 Task: Look for space in Porto Velho, Brazil from 9th July, 2023 to 16th July, 2023 for 2 adults, 1 child in price range Rs.8000 to Rs.16000. Place can be entire place with 2 bedrooms having 2 beds and 1 bathroom. Property type can be house, flat, guest house. Amenities needed are: washing machine. Booking option can be shelf check-in. Required host language is Spanish.
Action: Mouse moved to (696, 95)
Screenshot: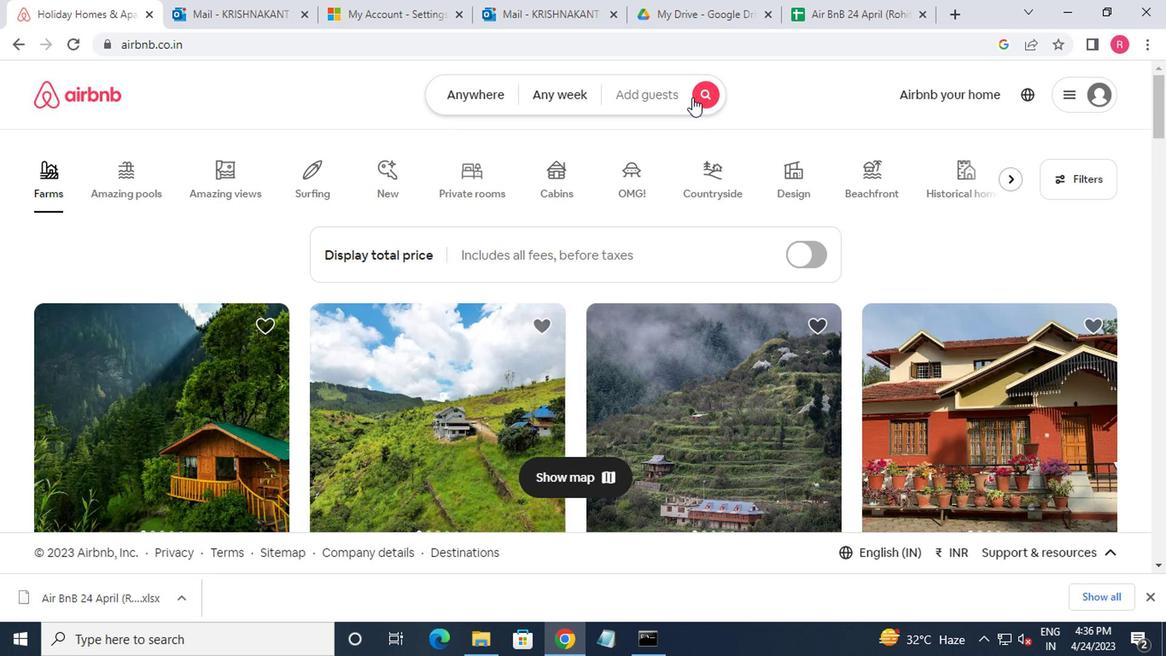 
Action: Mouse pressed left at (696, 95)
Screenshot: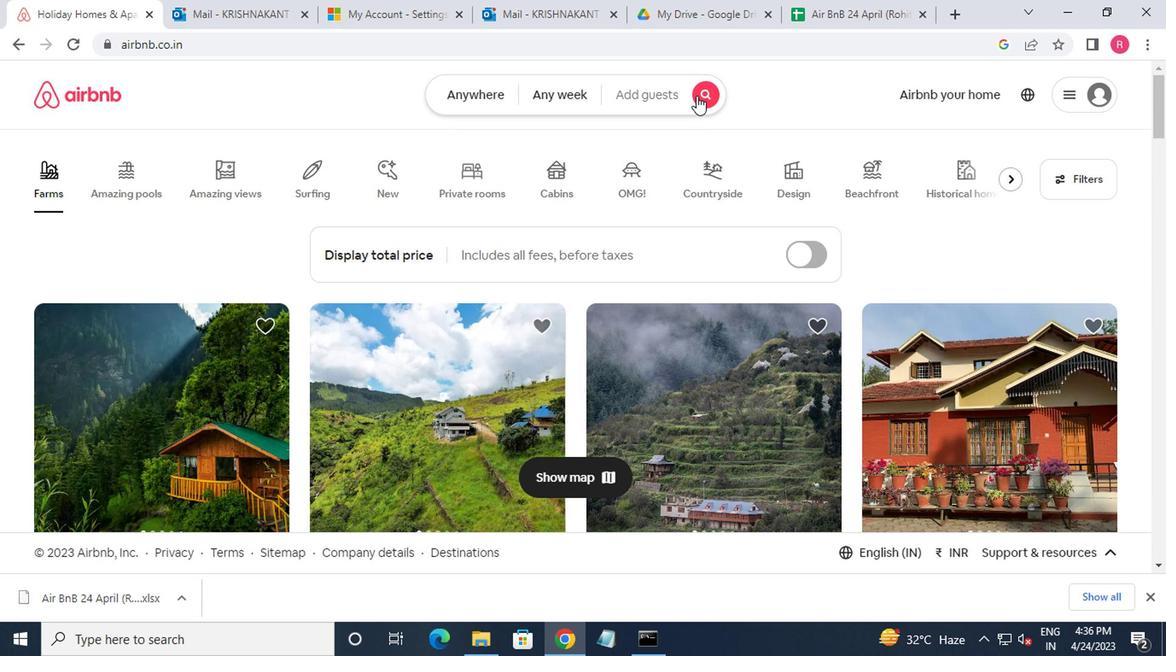 
Action: Mouse moved to (308, 165)
Screenshot: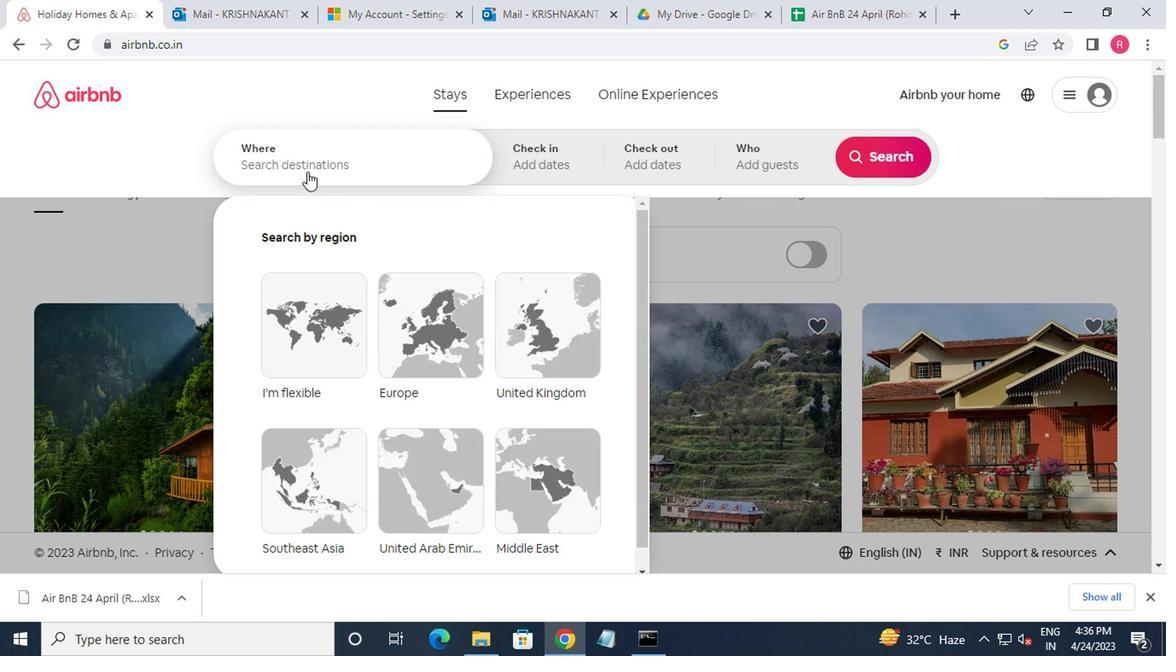
Action: Mouse pressed left at (308, 165)
Screenshot: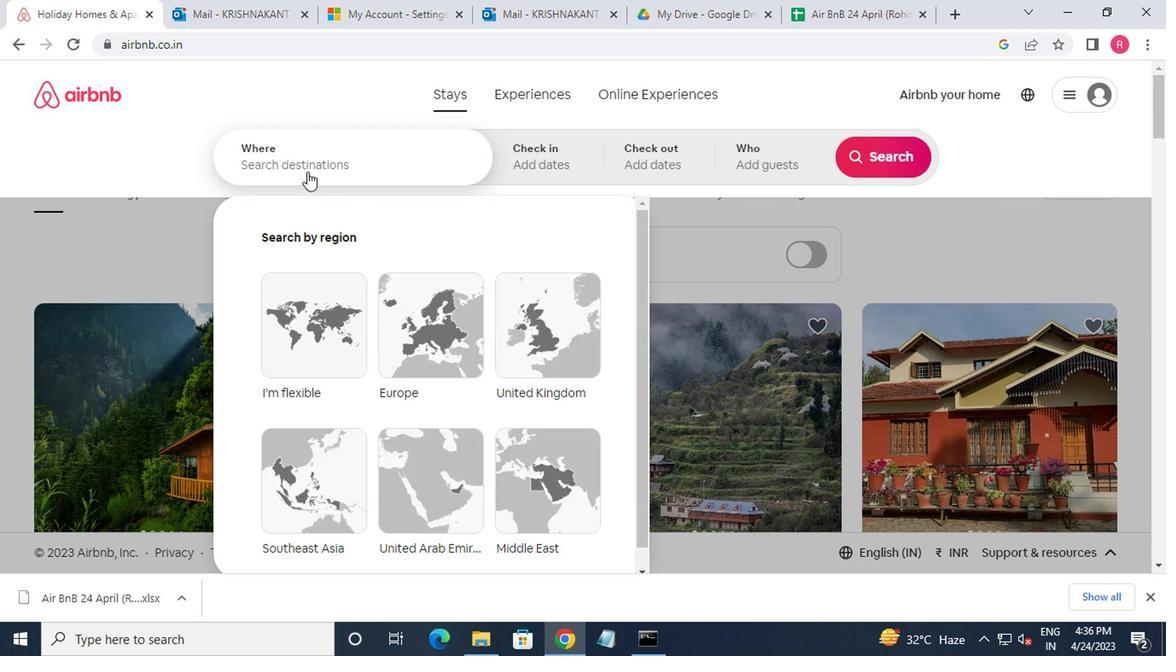 
Action: Key pressed porto<Key.space>velho,brazil<Key.enter>
Screenshot: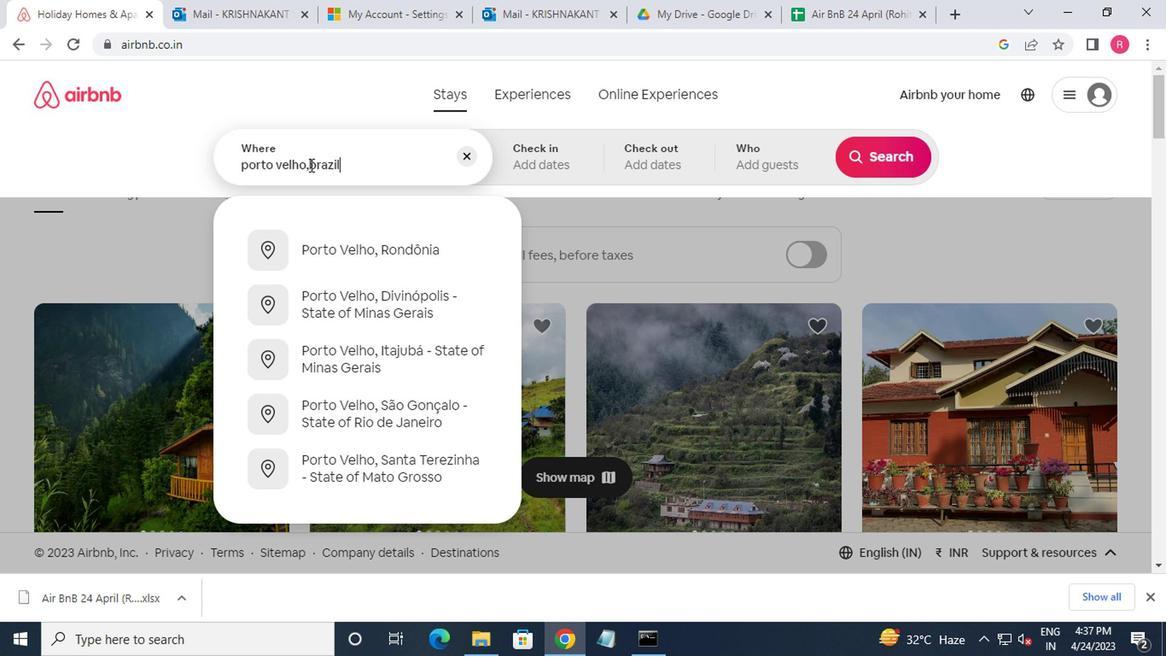 
Action: Mouse moved to (868, 292)
Screenshot: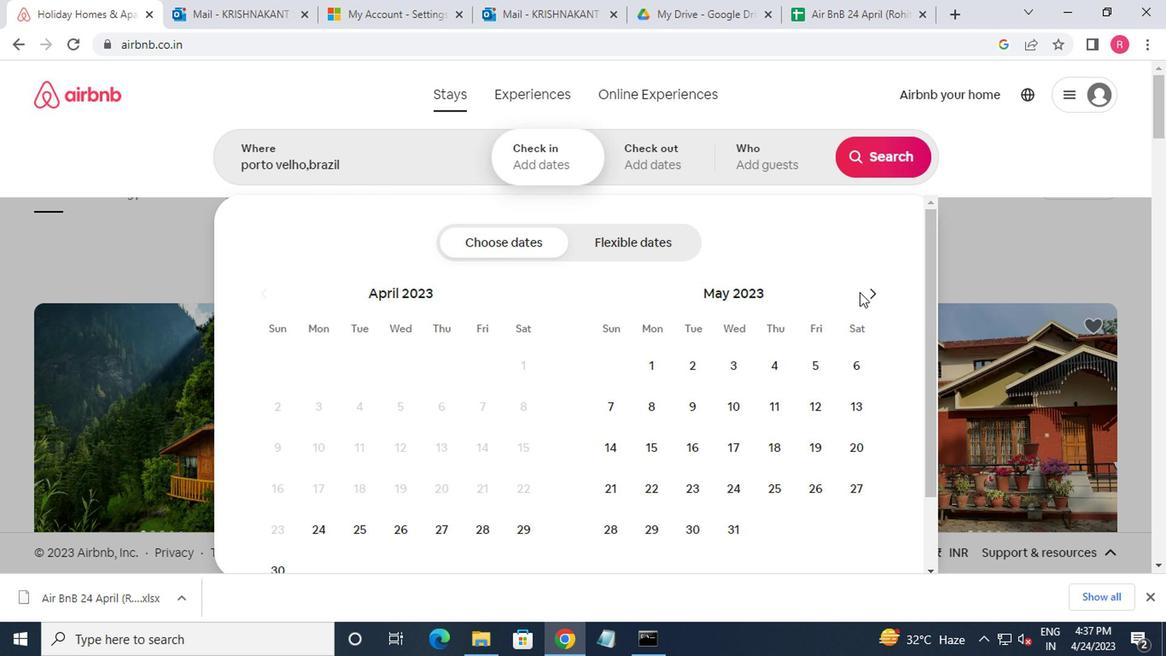 
Action: Mouse pressed left at (868, 292)
Screenshot: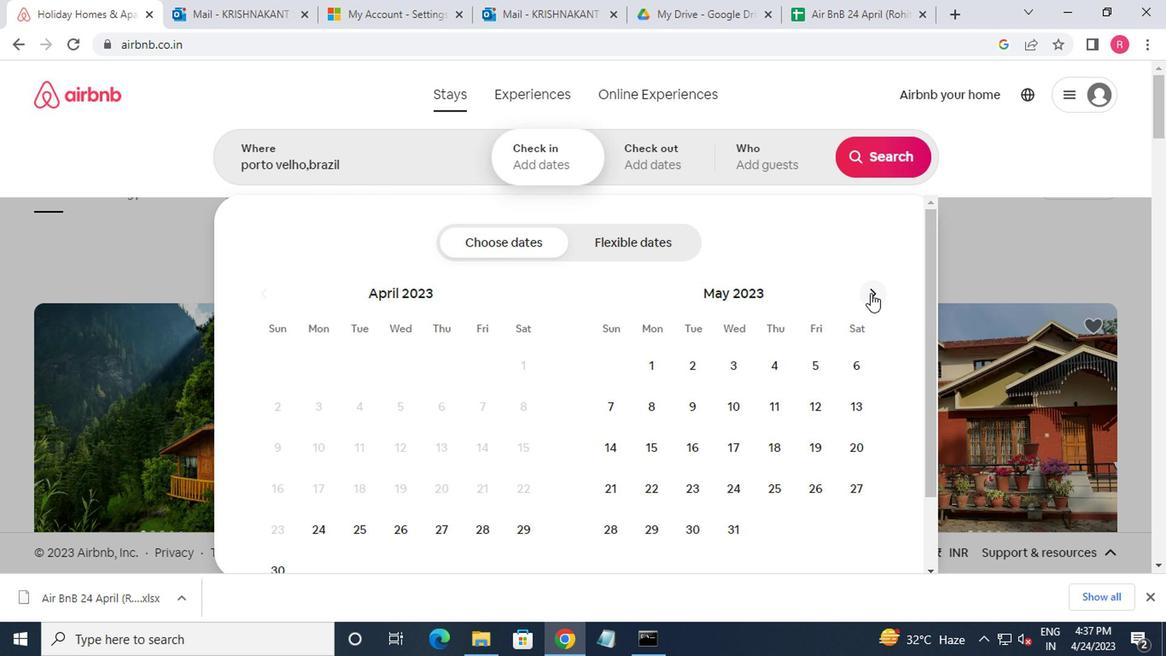 
Action: Mouse pressed left at (868, 292)
Screenshot: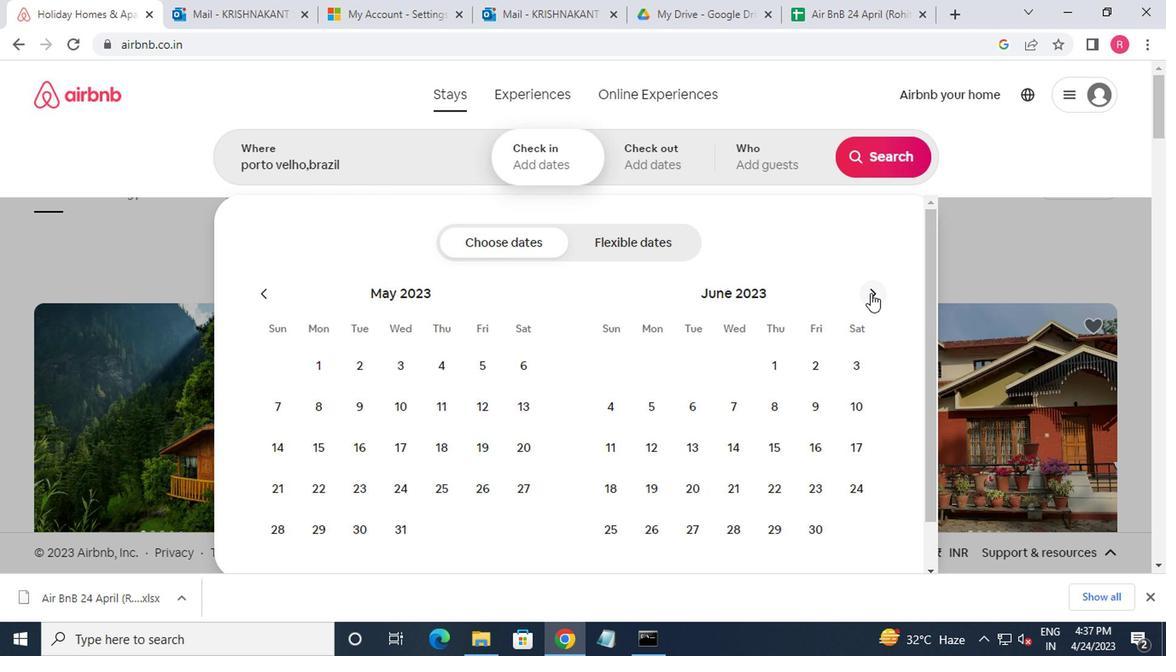 
Action: Mouse moved to (619, 451)
Screenshot: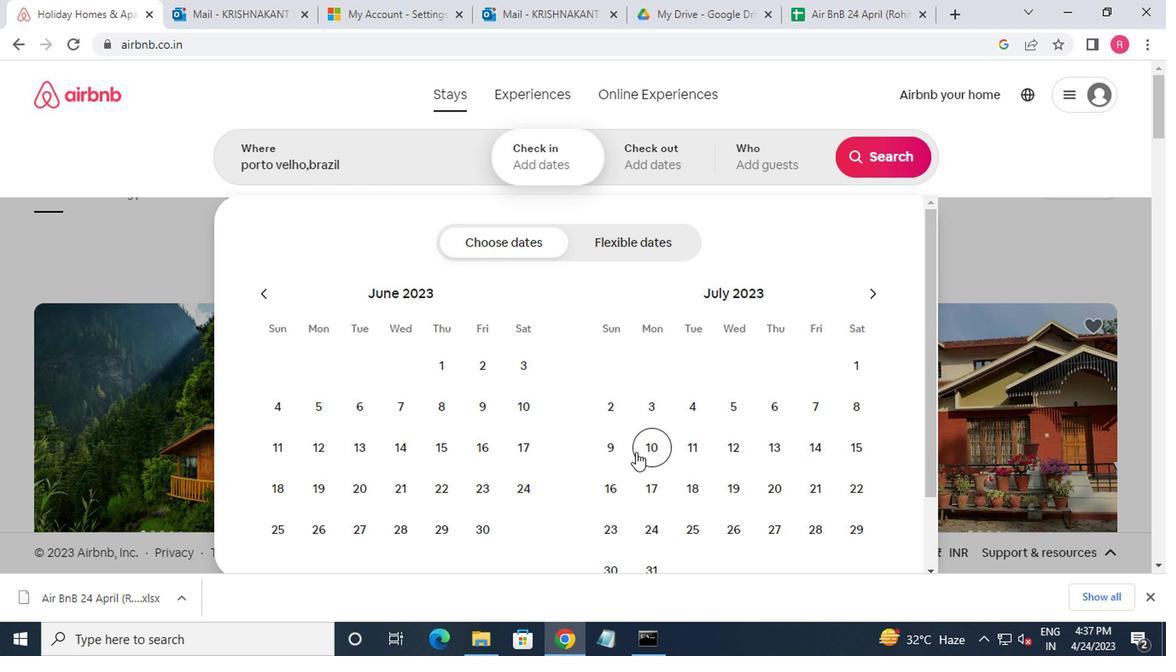 
Action: Mouse pressed left at (619, 451)
Screenshot: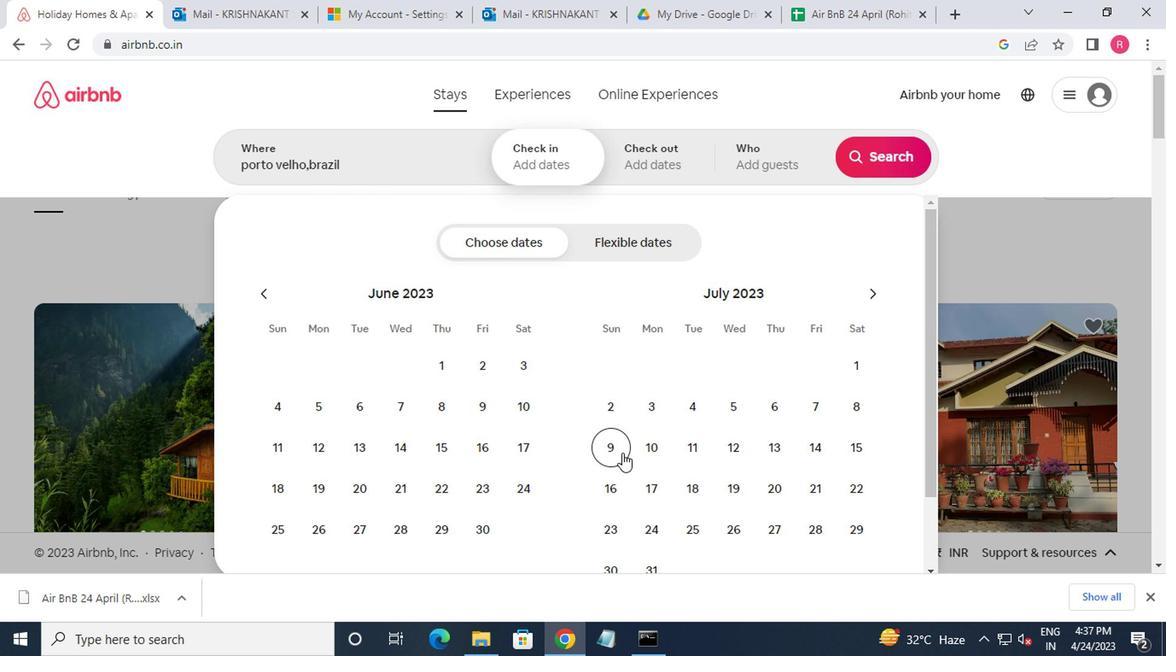 
Action: Mouse moved to (611, 491)
Screenshot: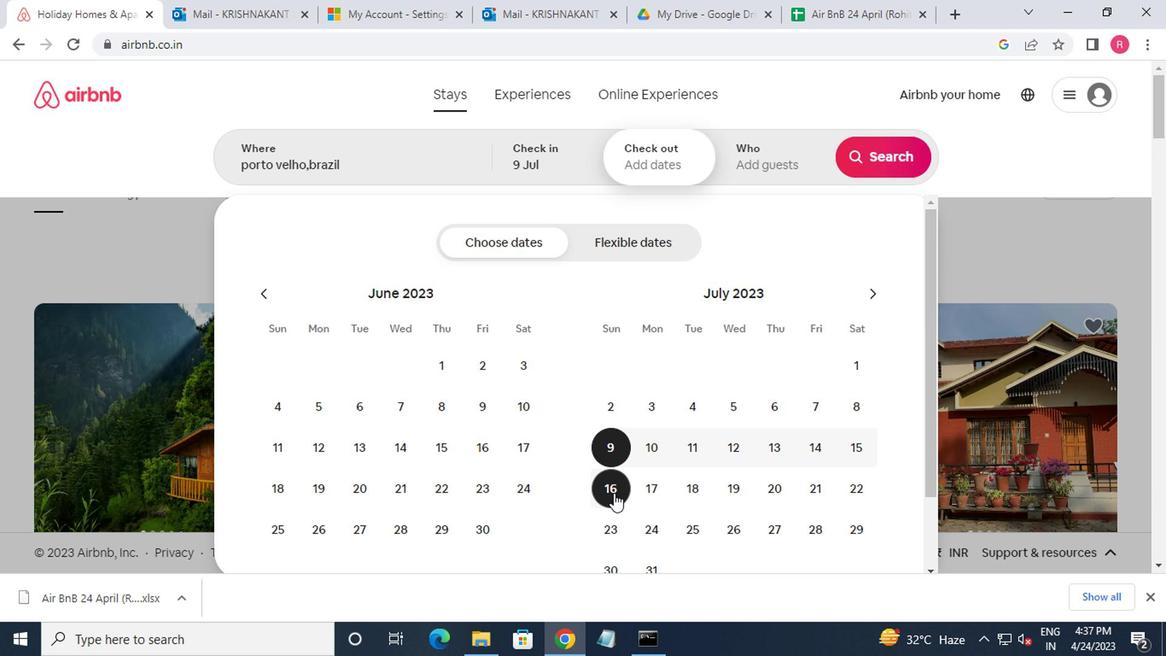 
Action: Mouse pressed left at (611, 491)
Screenshot: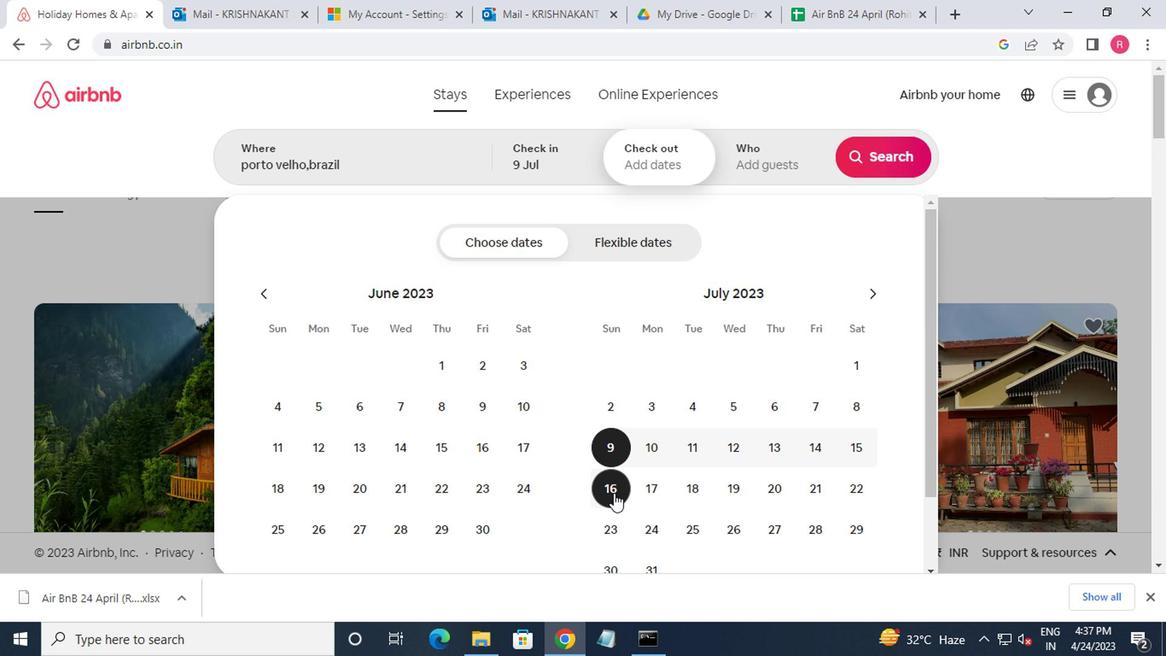 
Action: Mouse moved to (766, 164)
Screenshot: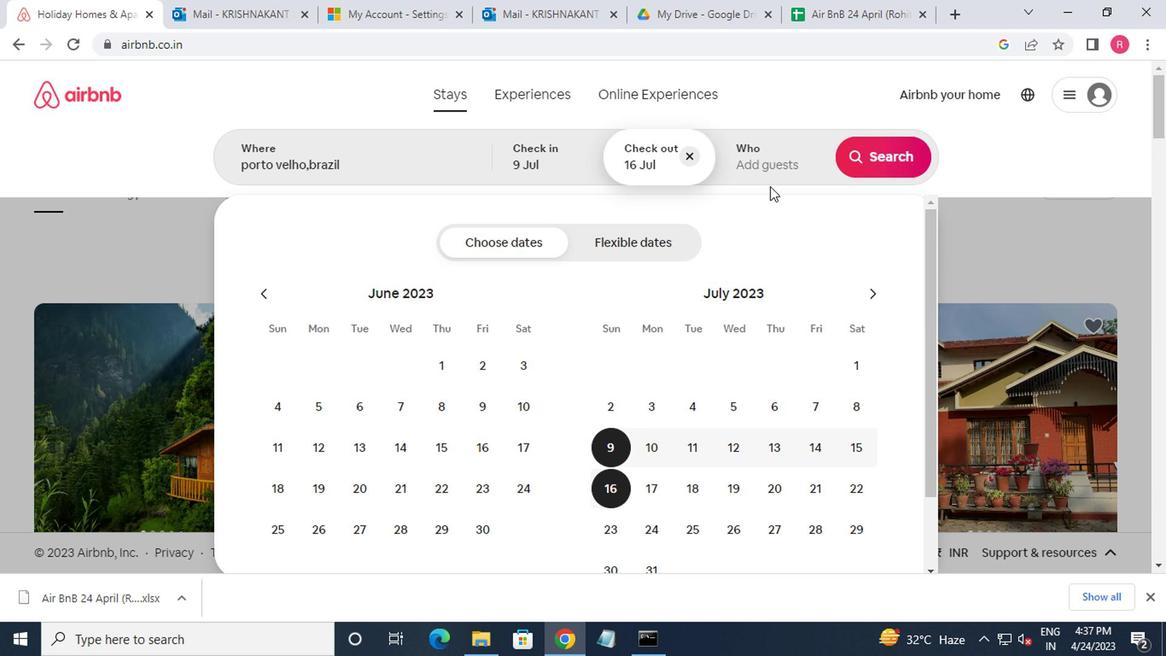 
Action: Mouse pressed left at (766, 164)
Screenshot: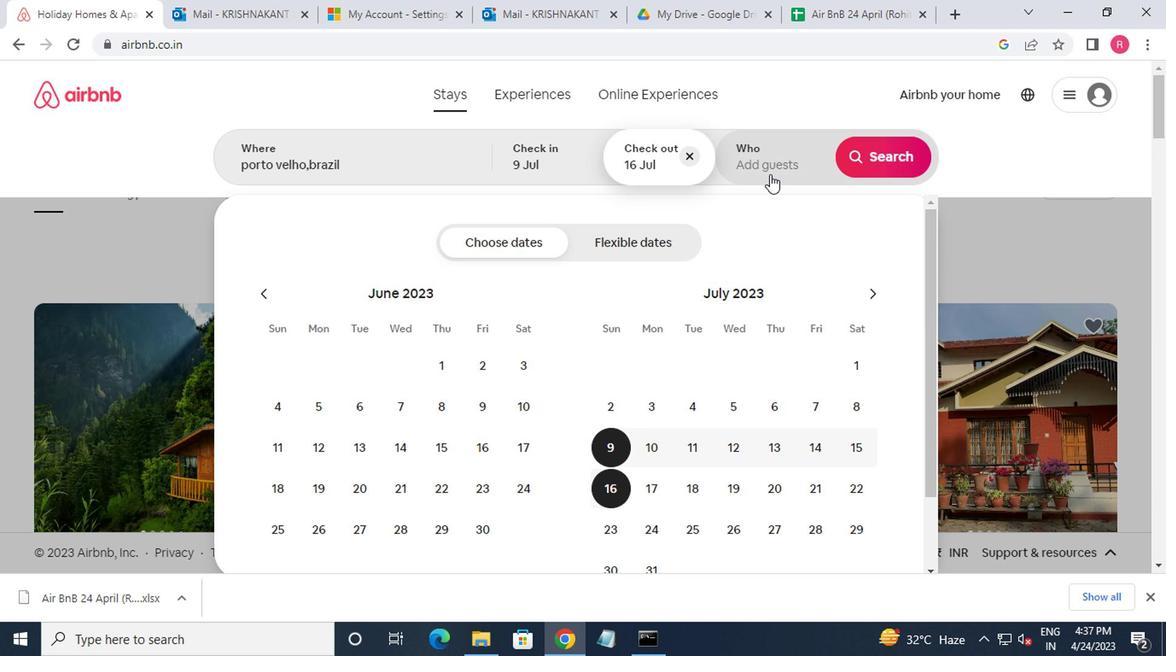
Action: Mouse moved to (874, 247)
Screenshot: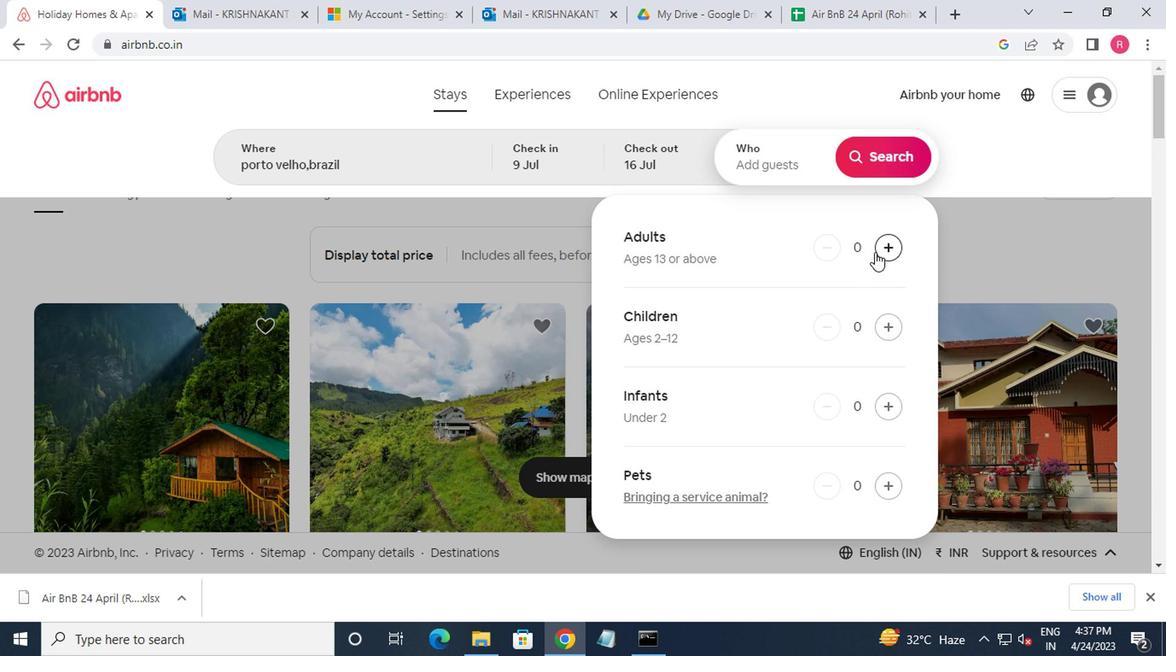 
Action: Mouse pressed left at (874, 247)
Screenshot: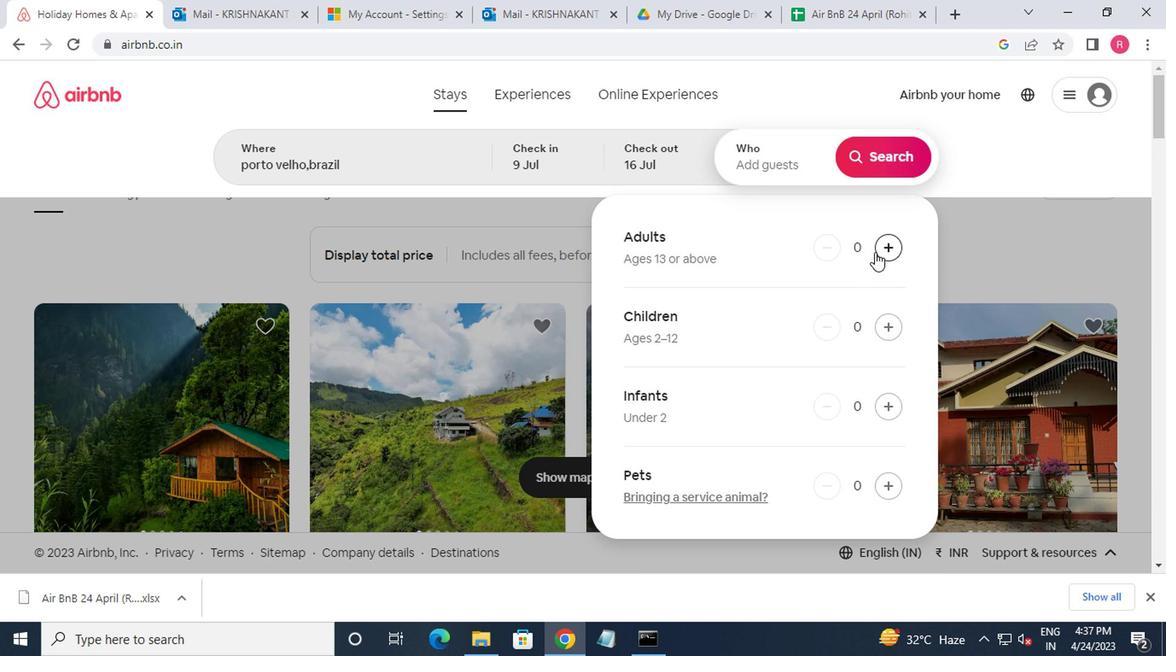 
Action: Mouse pressed left at (874, 247)
Screenshot: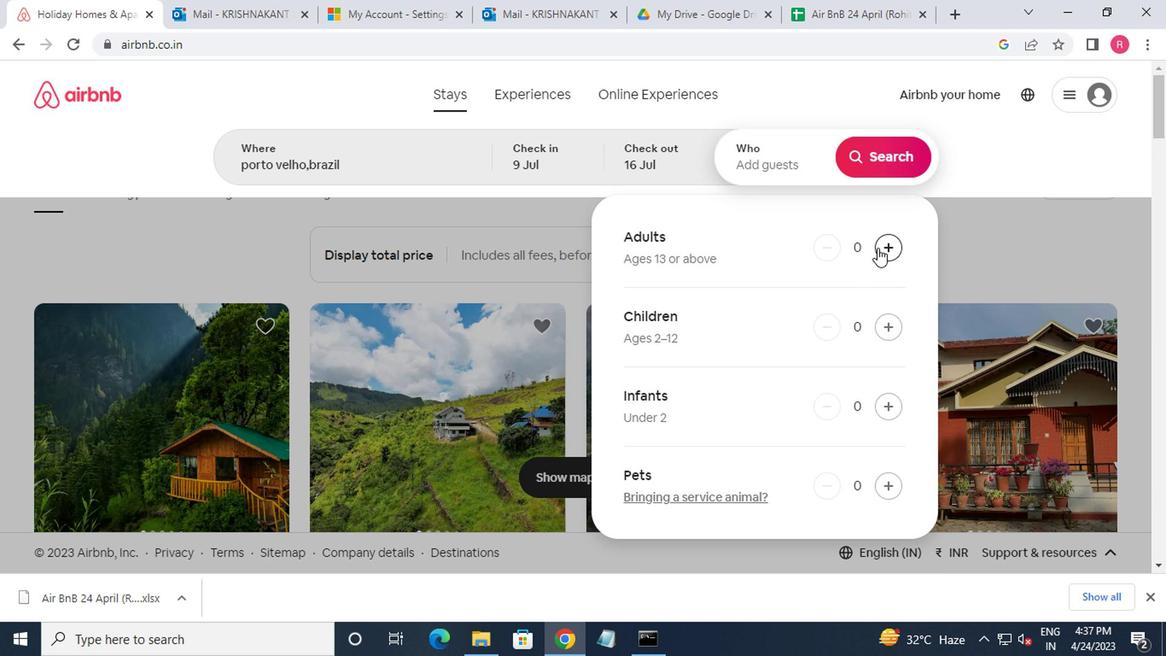 
Action: Mouse moved to (888, 326)
Screenshot: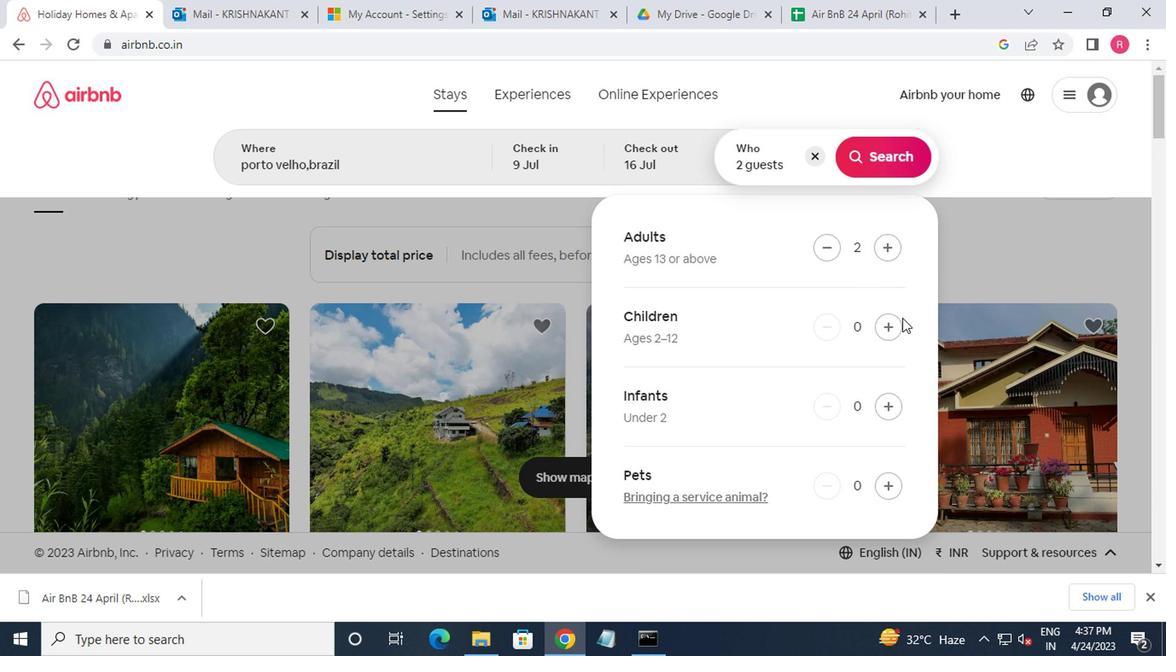 
Action: Mouse pressed left at (888, 326)
Screenshot: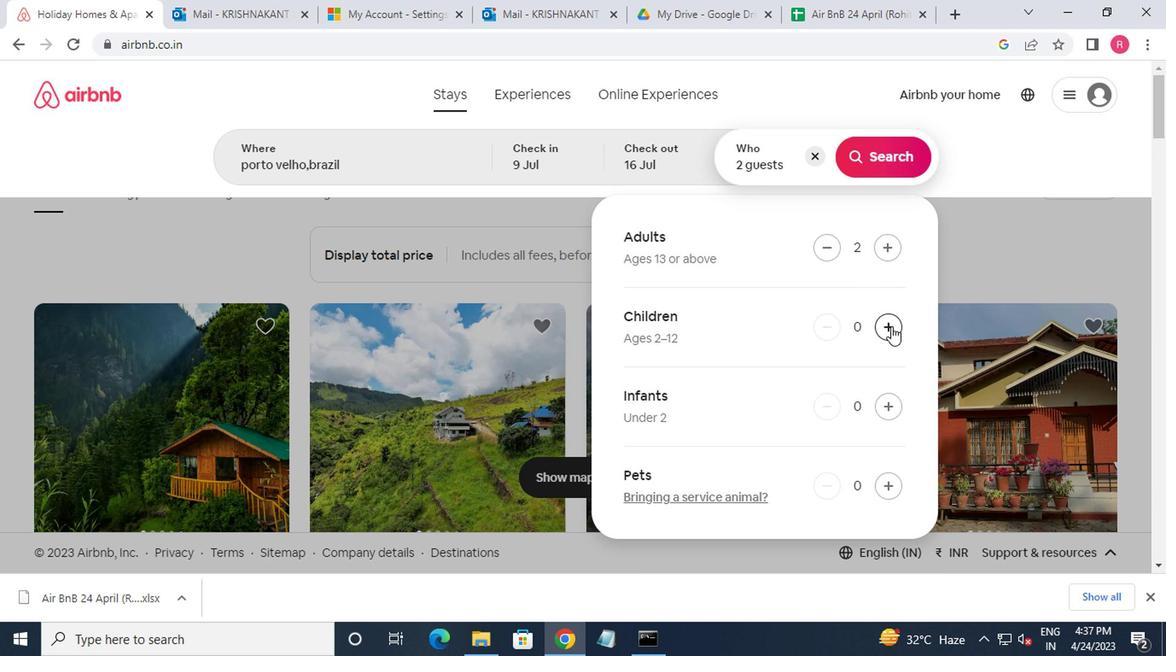 
Action: Mouse moved to (884, 162)
Screenshot: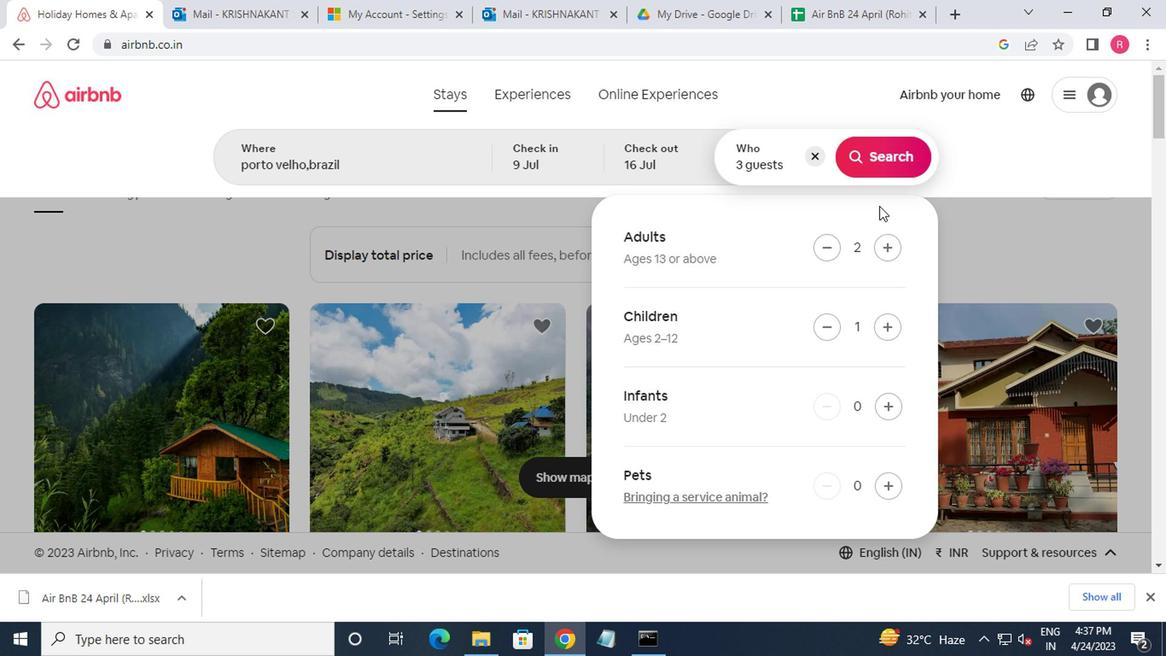 
Action: Mouse pressed left at (884, 162)
Screenshot: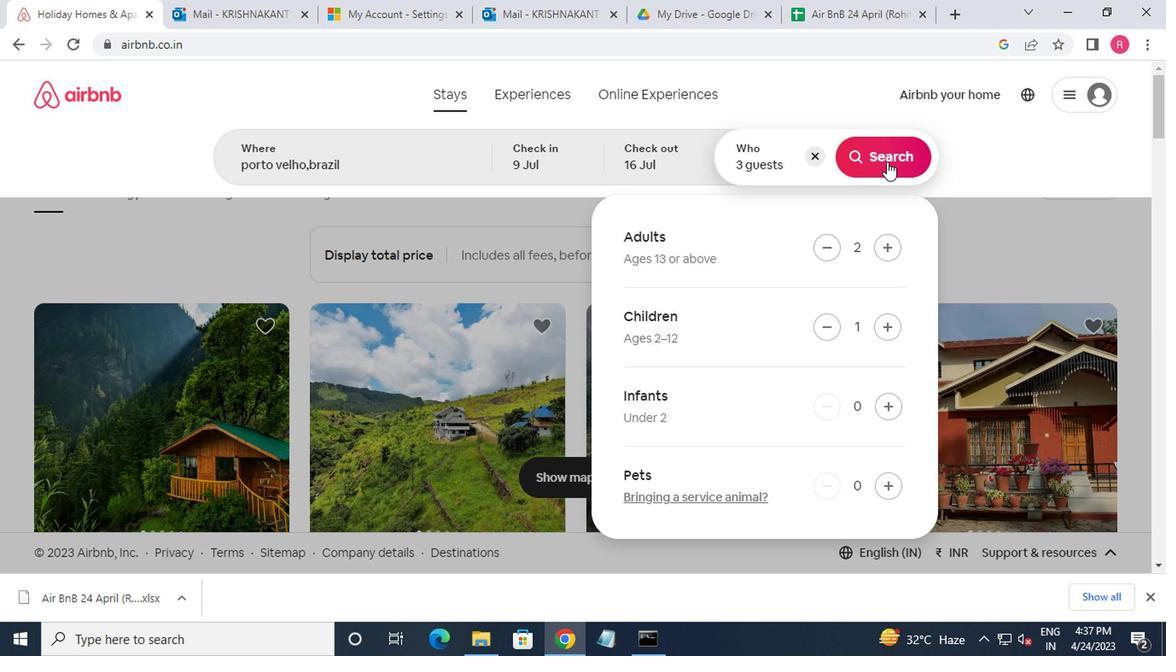 
Action: Mouse moved to (1073, 159)
Screenshot: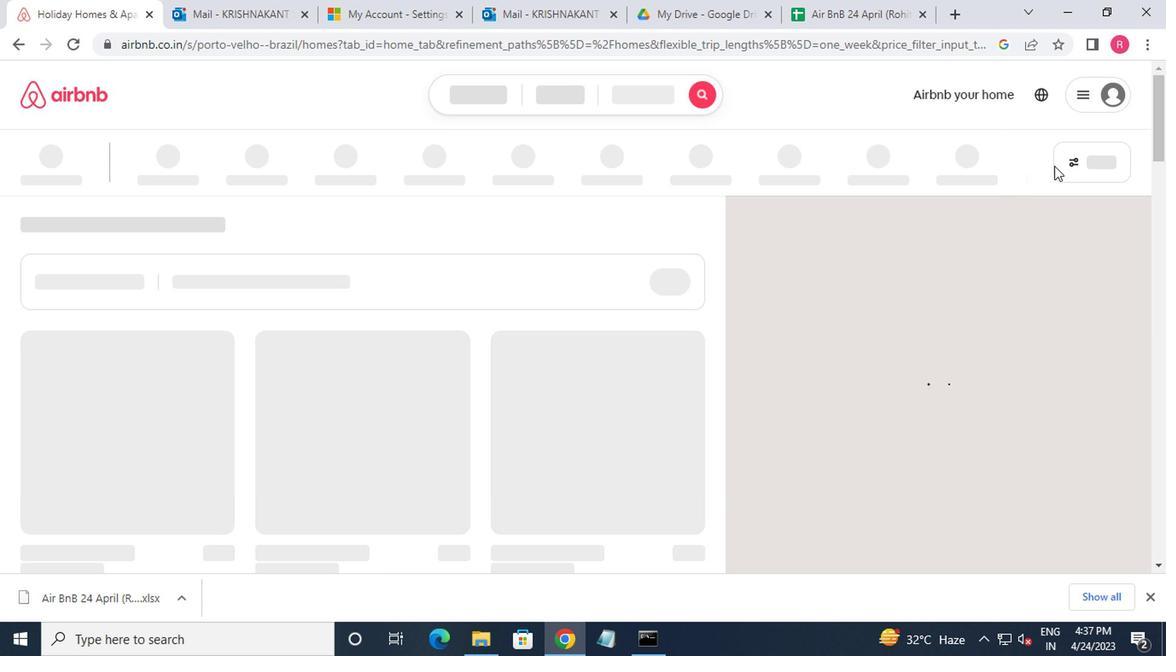 
Action: Mouse pressed left at (1073, 159)
Screenshot: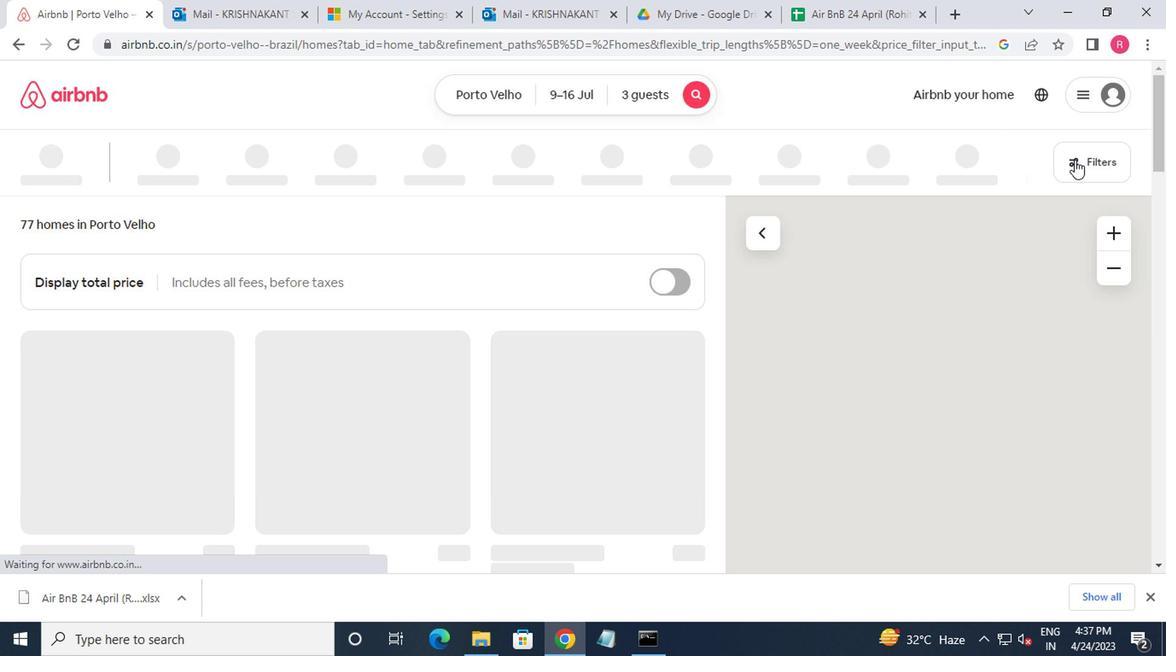 
Action: Mouse moved to (387, 373)
Screenshot: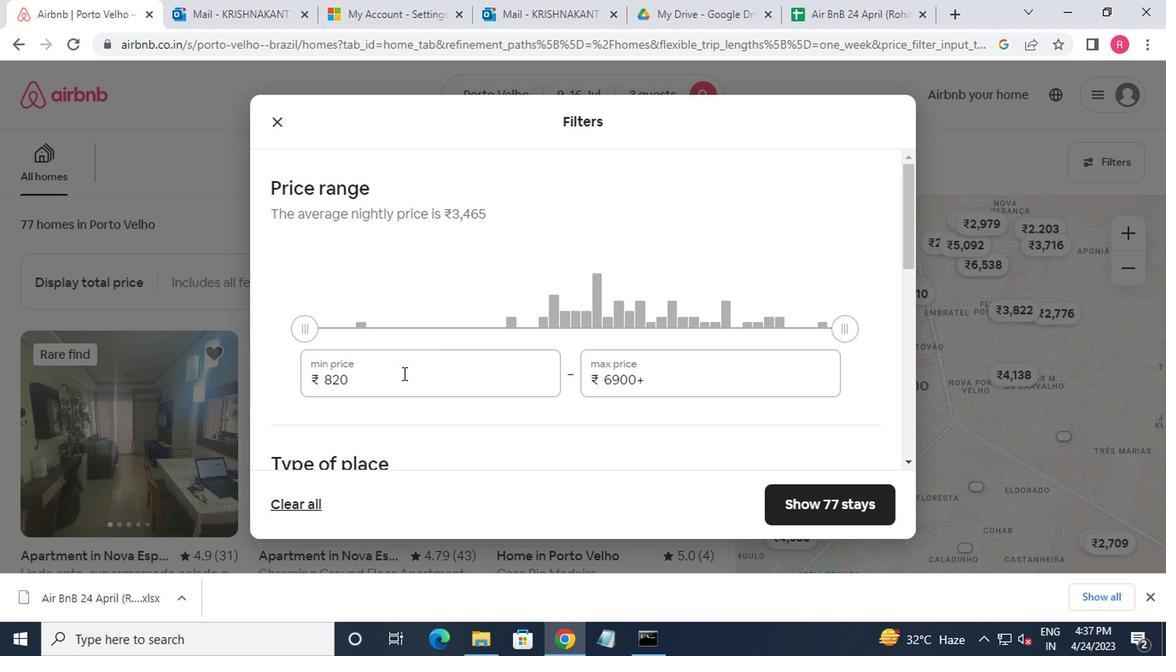 
Action: Mouse pressed left at (387, 373)
Screenshot: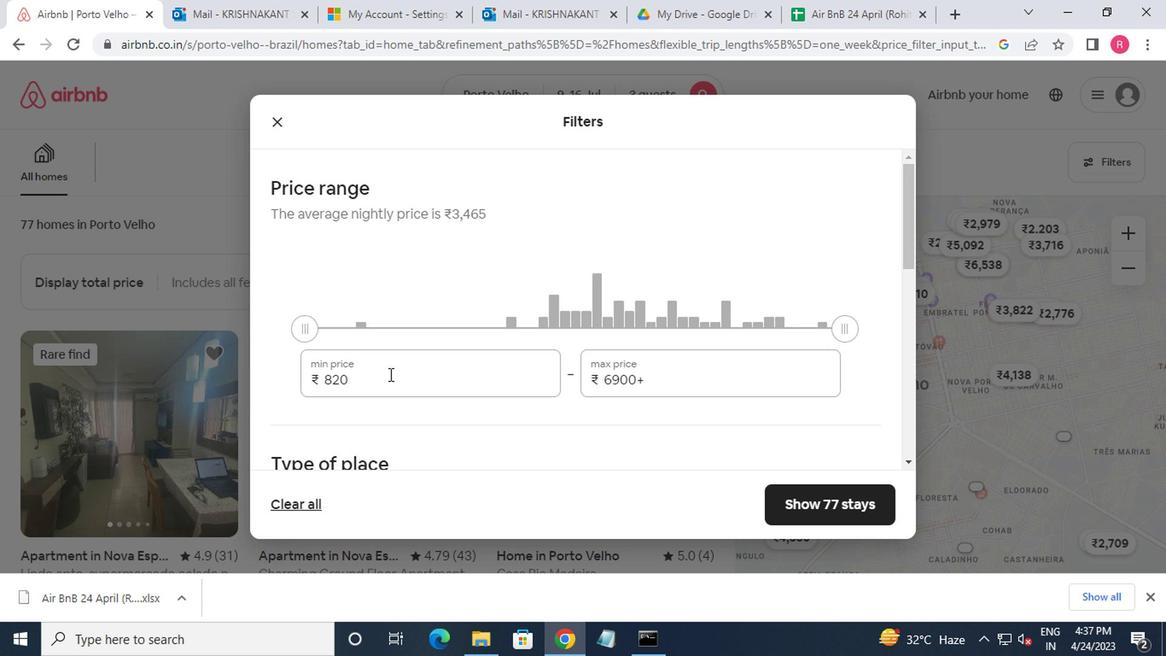 
Action: Key pressed <Key.backspace><Key.backspace>000
Screenshot: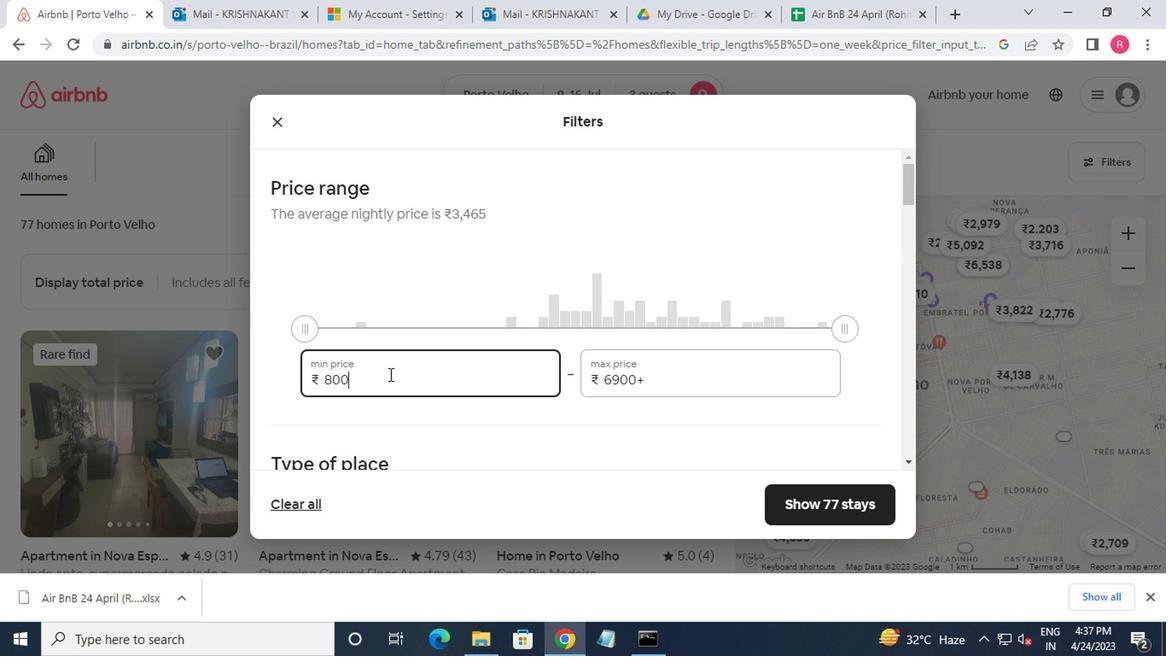 
Action: Mouse moved to (661, 373)
Screenshot: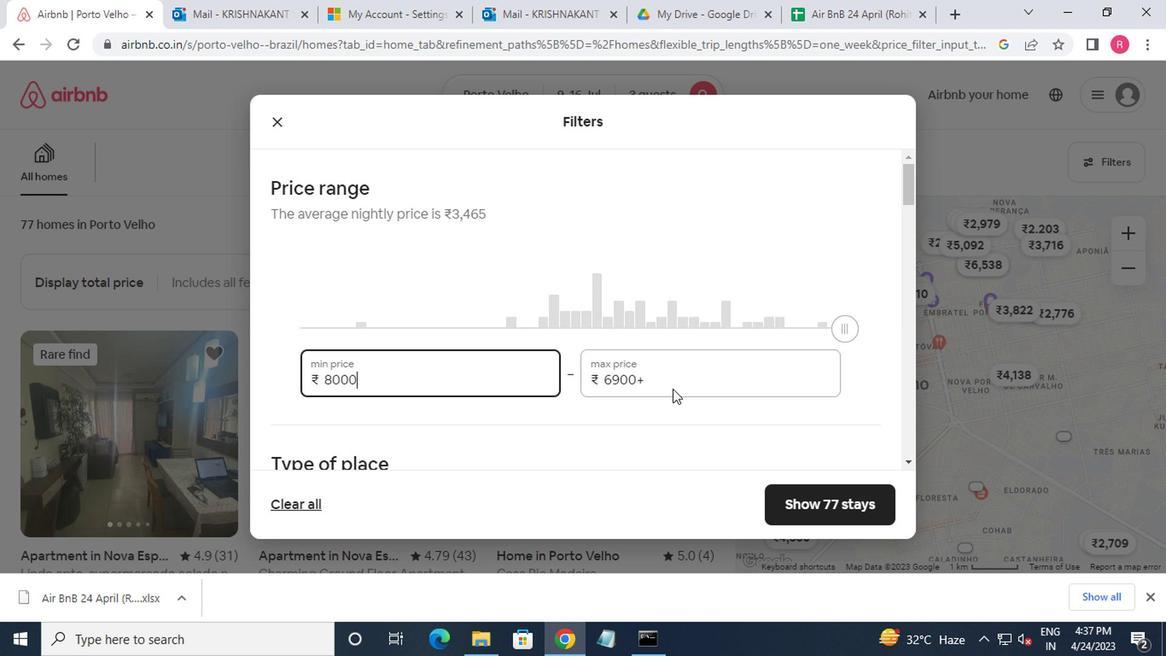 
Action: Mouse pressed left at (661, 373)
Screenshot: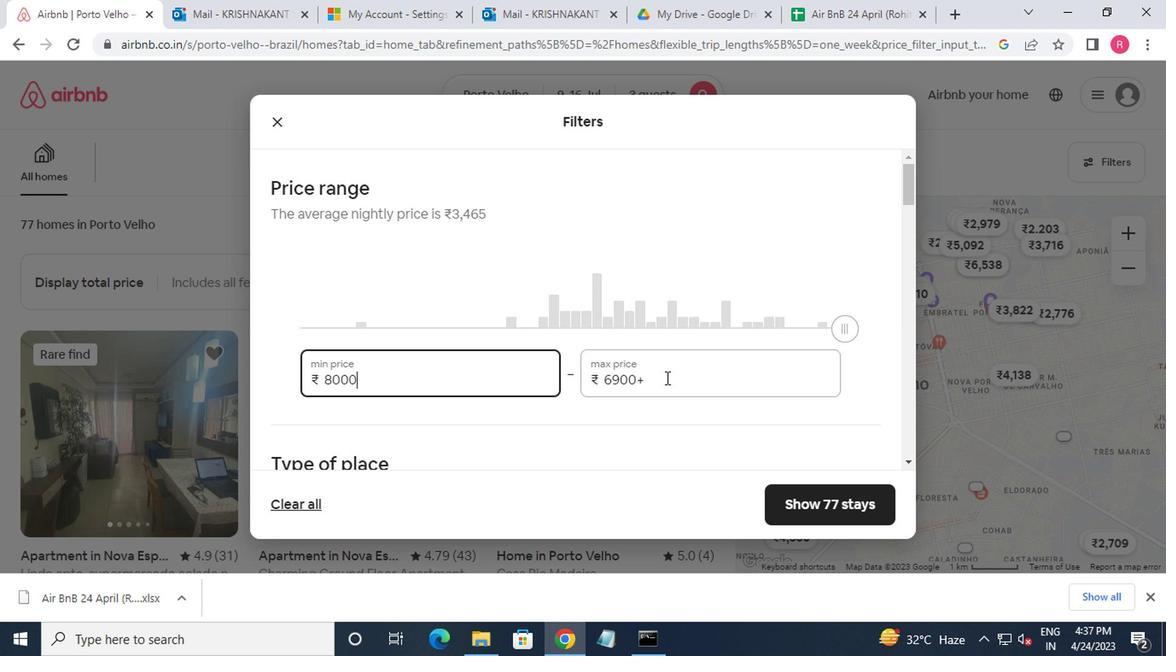 
Action: Key pressed <Key.backspace><Key.backspace><Key.backspace><Key.backspace><Key.backspace><Key.backspace><Key.backspace><Key.backspace><Key.backspace><Key.backspace><Key.backspace>16000
Screenshot: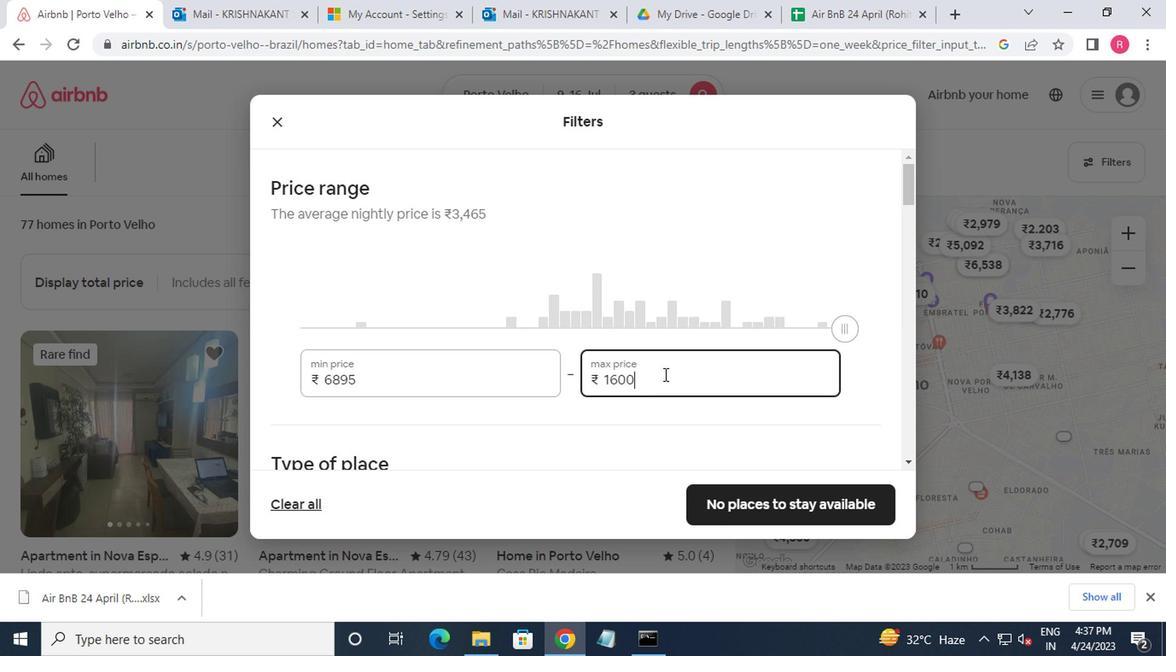 
Action: Mouse moved to (650, 371)
Screenshot: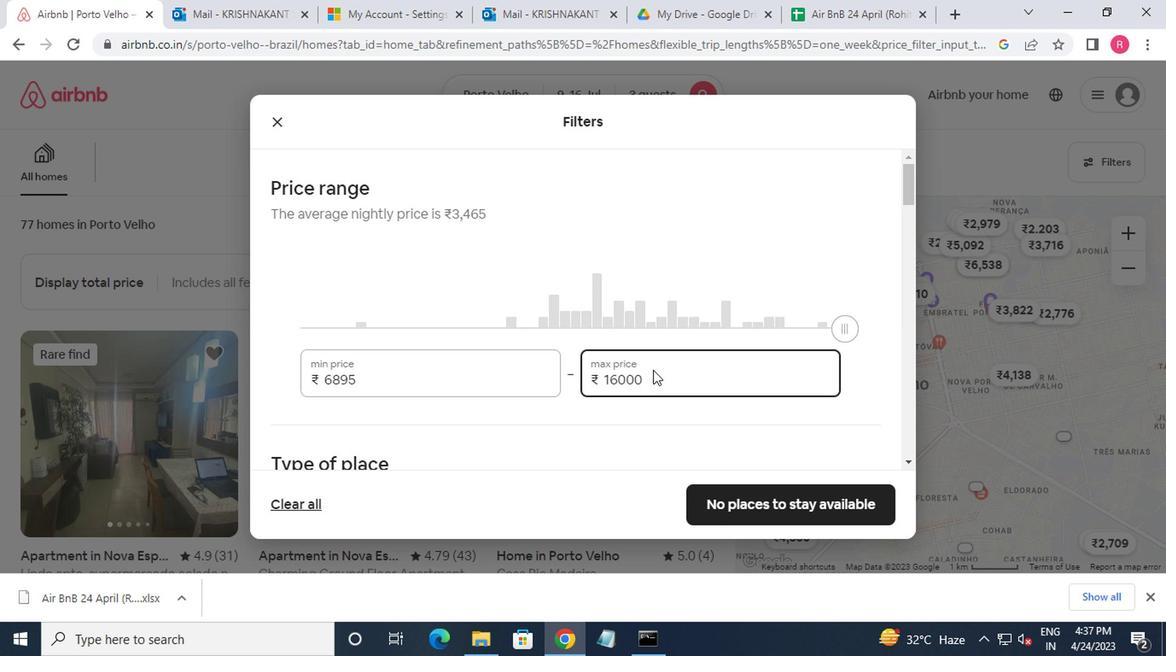 
Action: Mouse scrolled (650, 371) with delta (0, 0)
Screenshot: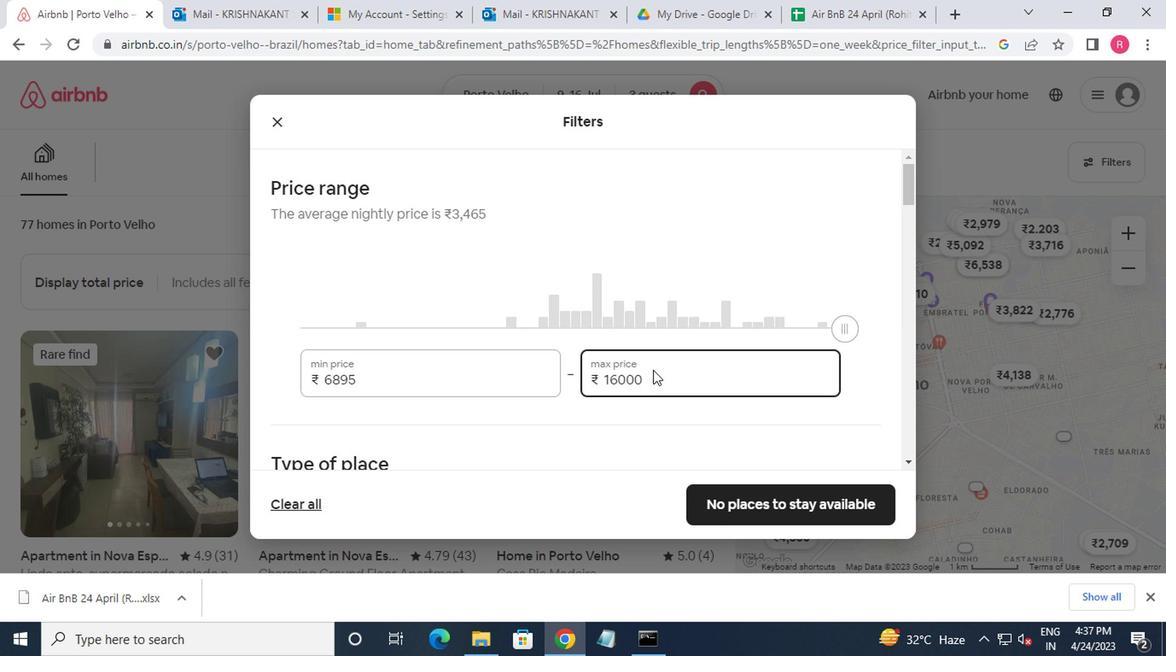 
Action: Mouse moved to (642, 376)
Screenshot: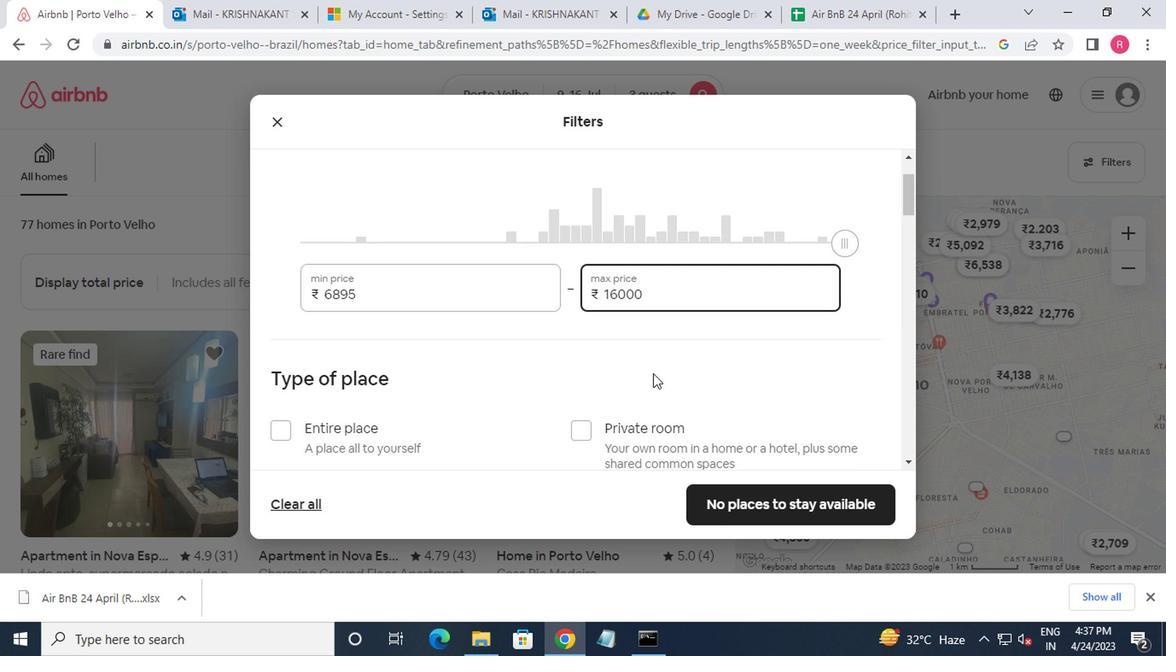 
Action: Mouse scrolled (642, 375) with delta (0, 0)
Screenshot: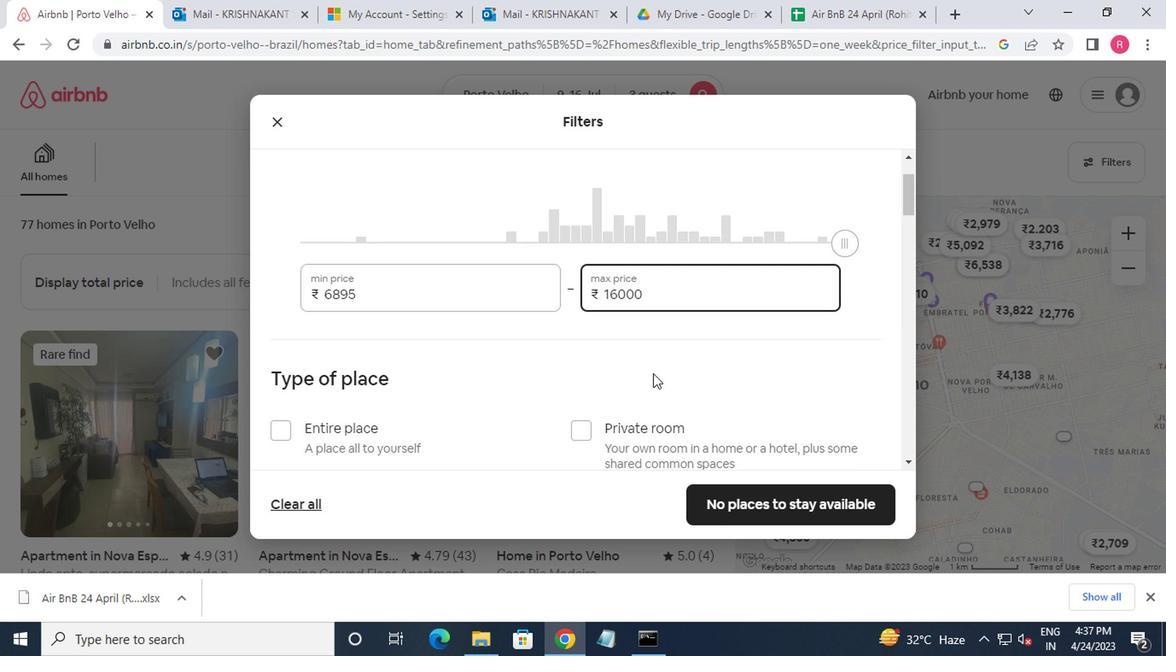 
Action: Mouse moved to (276, 348)
Screenshot: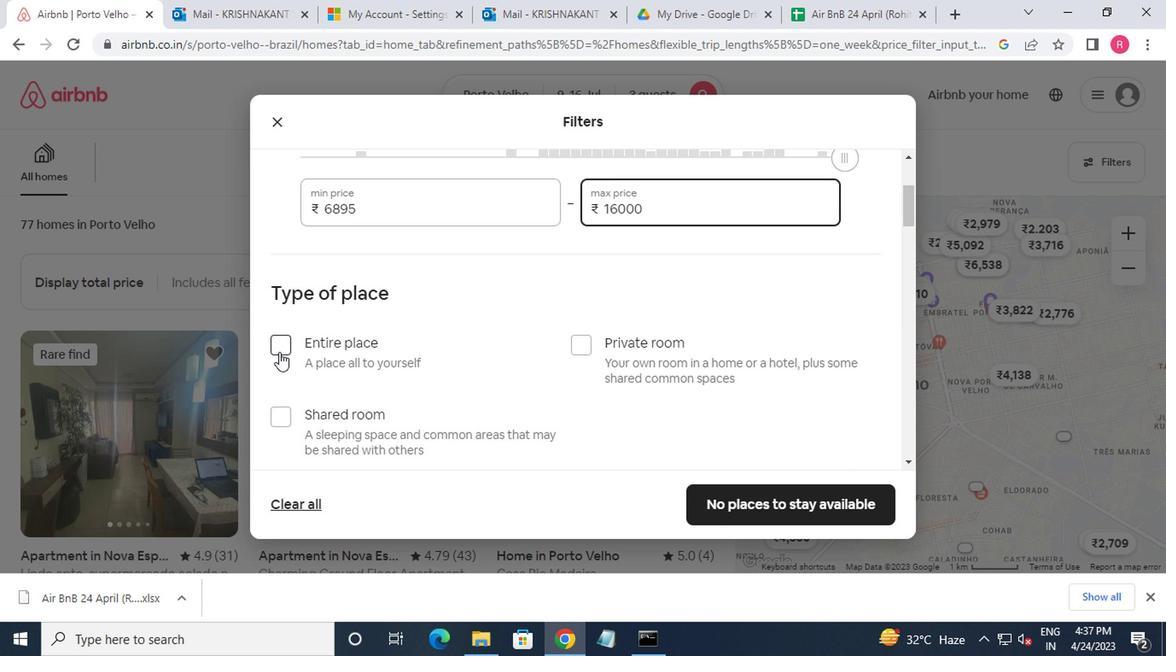 
Action: Mouse pressed left at (276, 348)
Screenshot: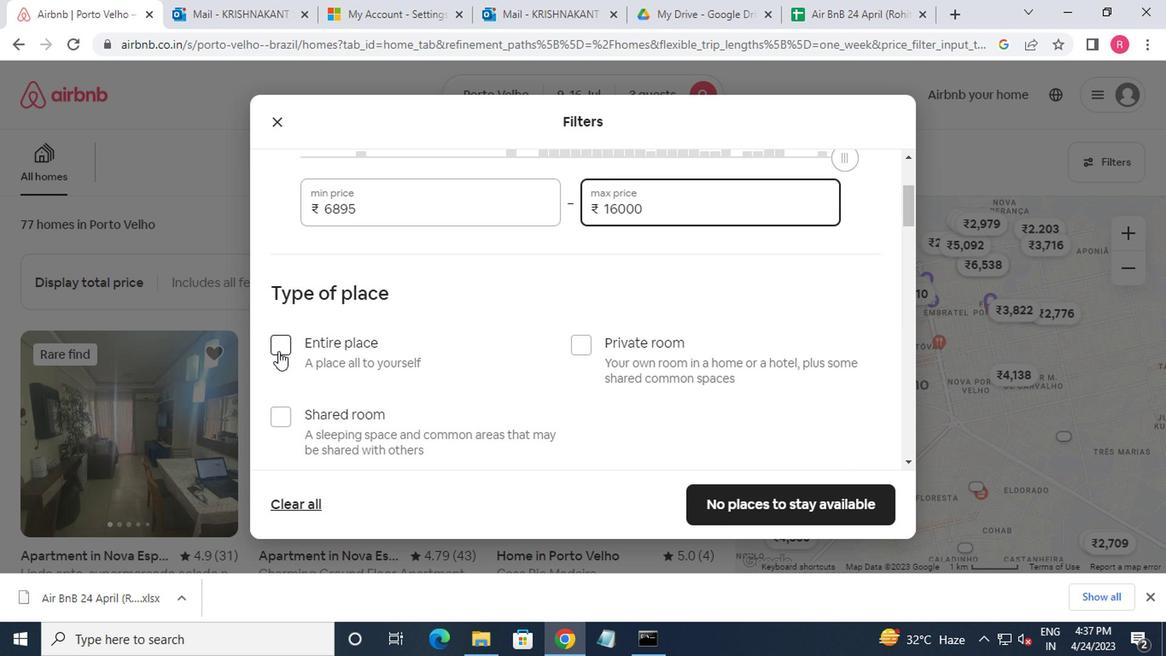
Action: Mouse moved to (278, 348)
Screenshot: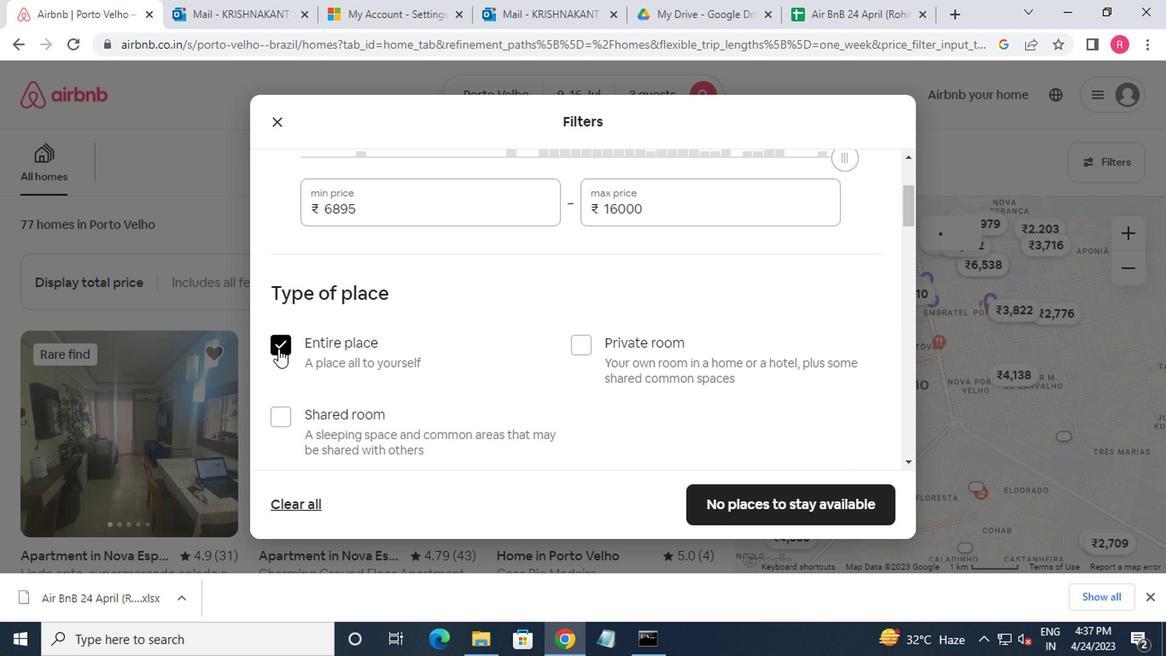 
Action: Mouse scrolled (278, 346) with delta (0, -1)
Screenshot: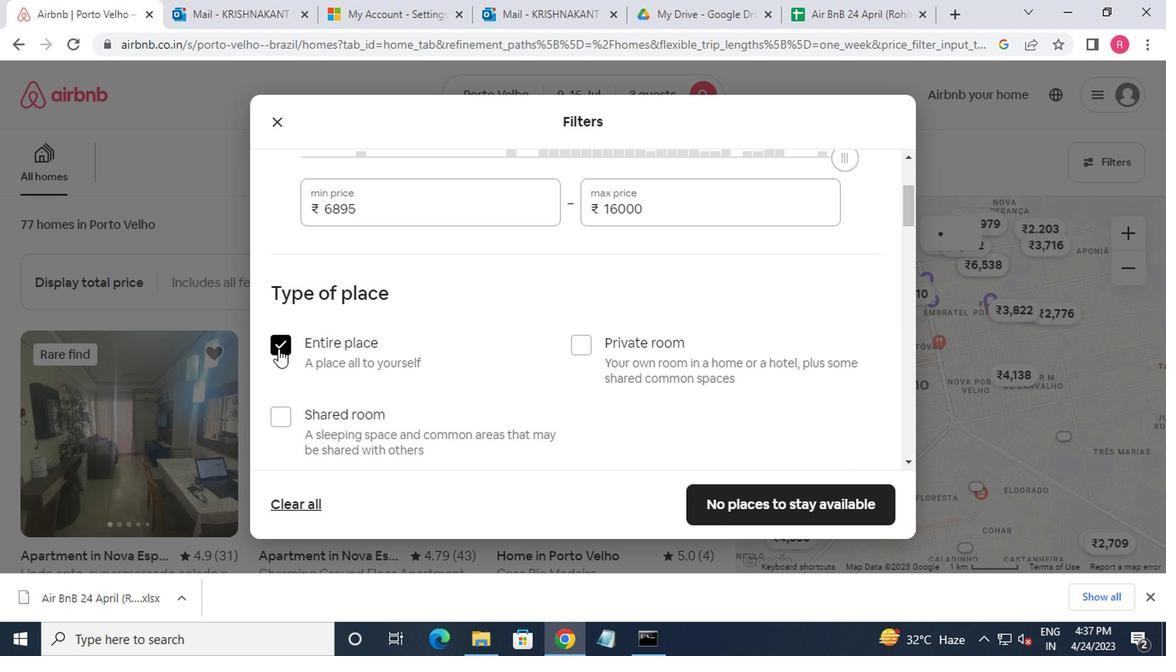
Action: Mouse moved to (399, 374)
Screenshot: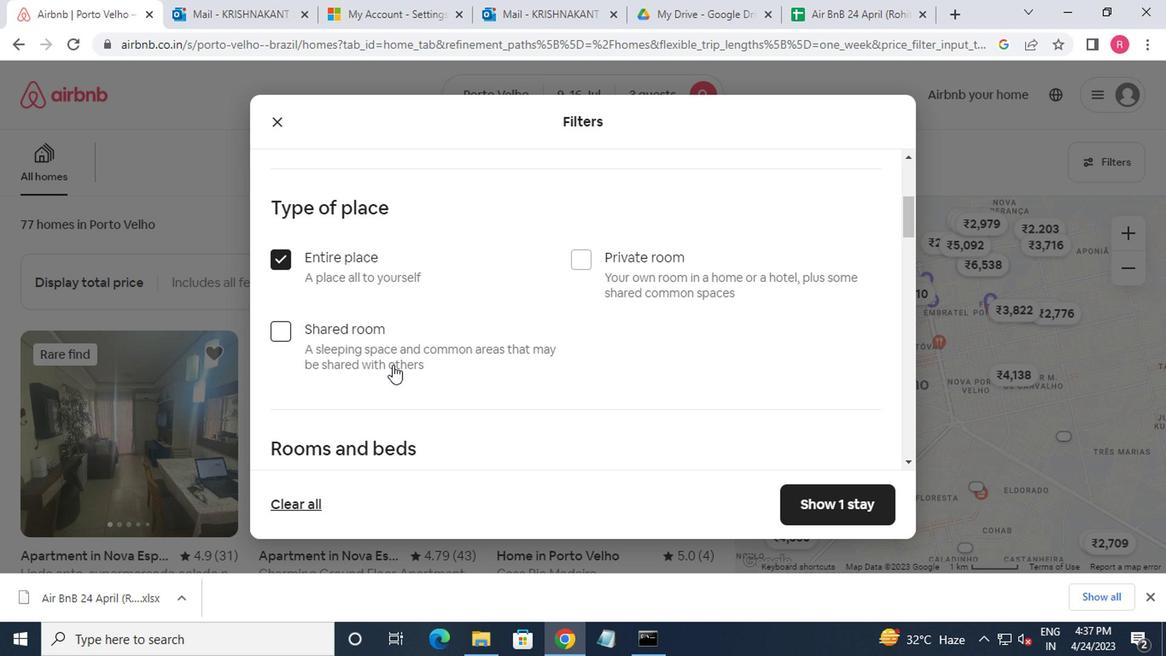 
Action: Mouse scrolled (399, 373) with delta (0, 0)
Screenshot: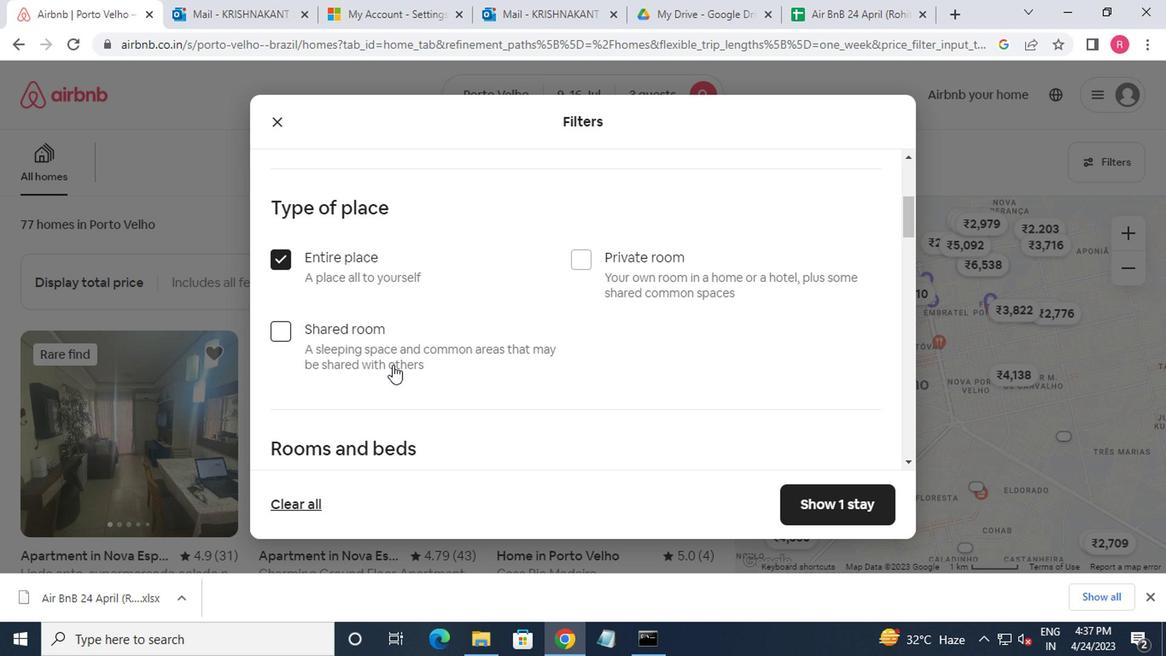 
Action: Mouse moved to (378, 371)
Screenshot: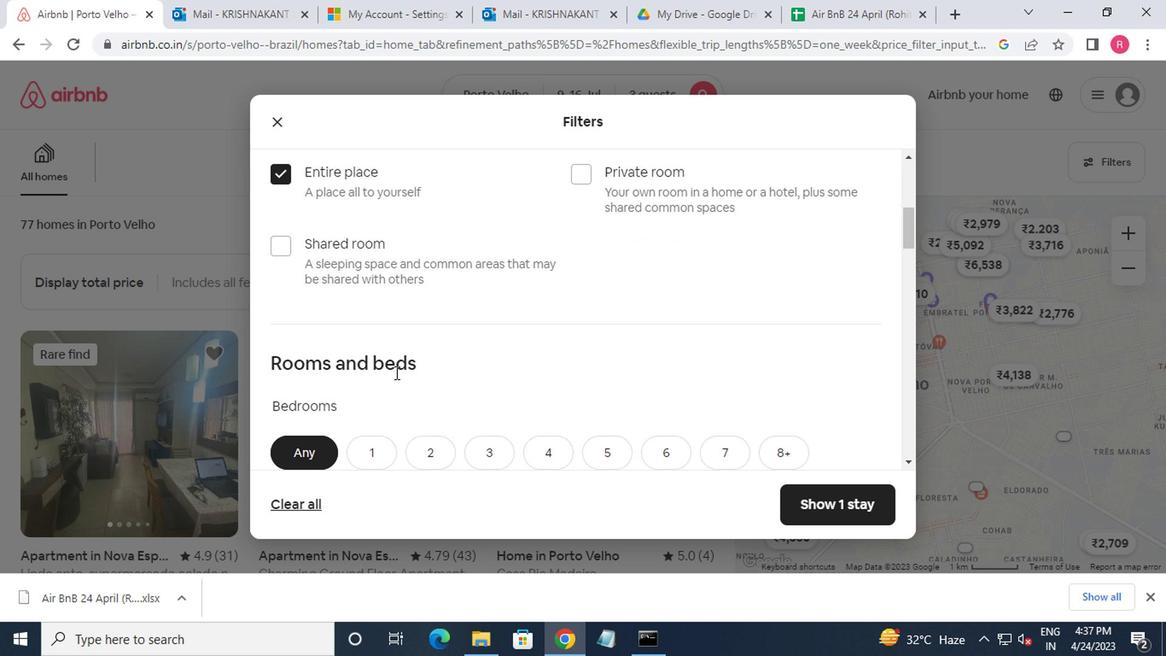 
Action: Mouse scrolled (378, 370) with delta (0, -1)
Screenshot: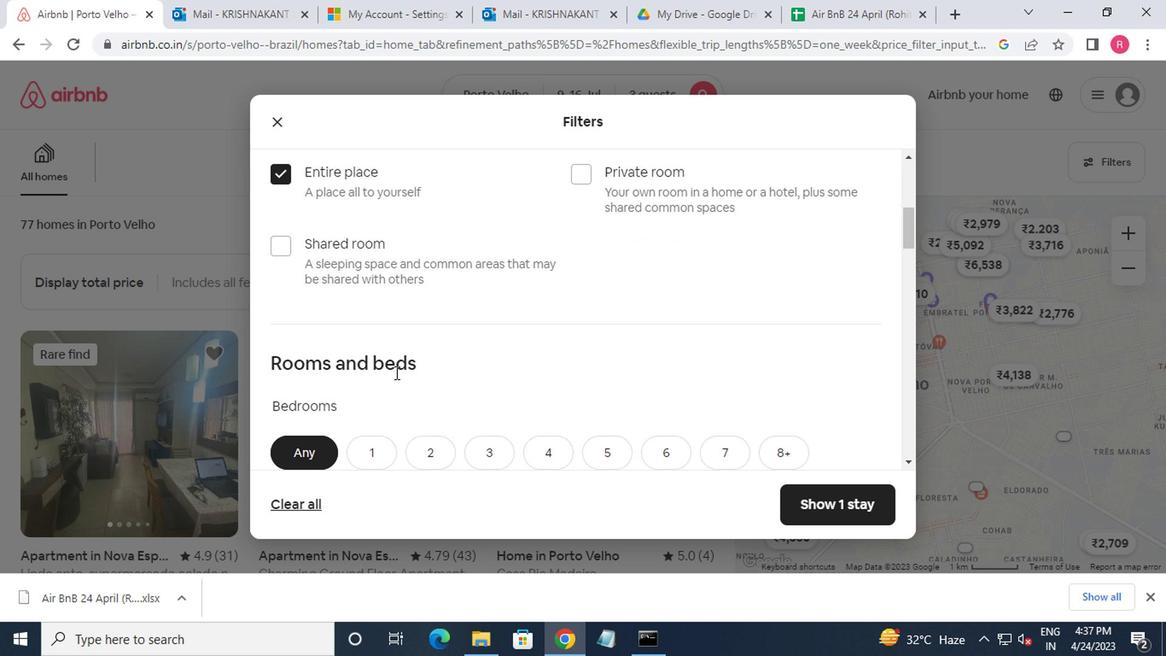 
Action: Mouse moved to (376, 371)
Screenshot: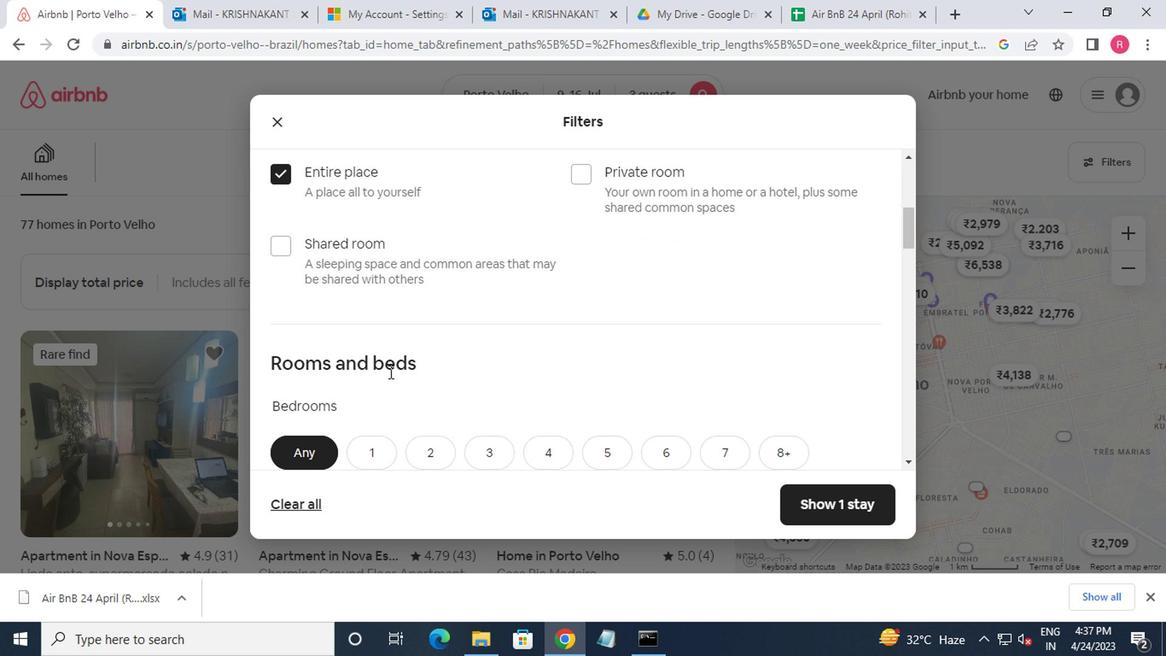 
Action: Mouse scrolled (376, 371) with delta (0, 0)
Screenshot: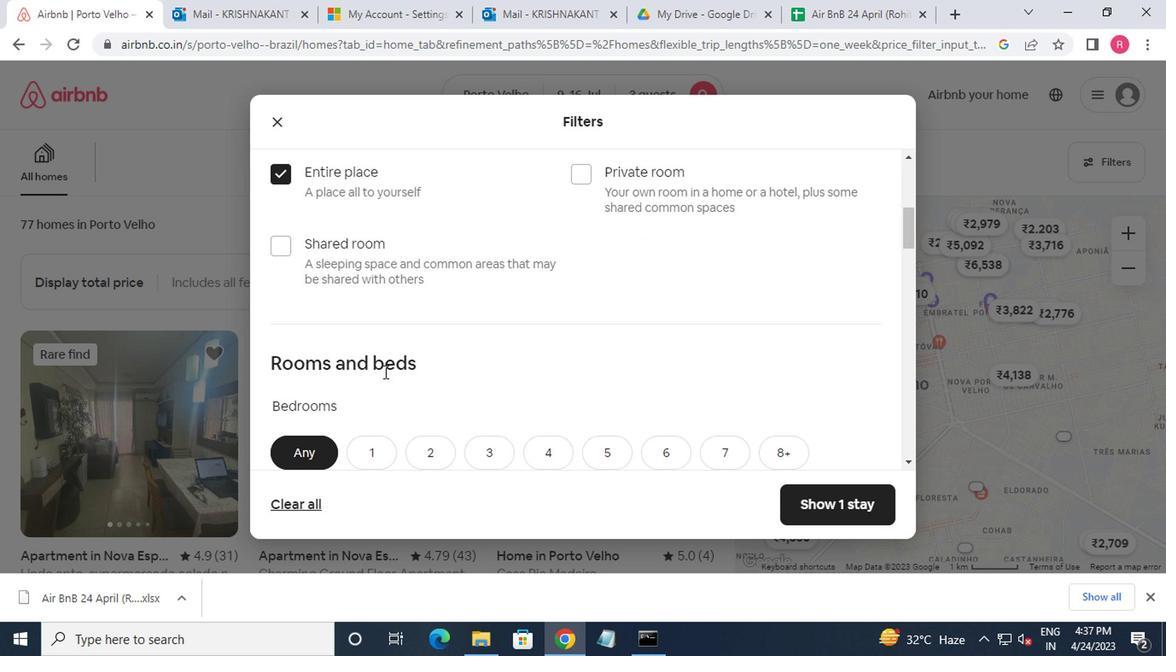 
Action: Mouse moved to (424, 283)
Screenshot: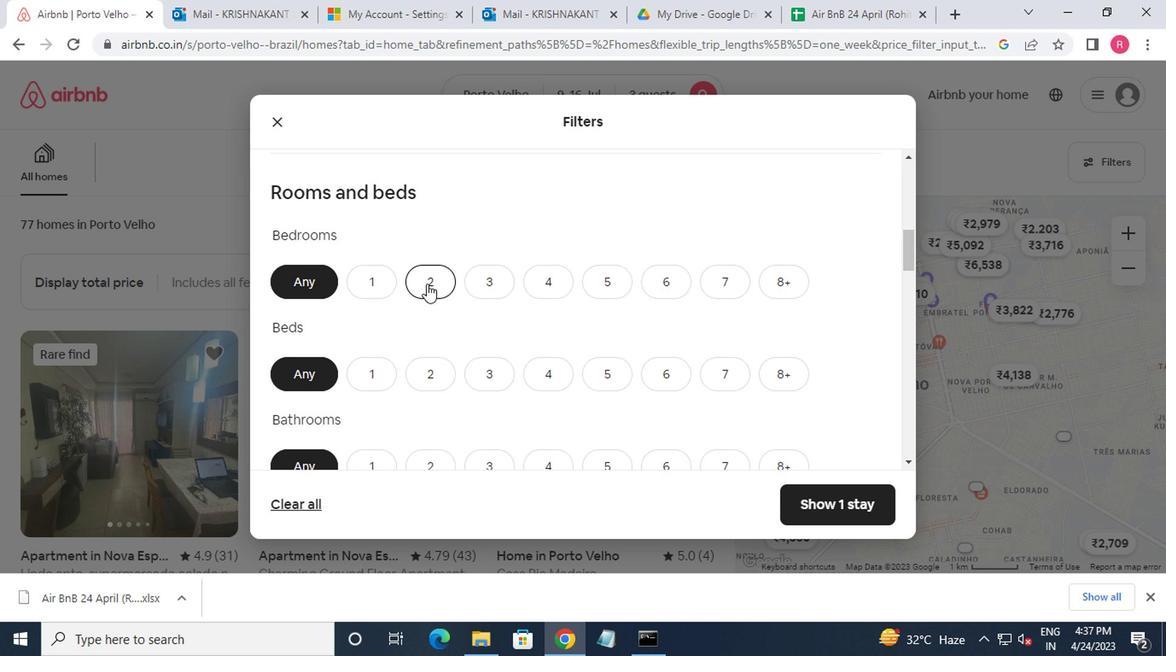 
Action: Mouse pressed left at (424, 283)
Screenshot: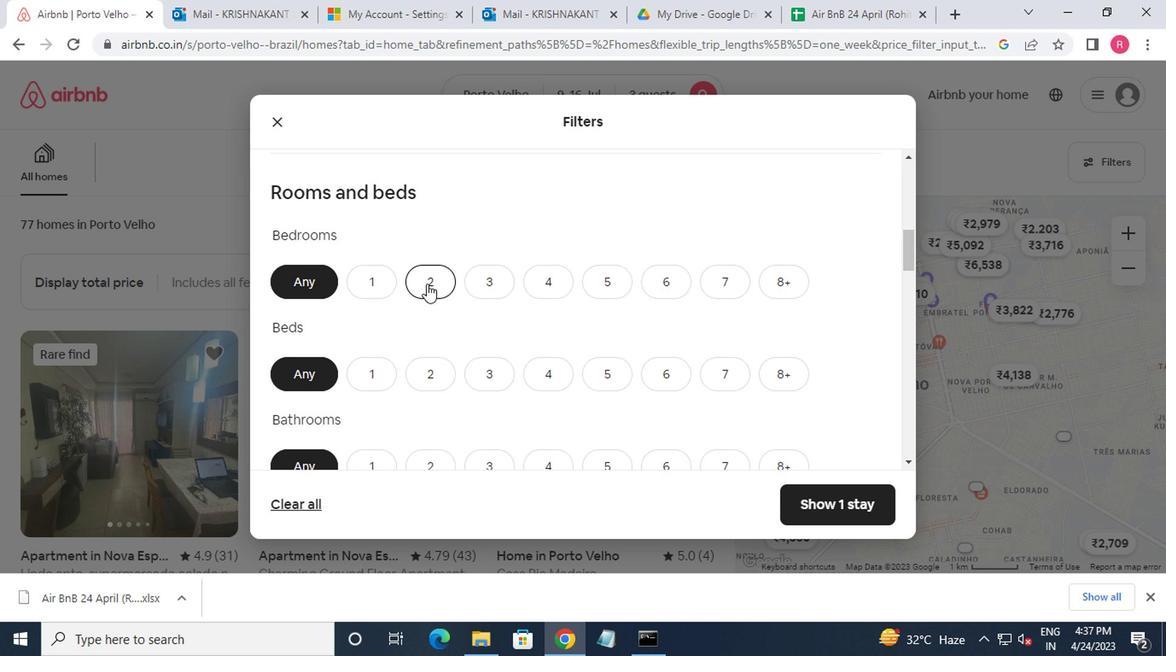 
Action: Mouse moved to (425, 282)
Screenshot: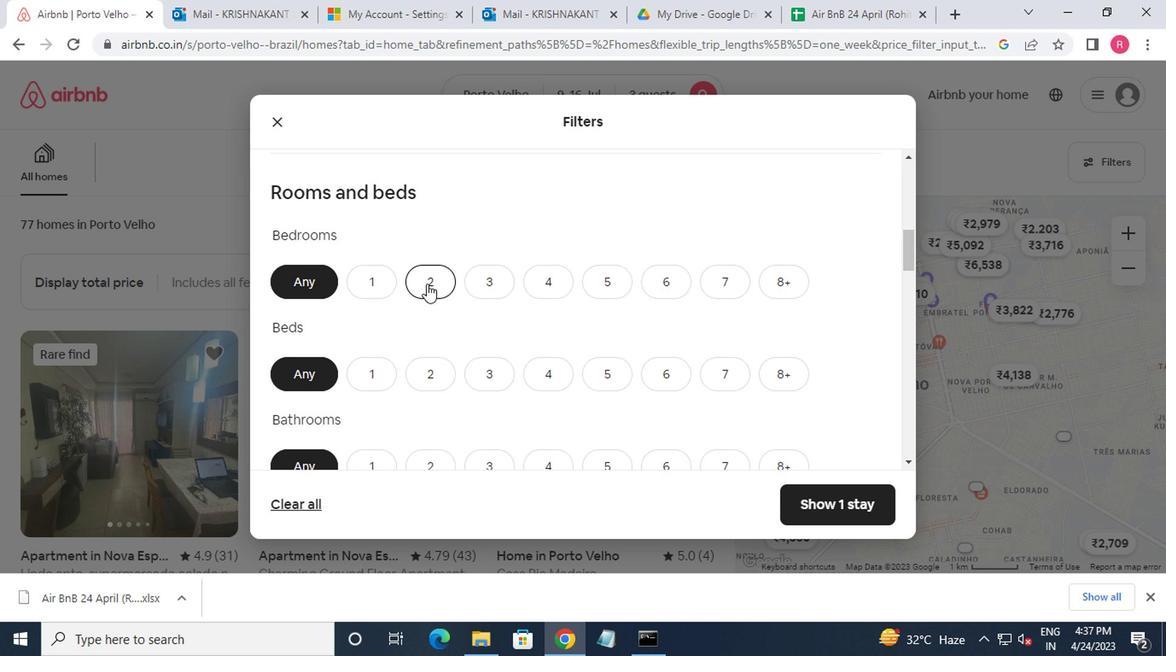 
Action: Mouse scrolled (425, 281) with delta (0, 0)
Screenshot: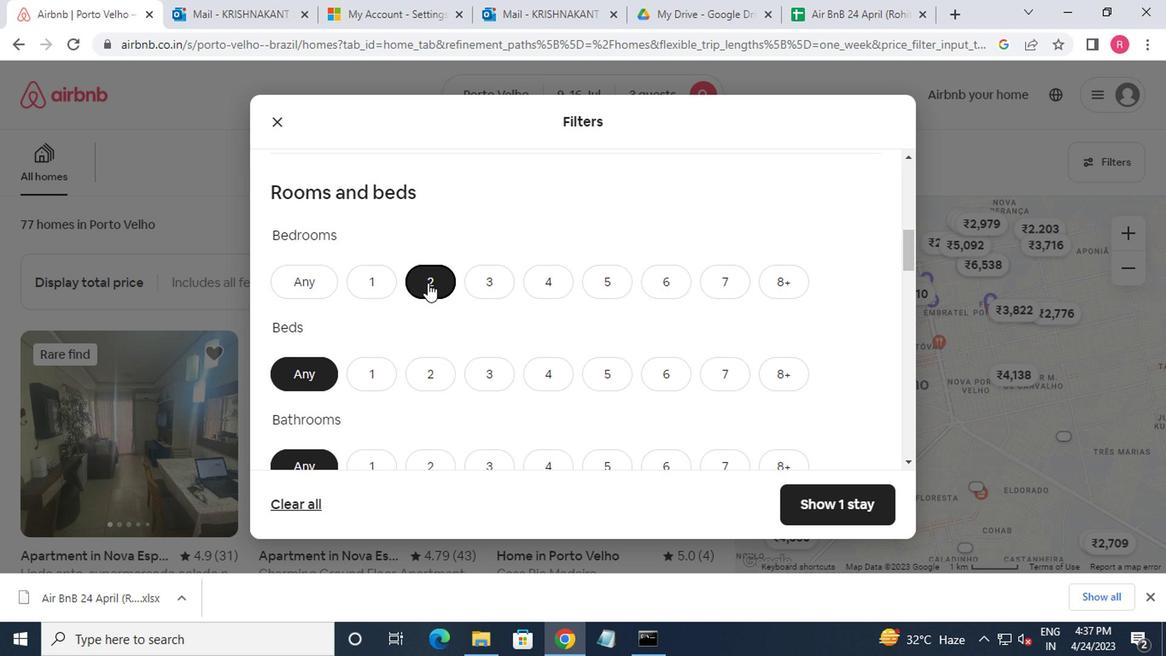 
Action: Mouse moved to (424, 289)
Screenshot: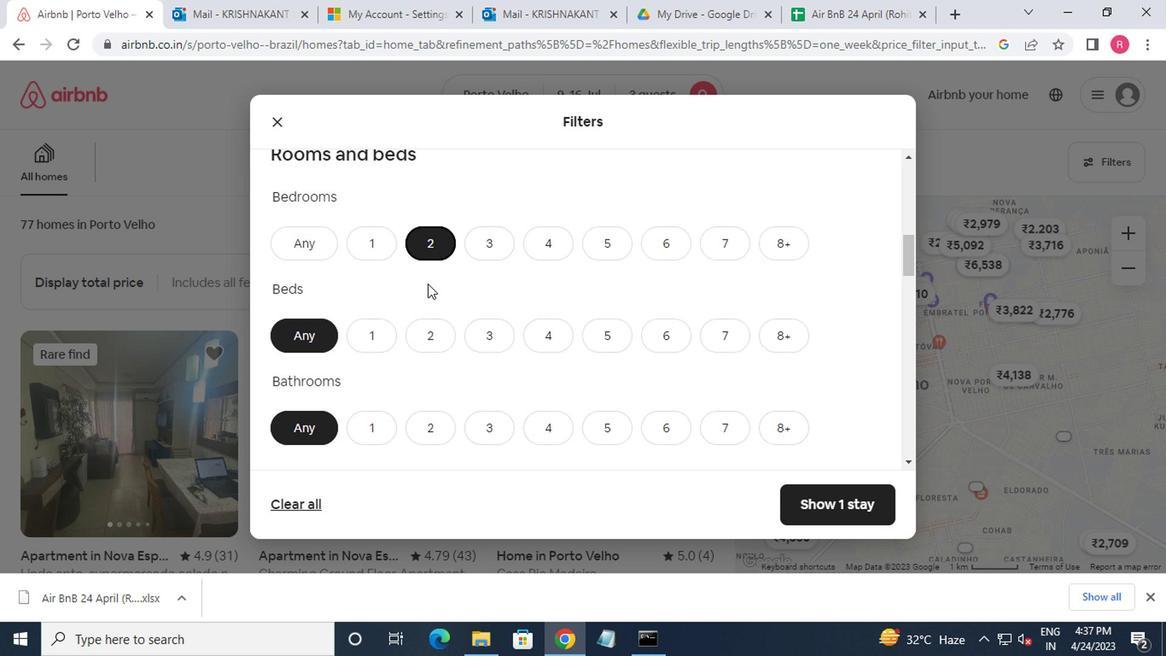 
Action: Mouse scrolled (424, 288) with delta (0, -1)
Screenshot: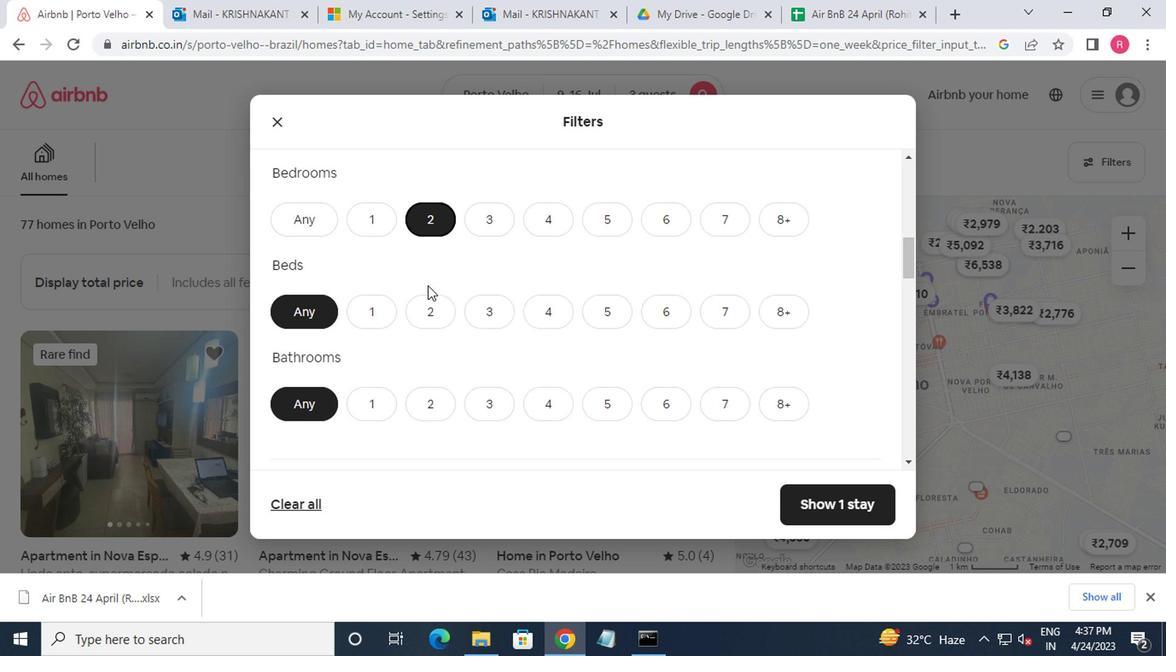 
Action: Mouse moved to (423, 205)
Screenshot: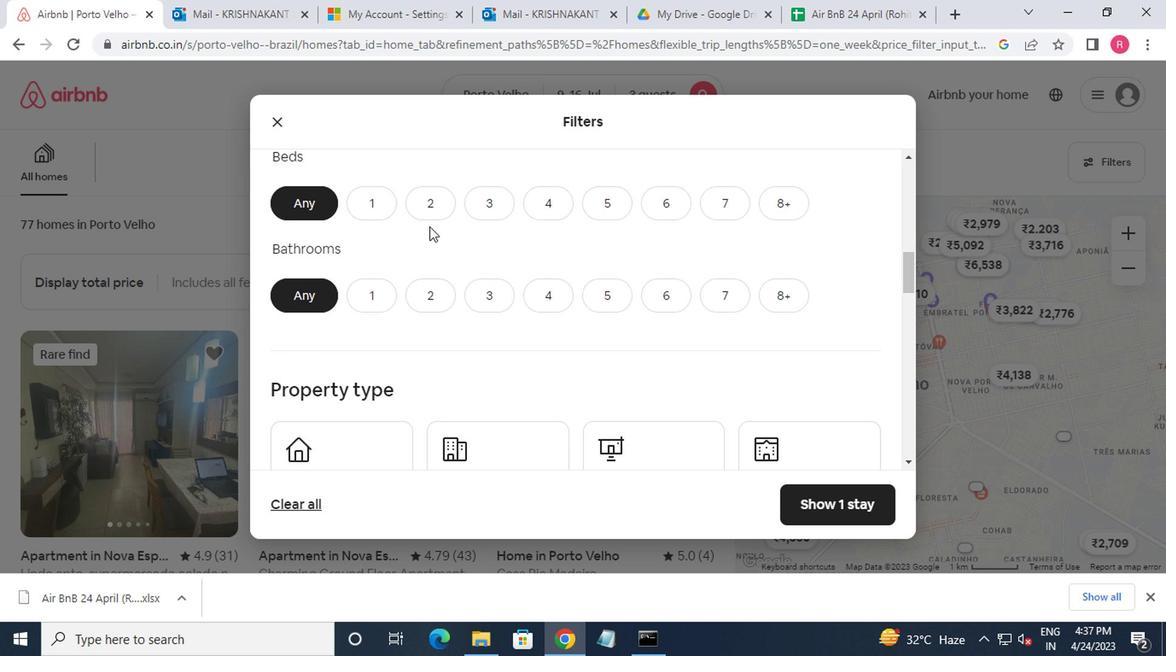 
Action: Mouse pressed left at (423, 205)
Screenshot: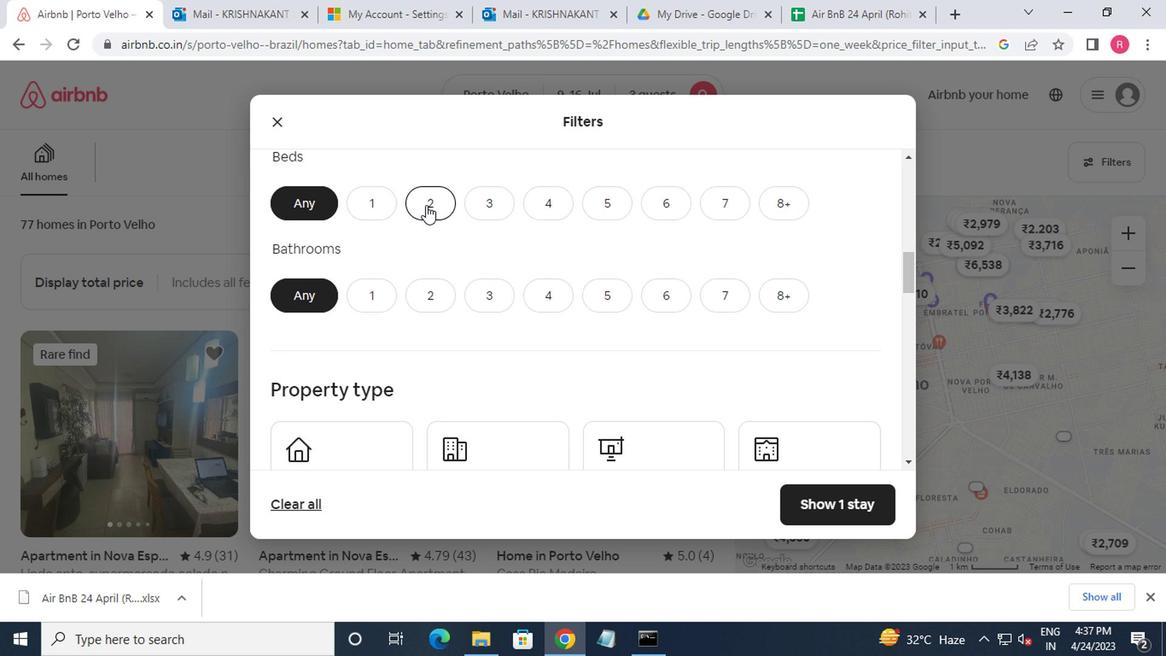
Action: Mouse moved to (370, 287)
Screenshot: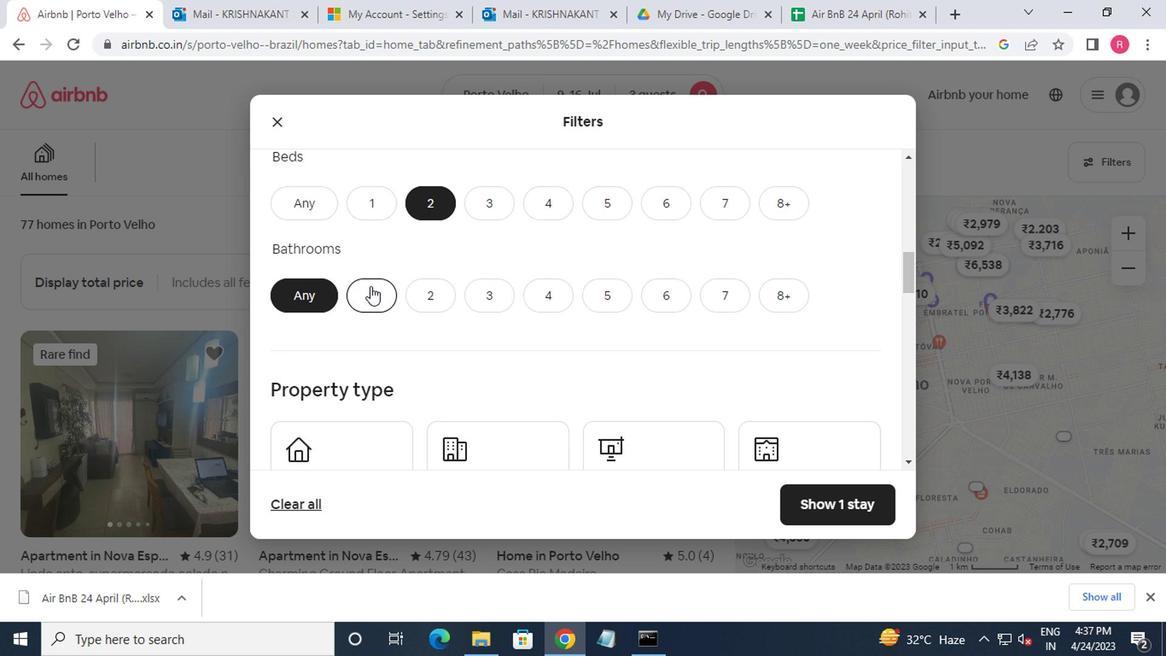 
Action: Mouse pressed left at (370, 287)
Screenshot: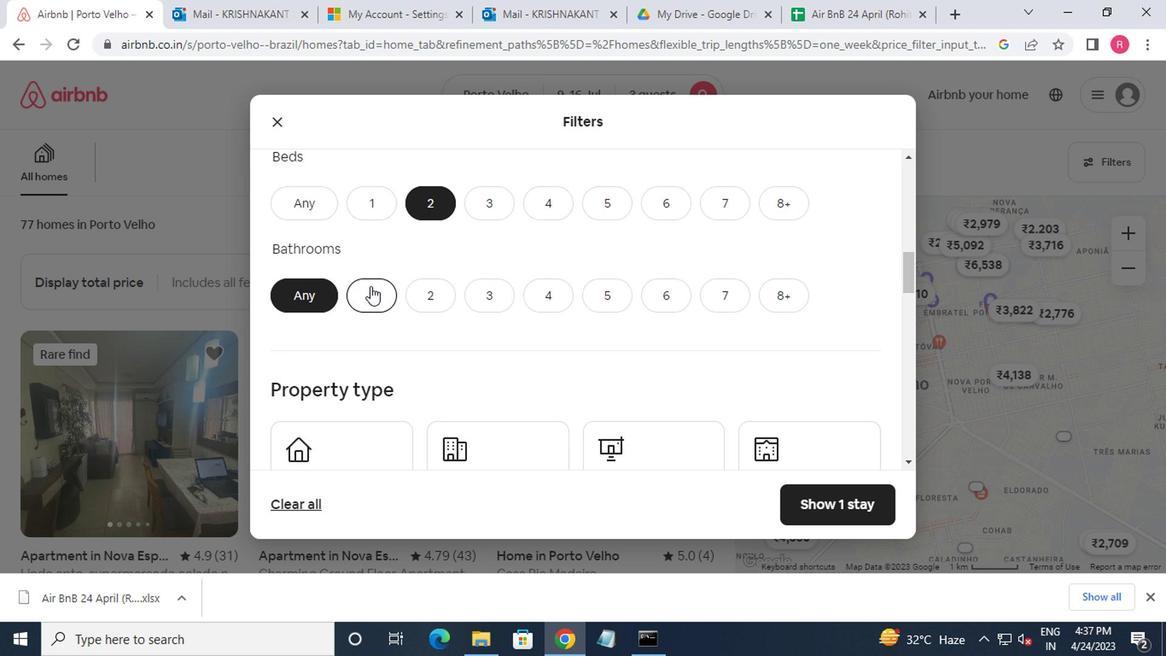 
Action: Mouse moved to (365, 297)
Screenshot: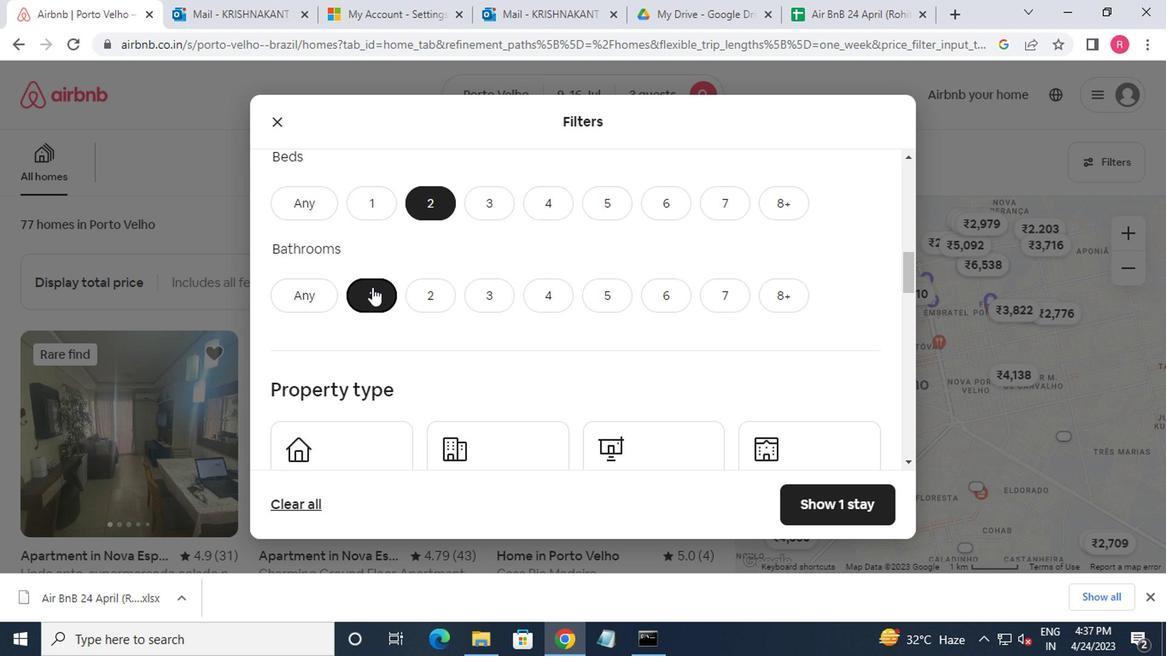 
Action: Mouse scrolled (365, 296) with delta (0, 0)
Screenshot: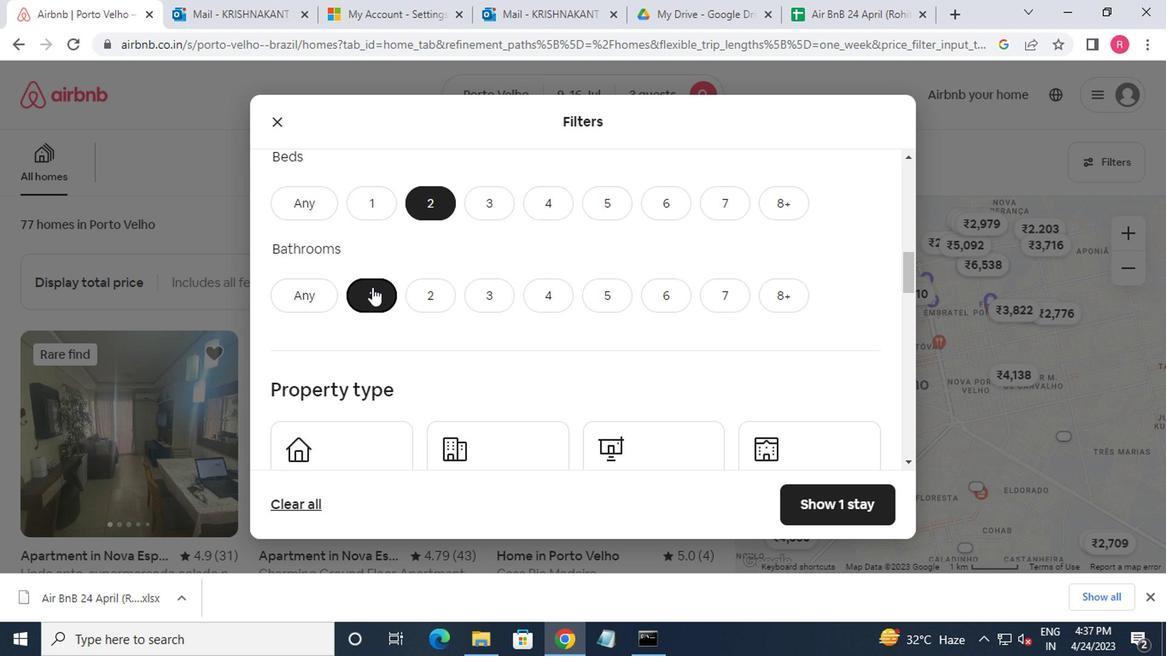 
Action: Mouse moved to (343, 355)
Screenshot: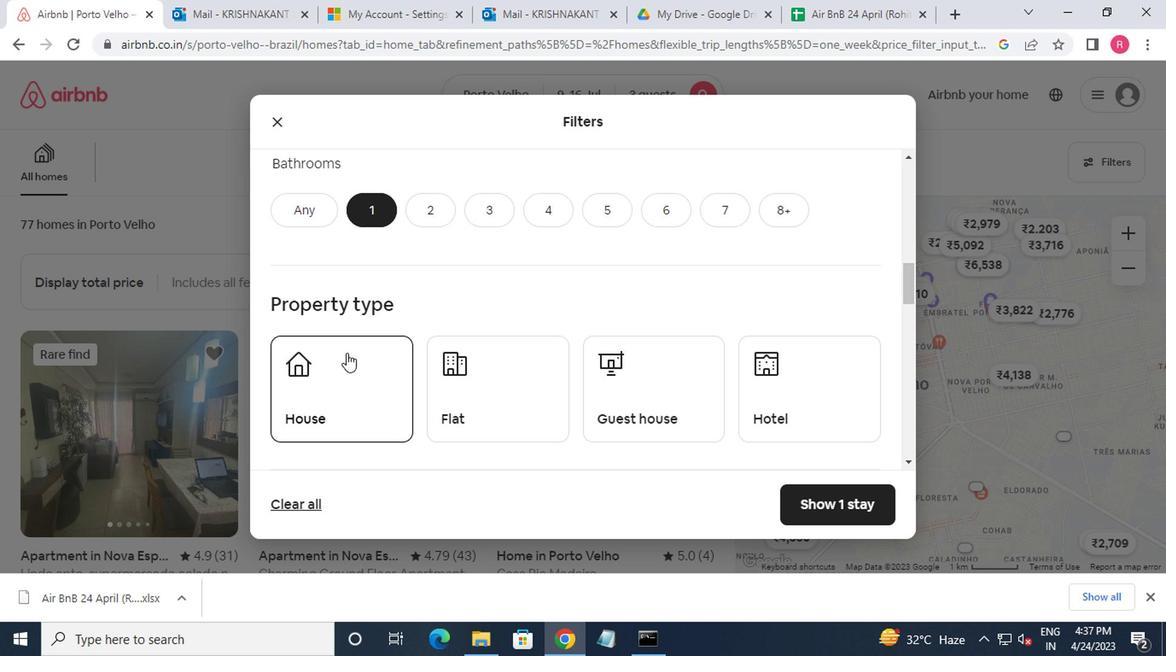 
Action: Mouse pressed left at (343, 355)
Screenshot: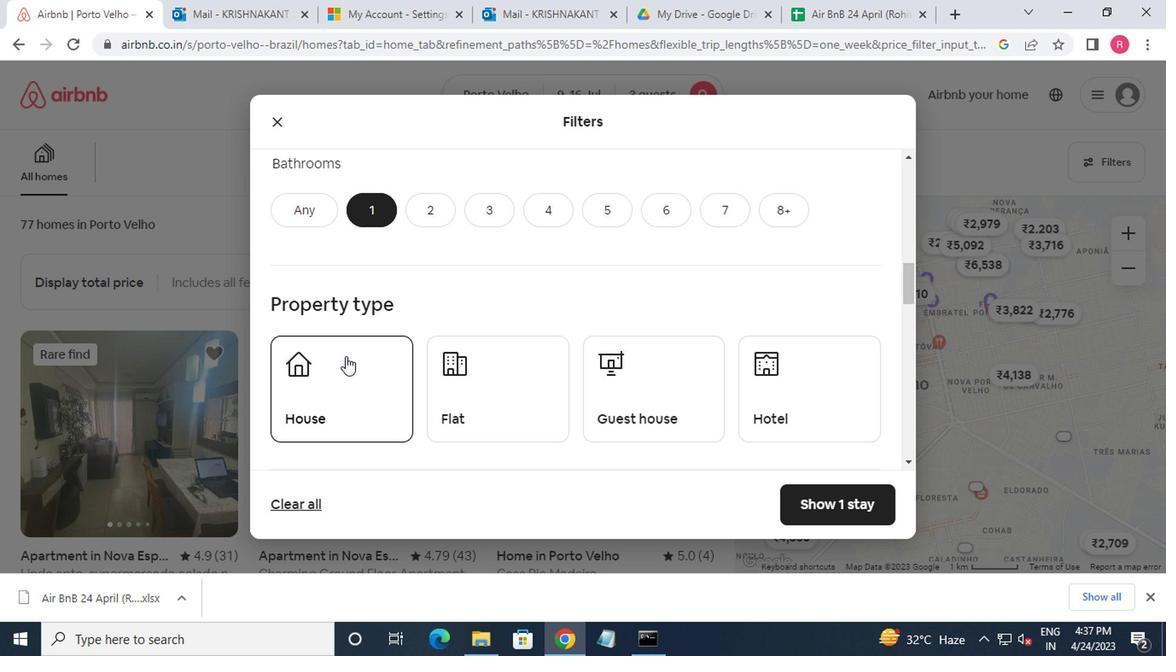 
Action: Mouse moved to (500, 391)
Screenshot: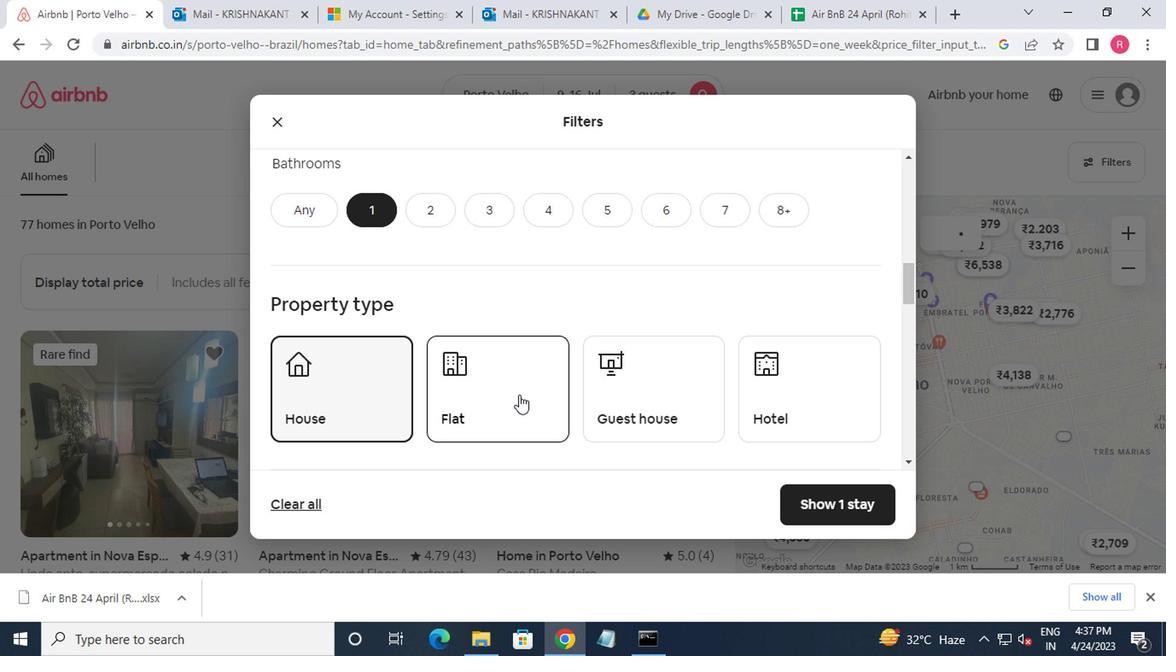 
Action: Mouse pressed left at (500, 391)
Screenshot: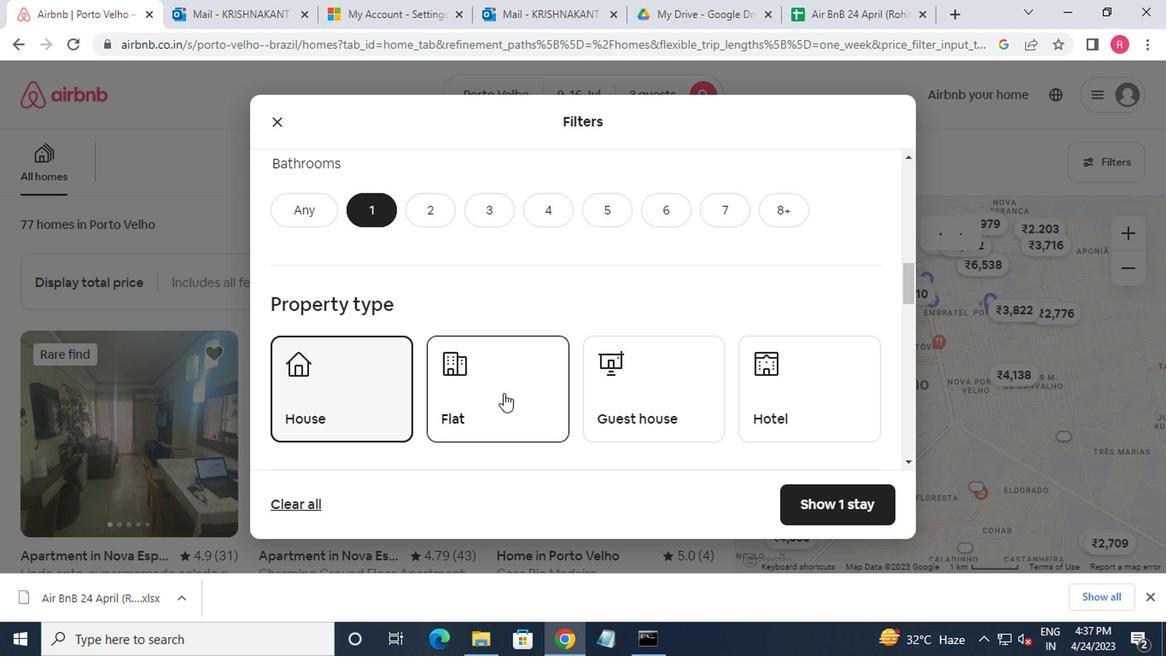 
Action: Mouse moved to (602, 404)
Screenshot: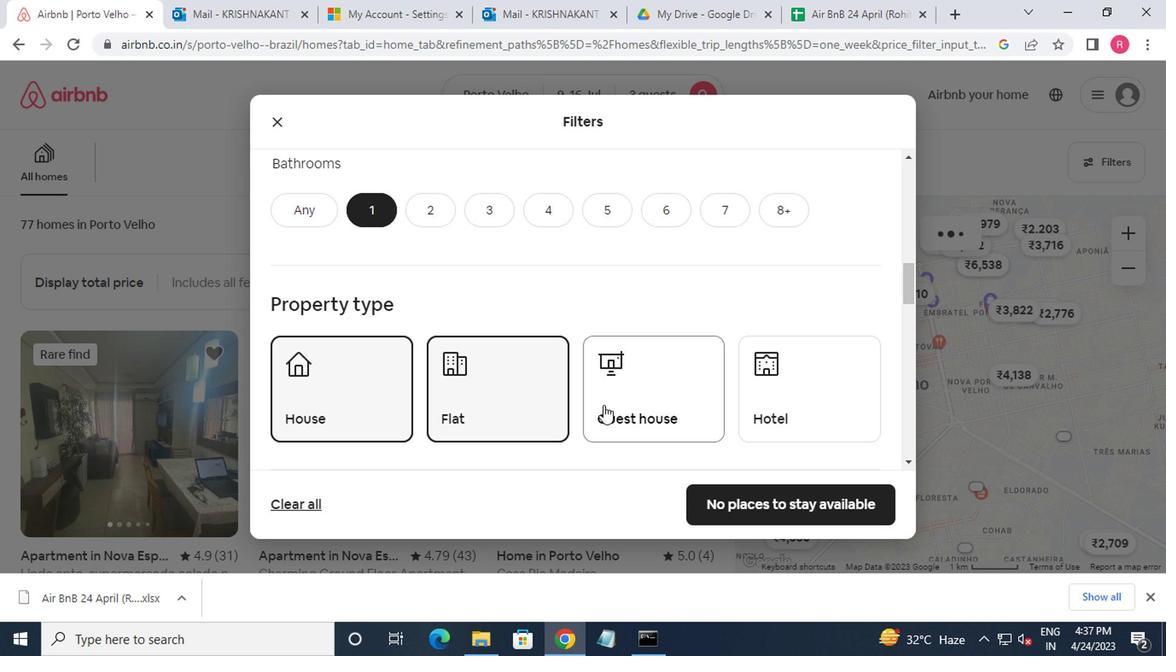 
Action: Mouse pressed left at (602, 404)
Screenshot: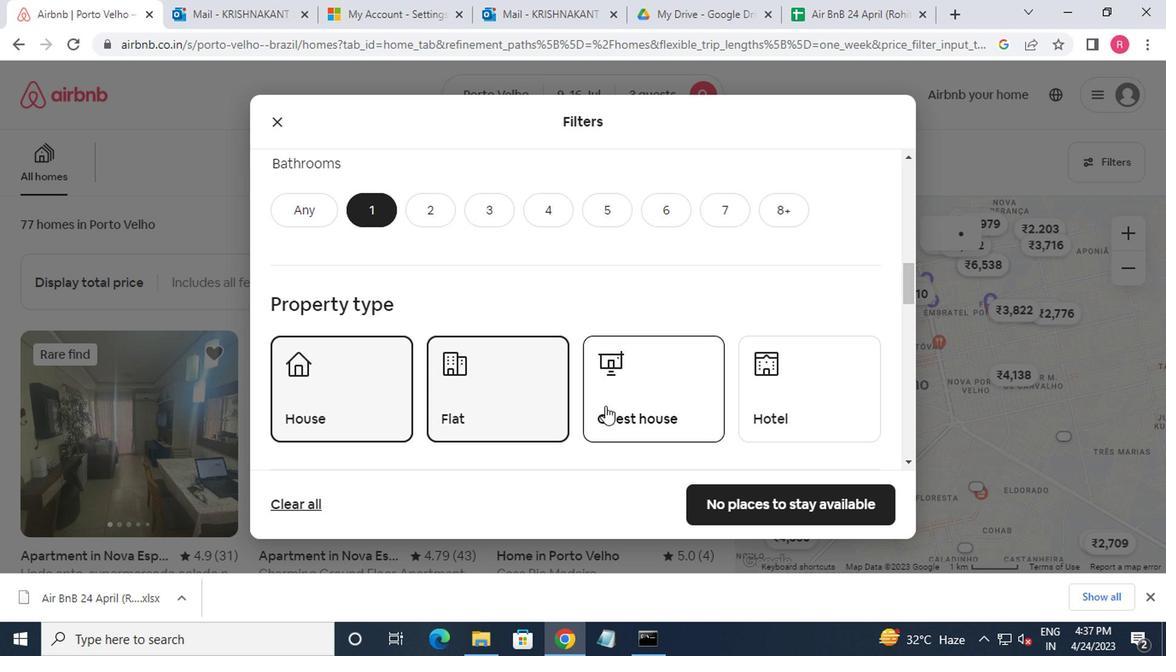 
Action: Mouse moved to (603, 405)
Screenshot: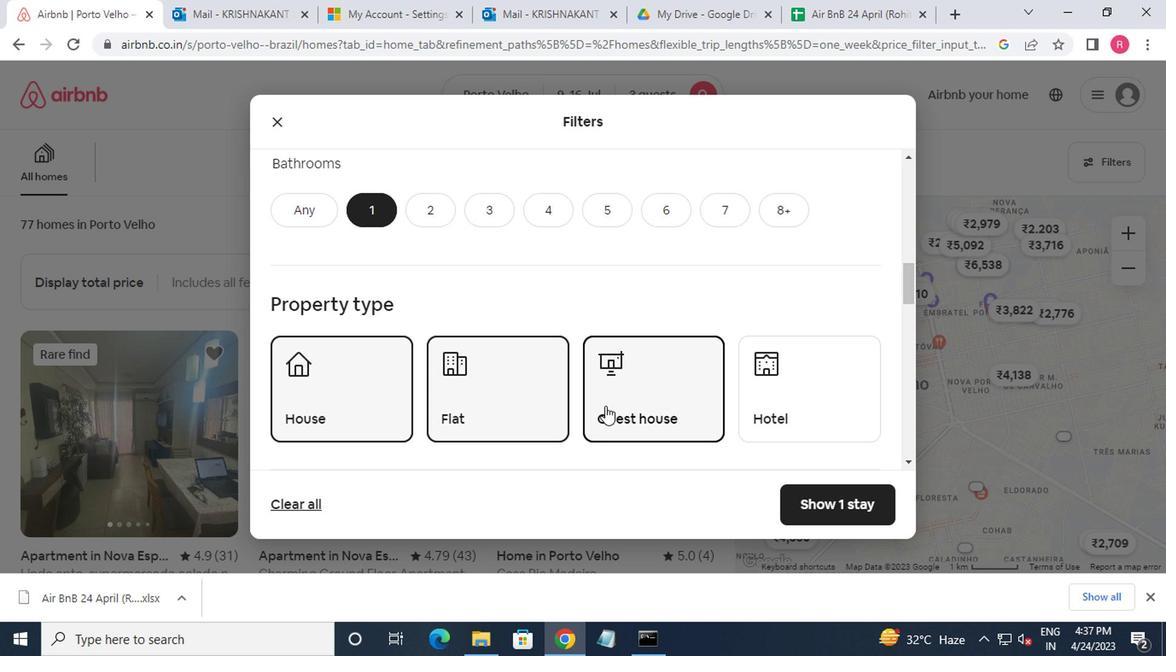 
Action: Mouse scrolled (603, 404) with delta (0, -1)
Screenshot: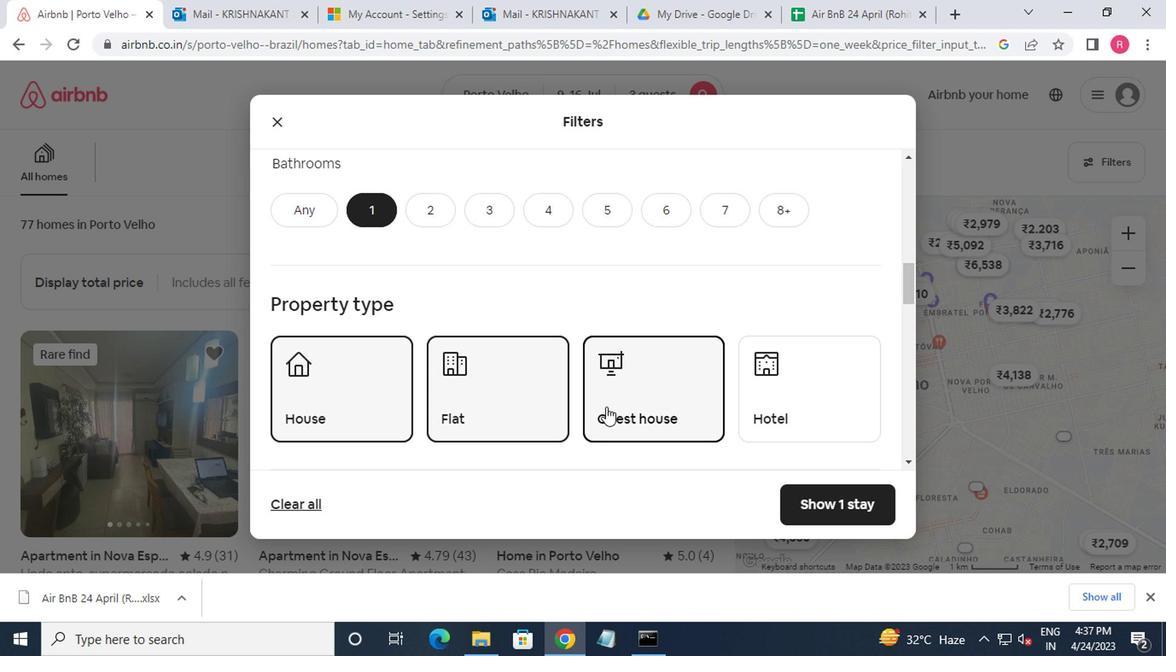 
Action: Mouse moved to (604, 406)
Screenshot: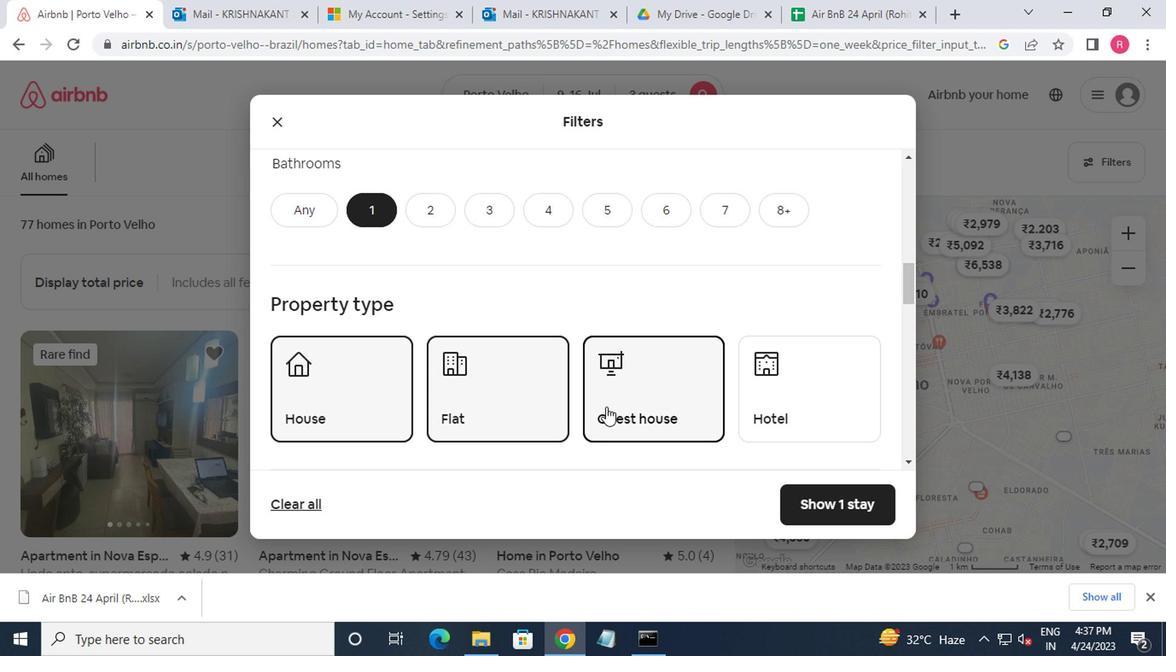 
Action: Mouse scrolled (604, 405) with delta (0, 0)
Screenshot: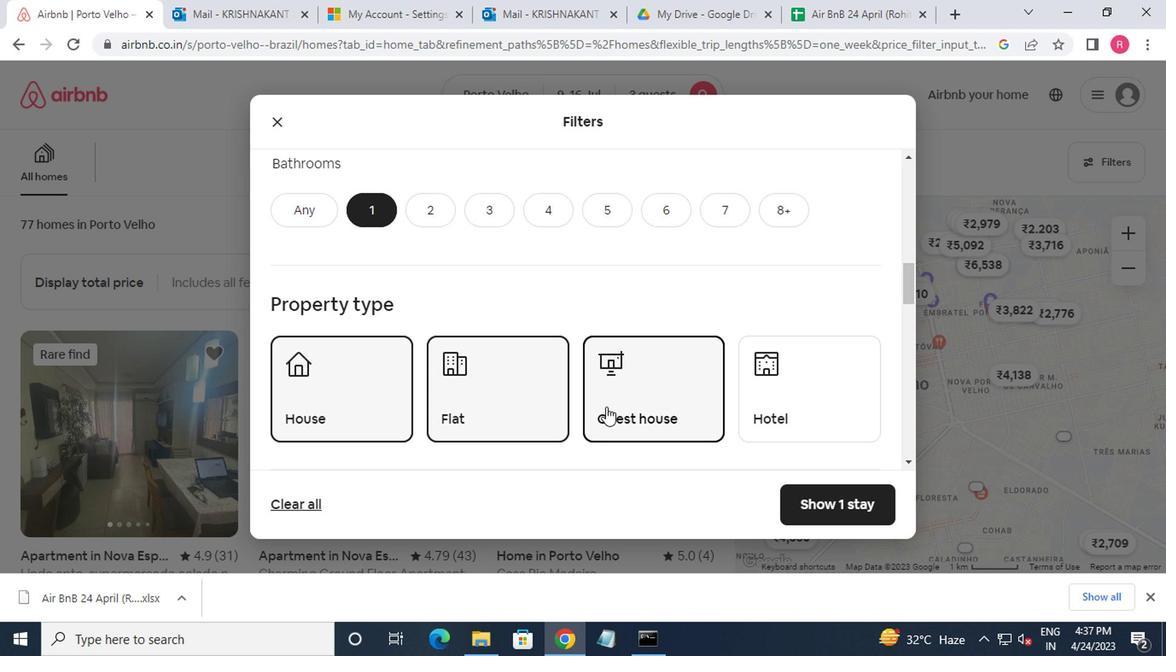
Action: Mouse moved to (604, 410)
Screenshot: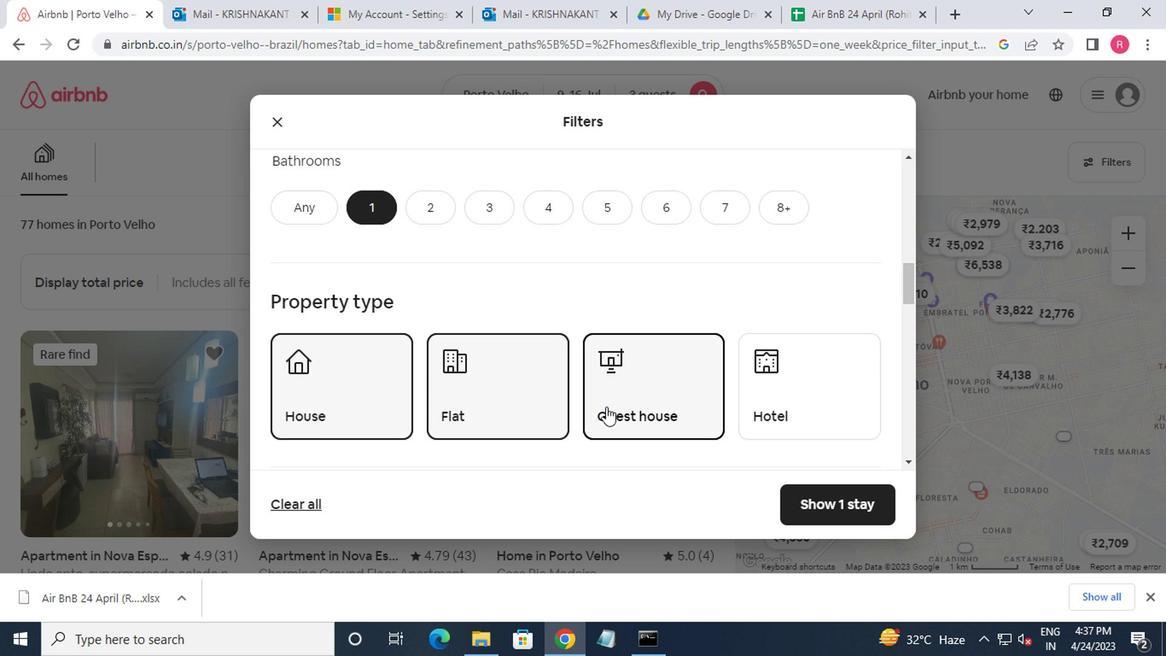 
Action: Mouse scrolled (604, 408) with delta (0, -1)
Screenshot: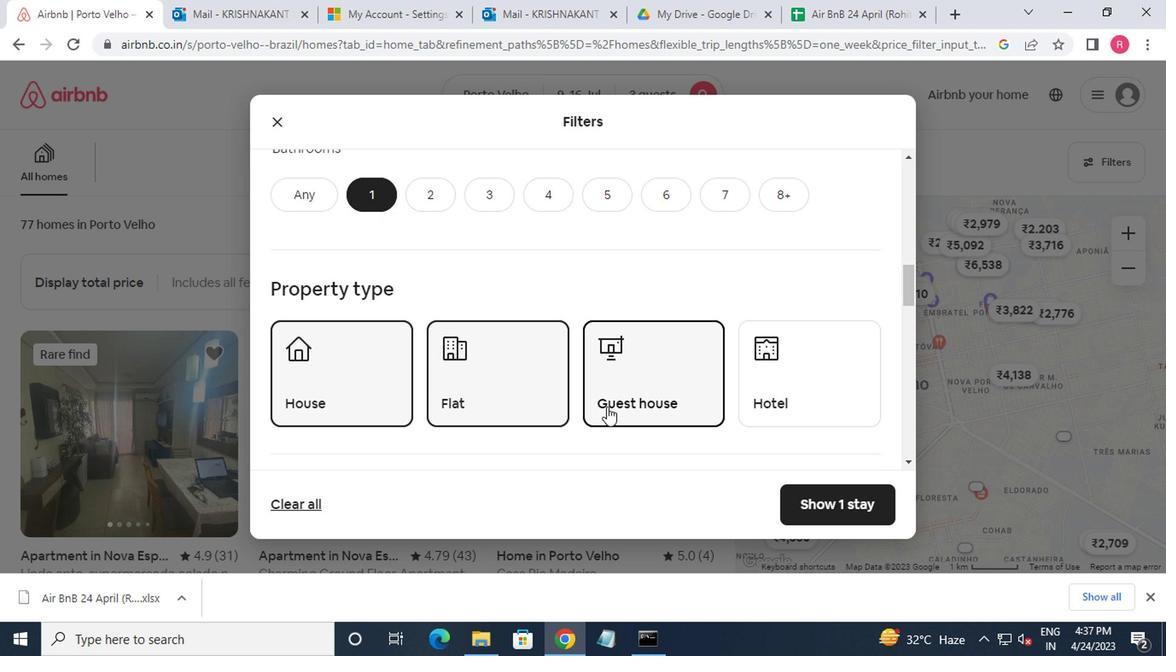 
Action: Mouse moved to (314, 371)
Screenshot: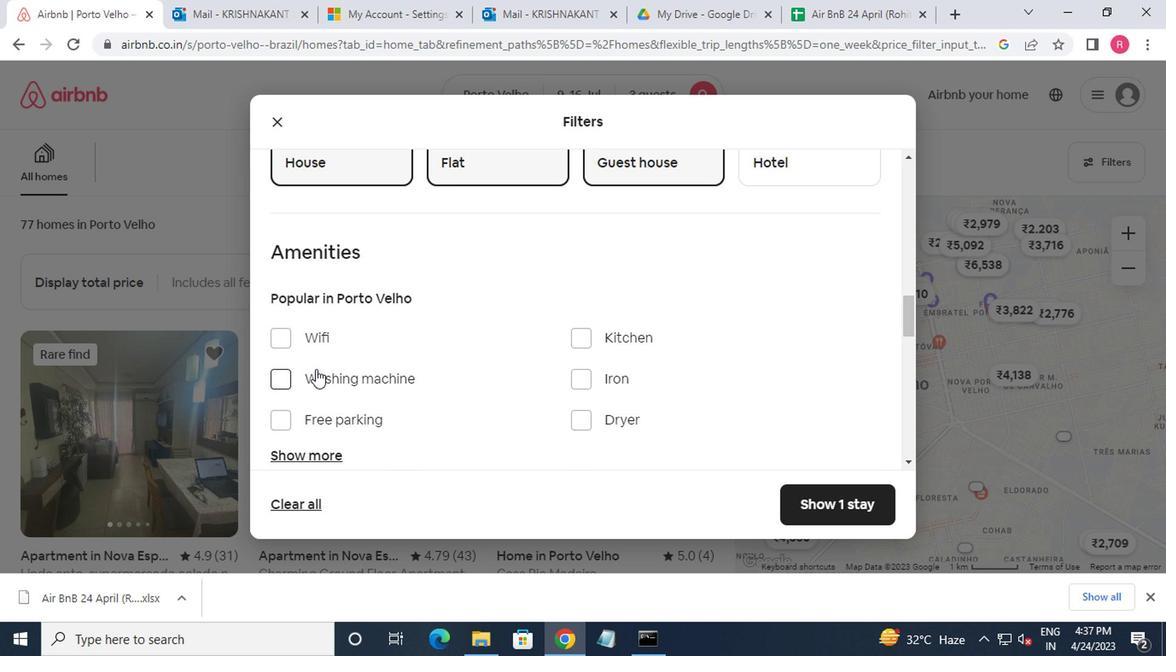 
Action: Mouse pressed left at (314, 371)
Screenshot: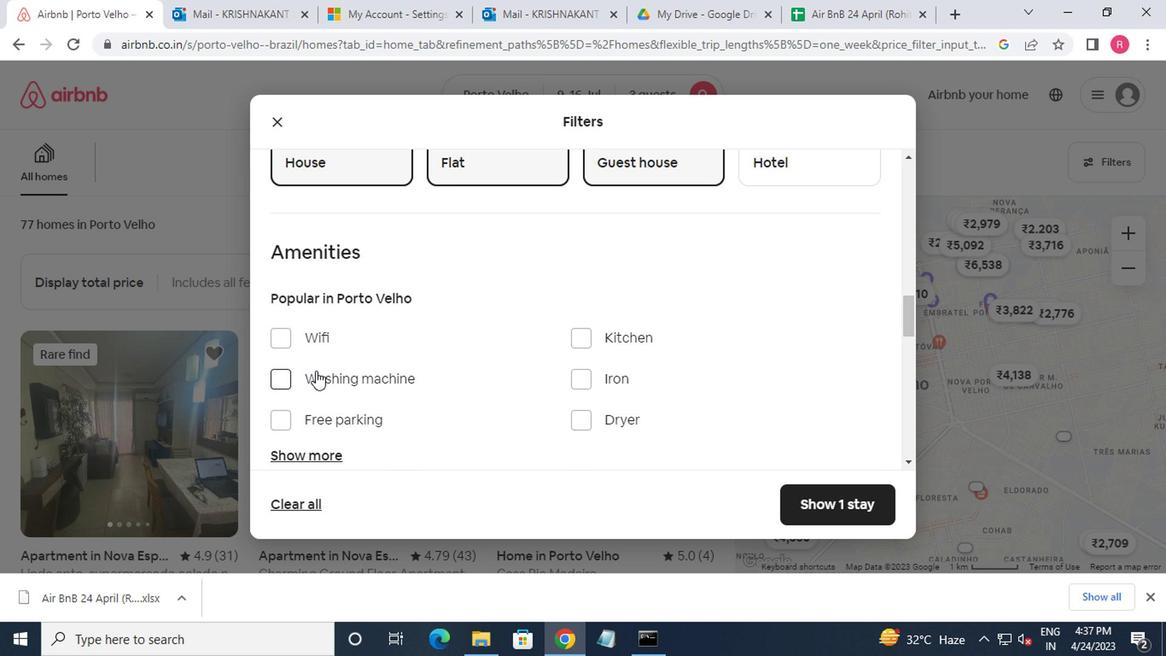 
Action: Mouse moved to (433, 388)
Screenshot: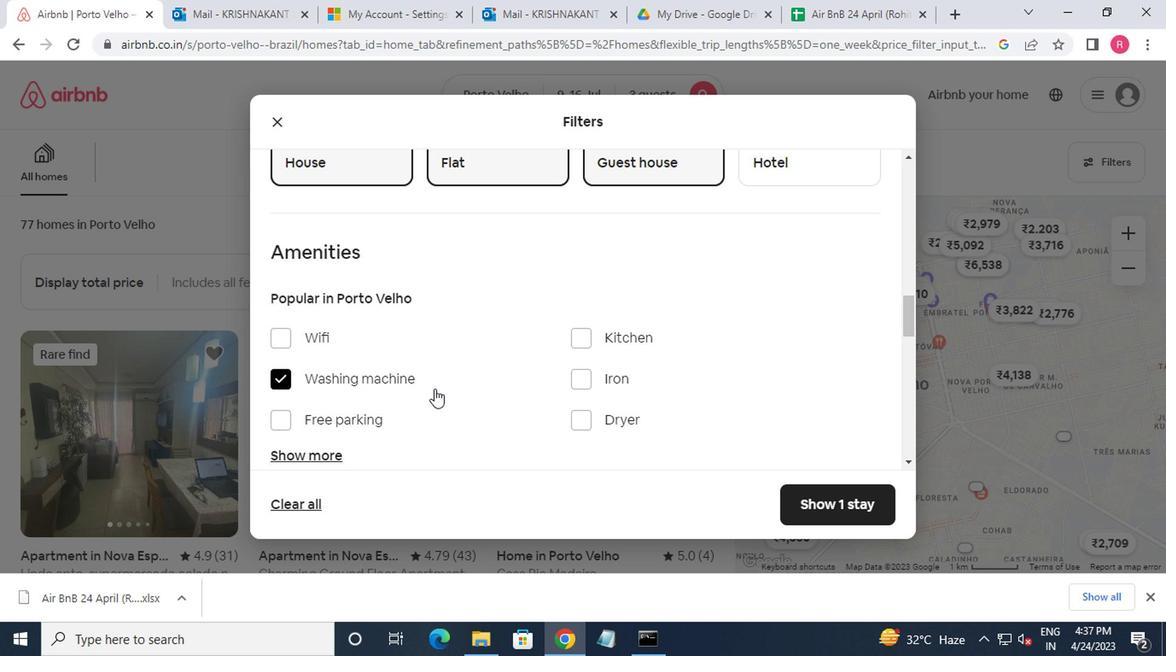 
Action: Mouse scrolled (433, 387) with delta (0, -1)
Screenshot: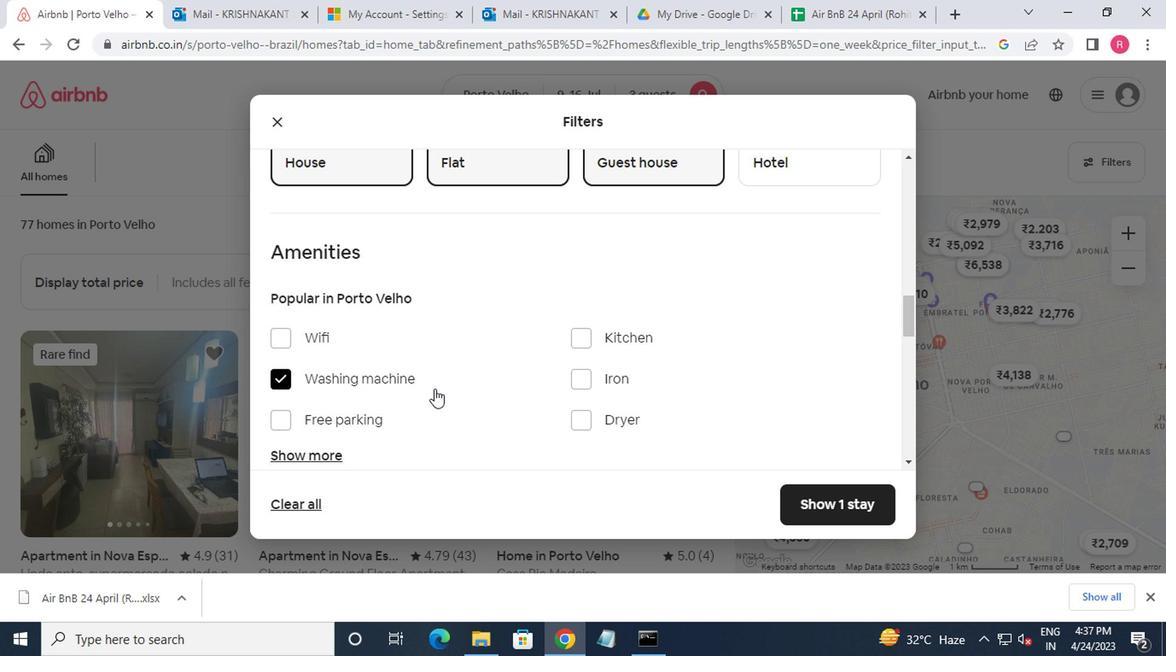 
Action: Mouse moved to (435, 389)
Screenshot: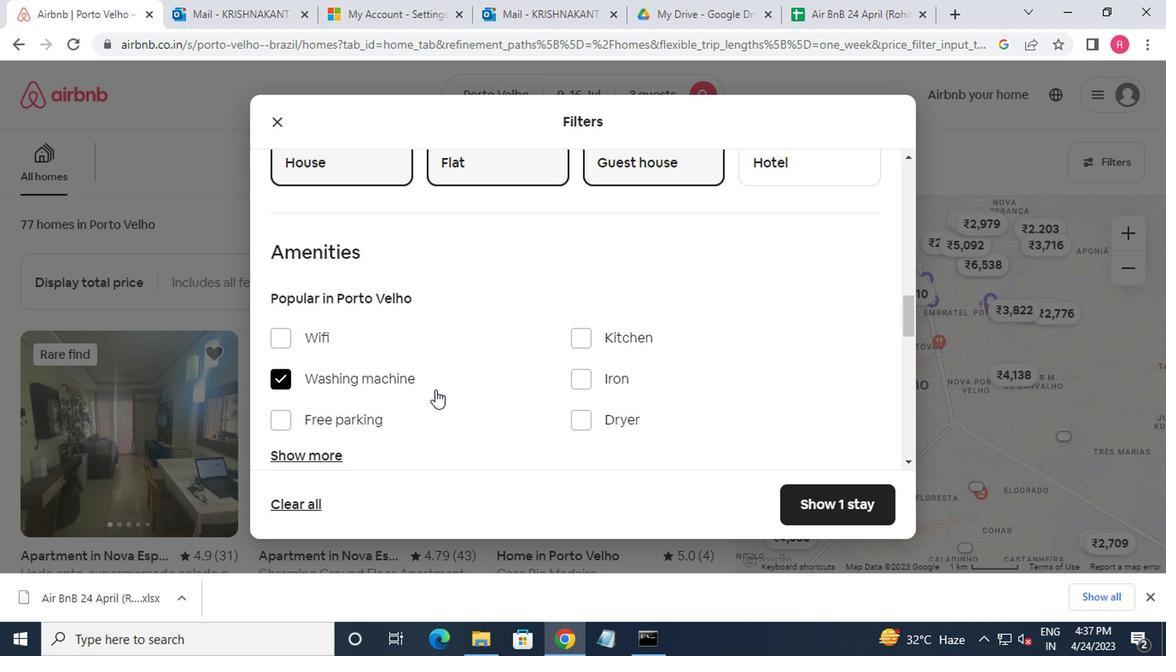 
Action: Mouse scrolled (435, 388) with delta (0, 0)
Screenshot: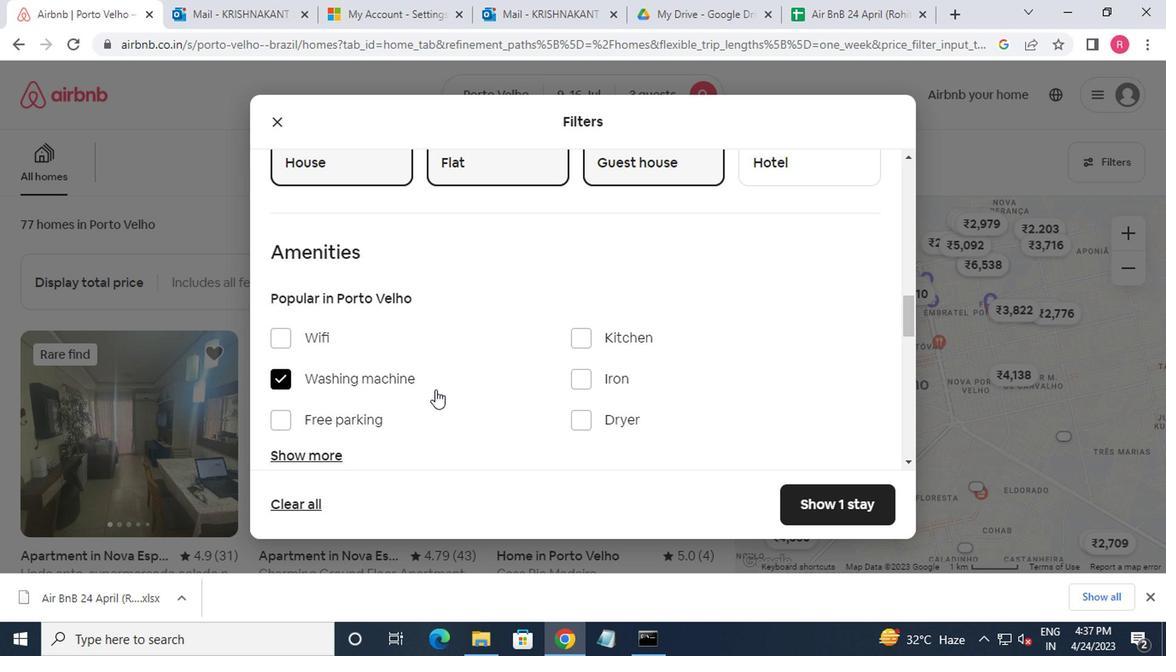 
Action: Mouse moved to (445, 389)
Screenshot: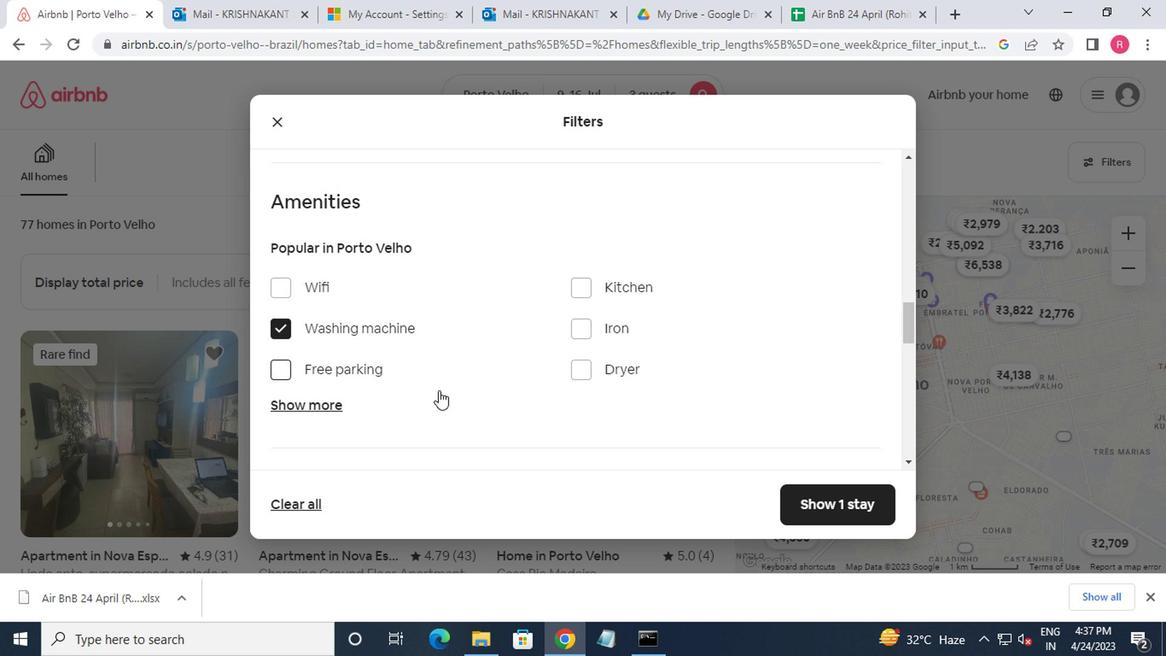
Action: Mouse scrolled (445, 388) with delta (0, 0)
Screenshot: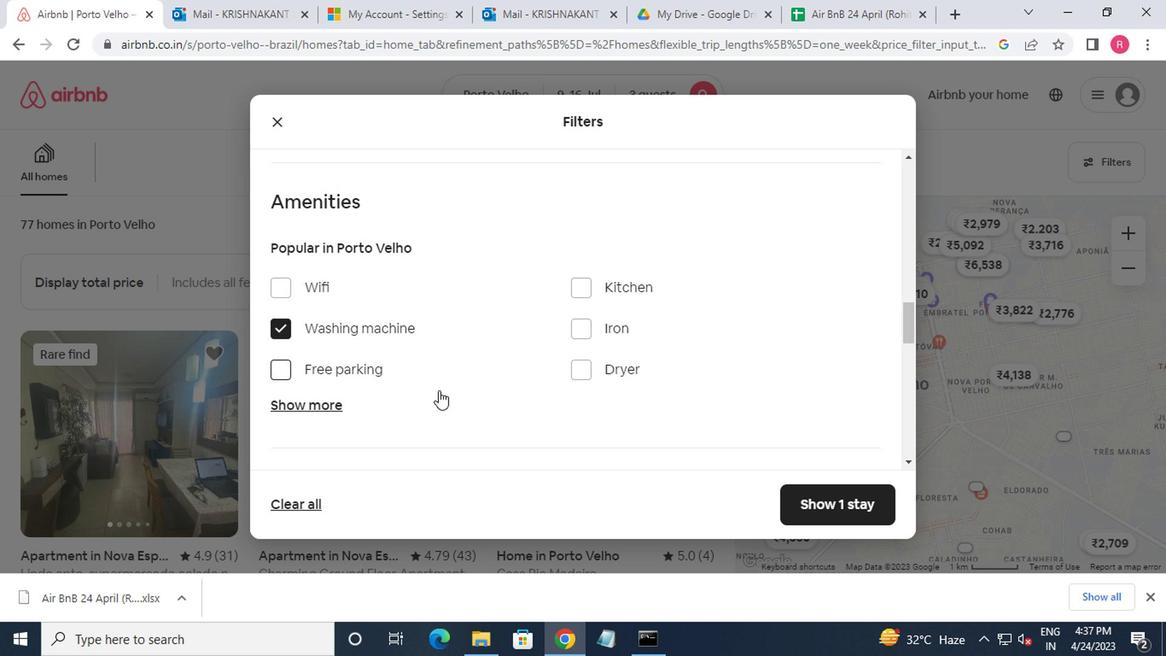 
Action: Mouse moved to (848, 397)
Screenshot: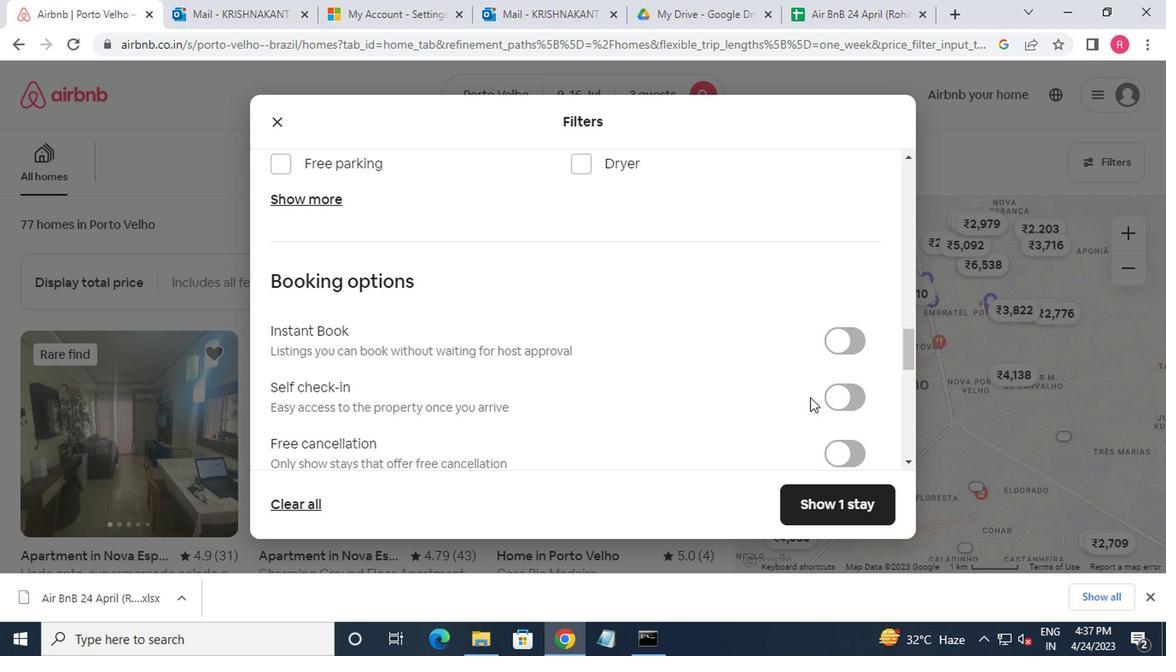 
Action: Mouse pressed left at (848, 397)
Screenshot: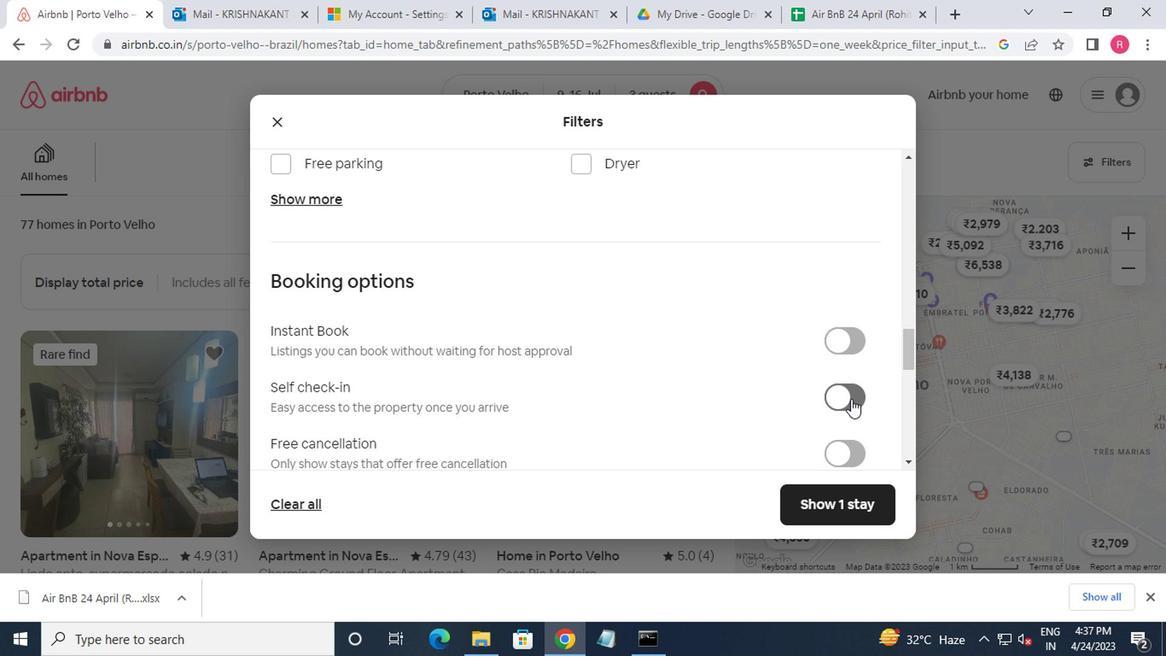 
Action: Mouse moved to (800, 397)
Screenshot: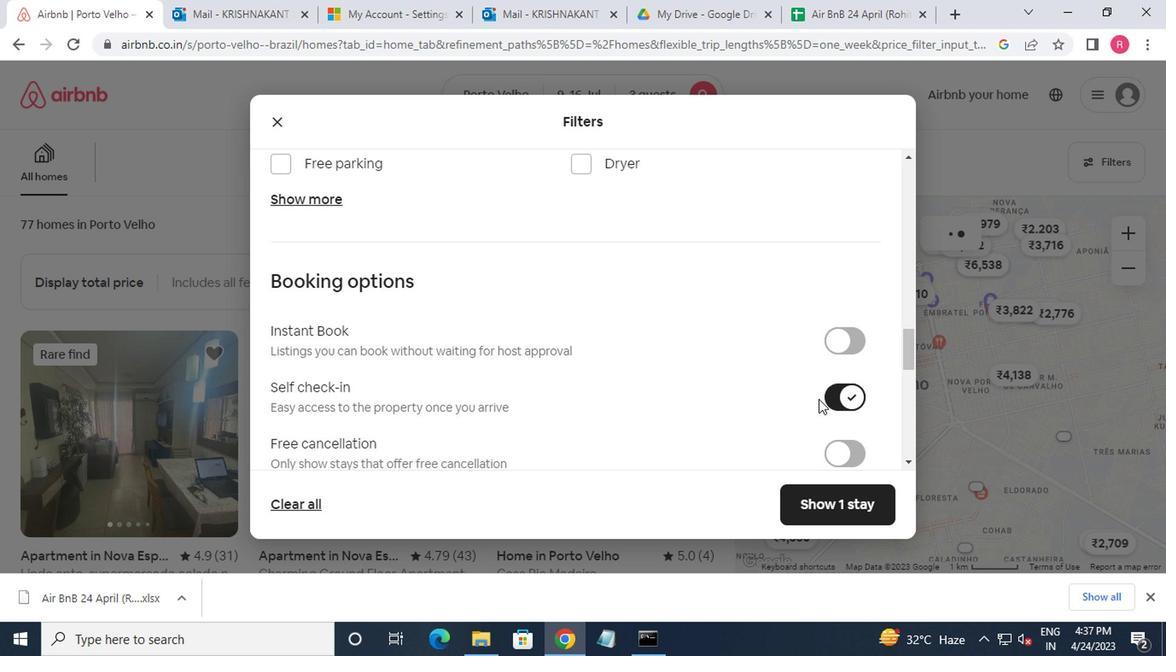 
Action: Mouse scrolled (800, 397) with delta (0, 0)
Screenshot: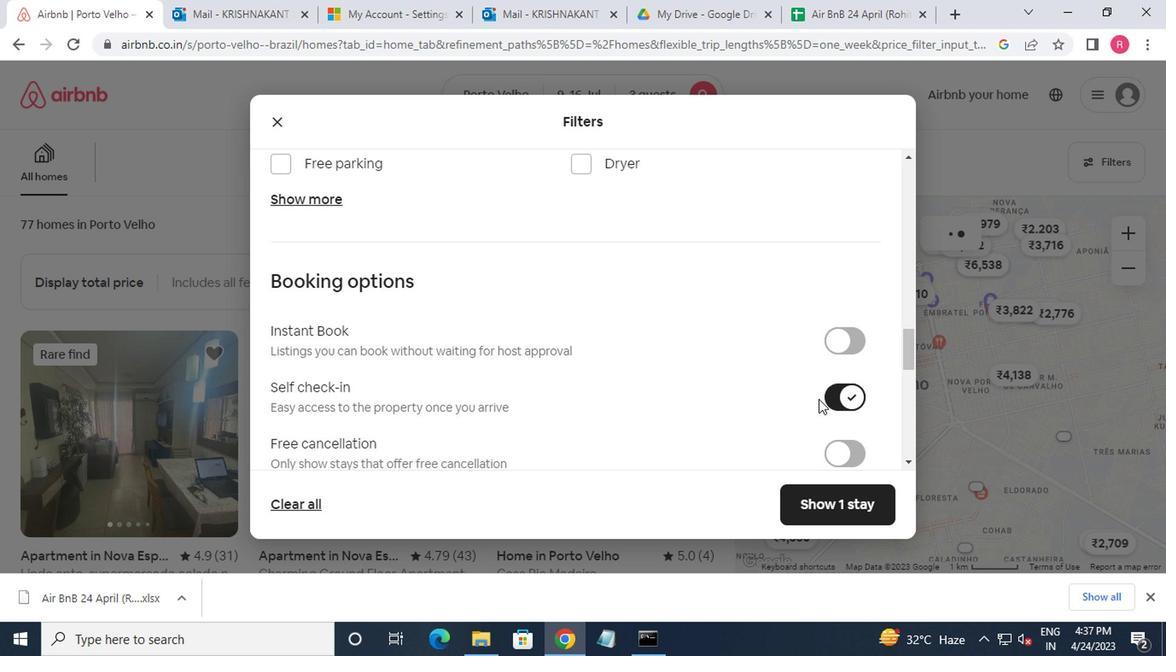 
Action: Mouse moved to (796, 397)
Screenshot: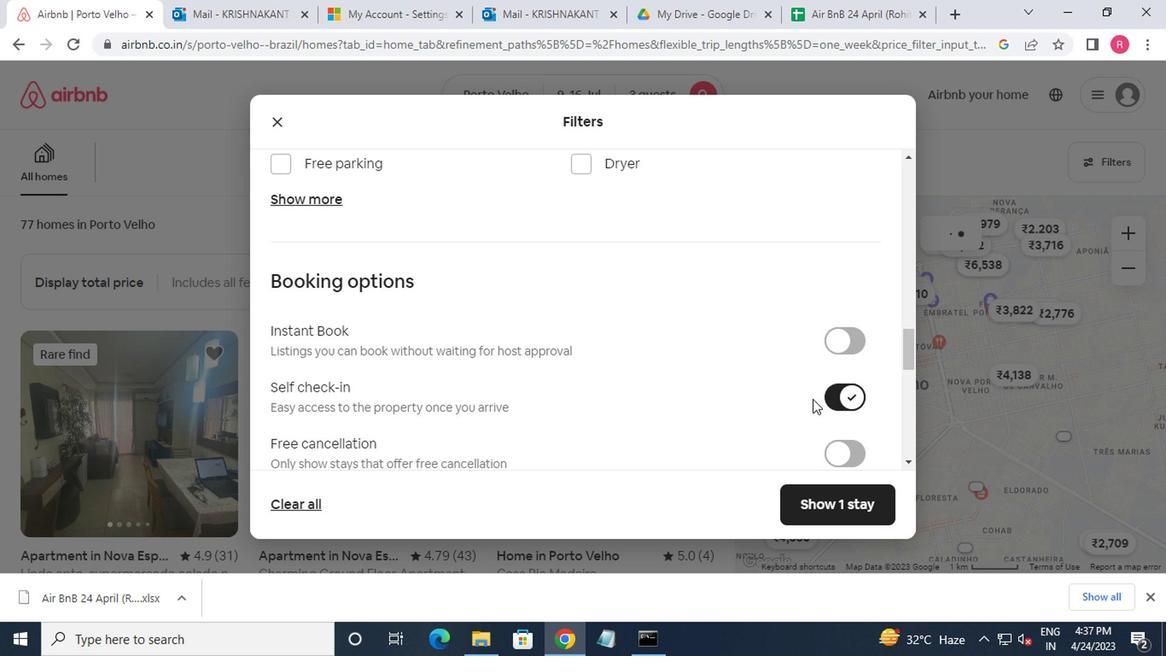 
Action: Mouse scrolled (796, 397) with delta (0, 0)
Screenshot: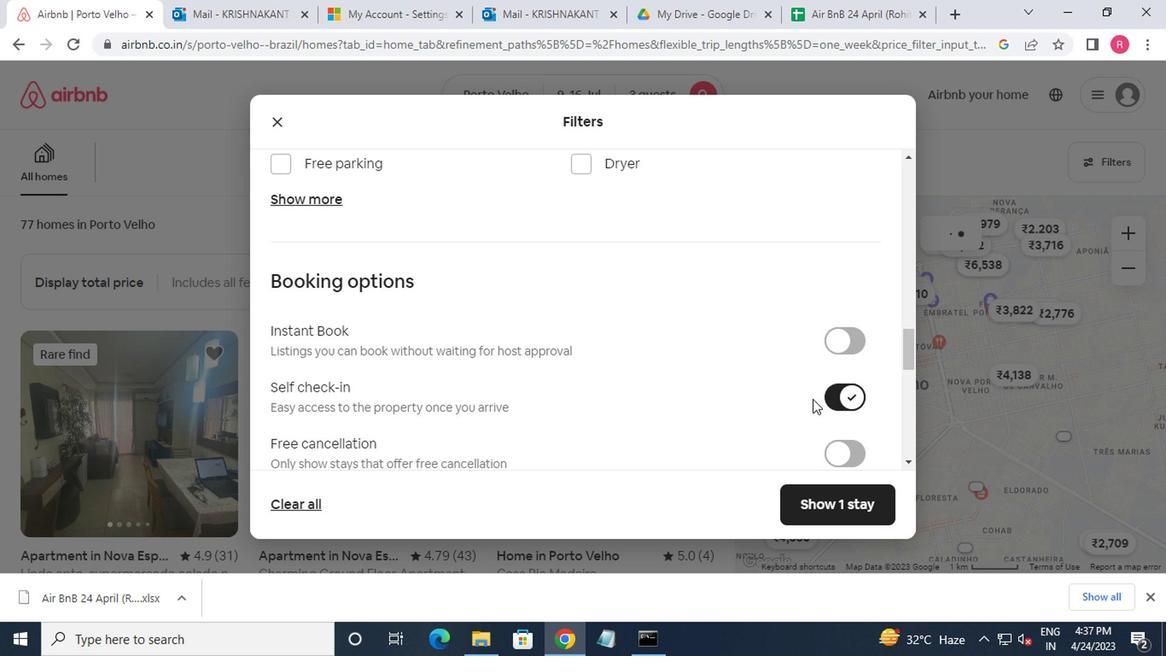 
Action: Mouse moved to (792, 399)
Screenshot: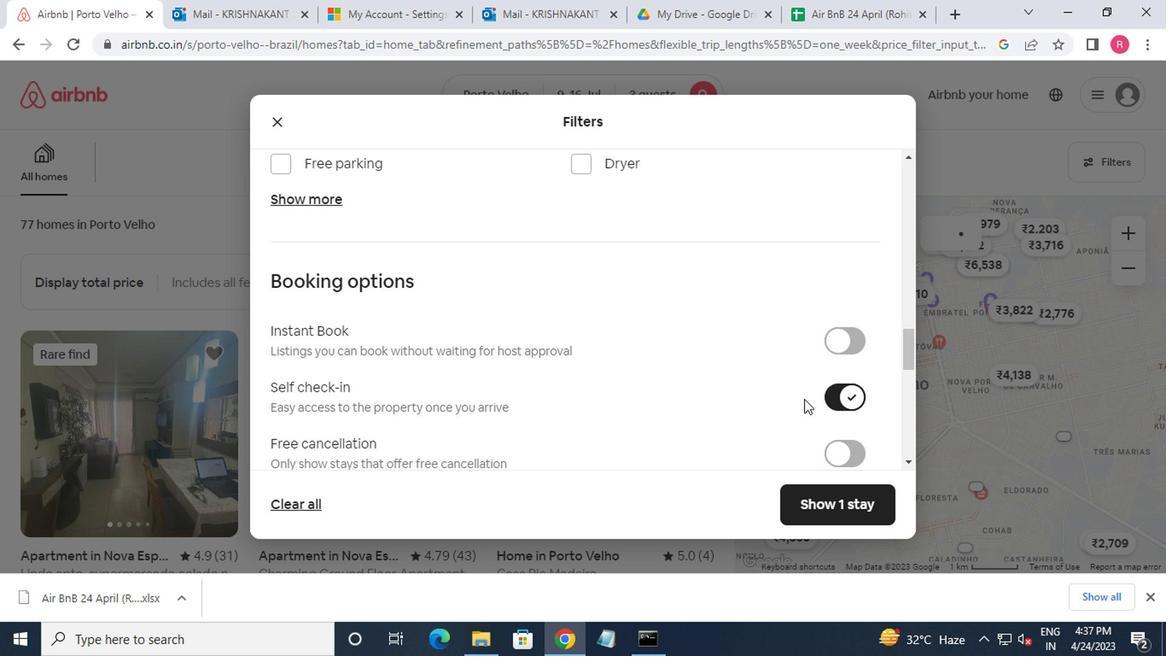 
Action: Mouse scrolled (792, 399) with delta (0, 0)
Screenshot: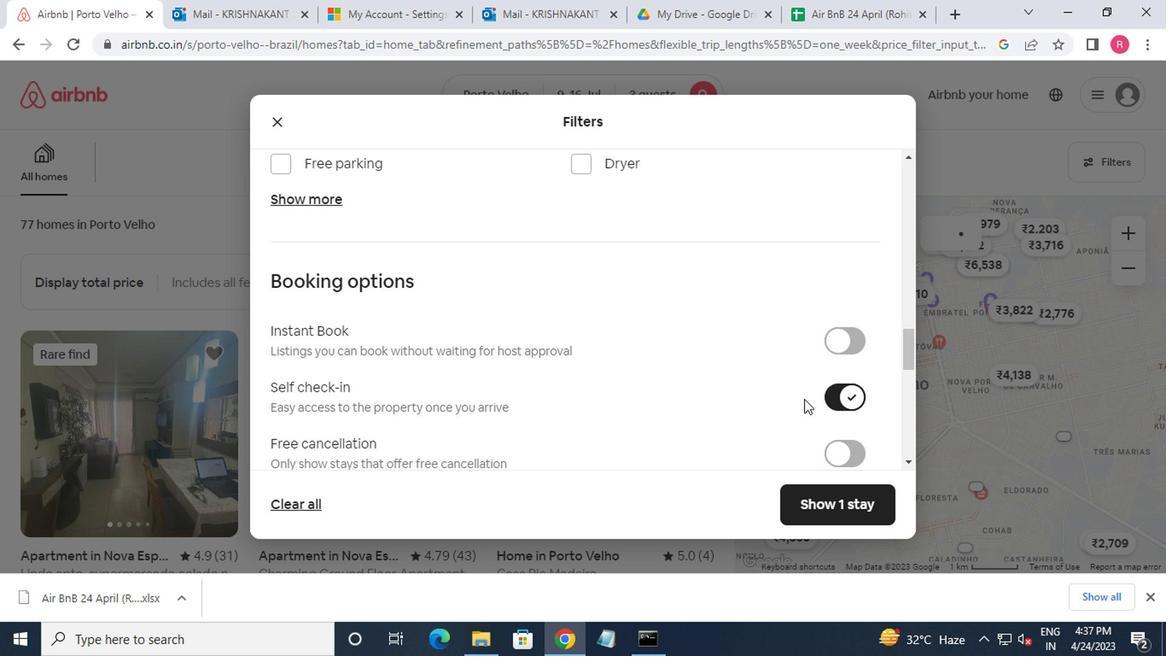 
Action: Mouse moved to (719, 389)
Screenshot: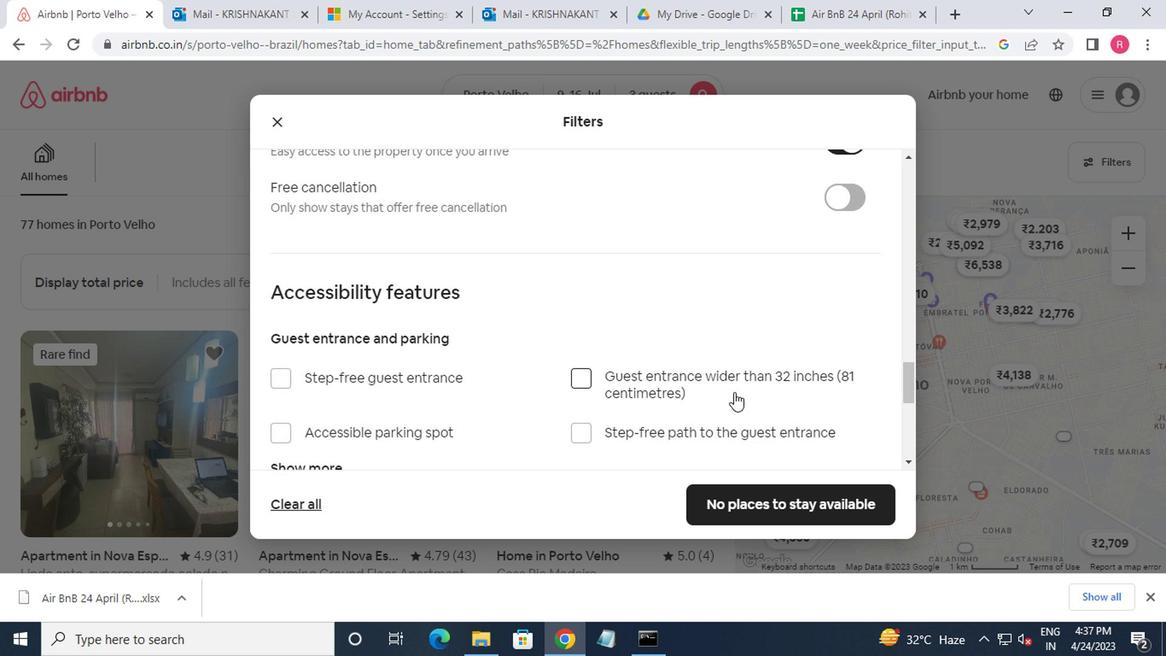 
Action: Mouse scrolled (719, 388) with delta (0, 0)
Screenshot: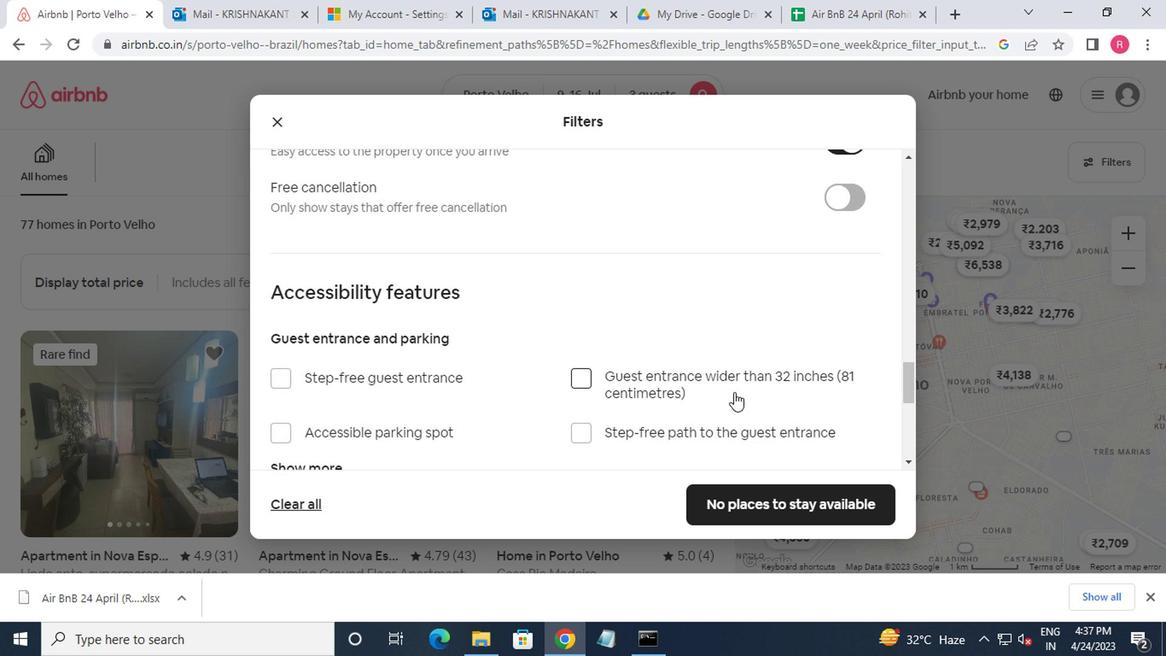 
Action: Mouse moved to (718, 390)
Screenshot: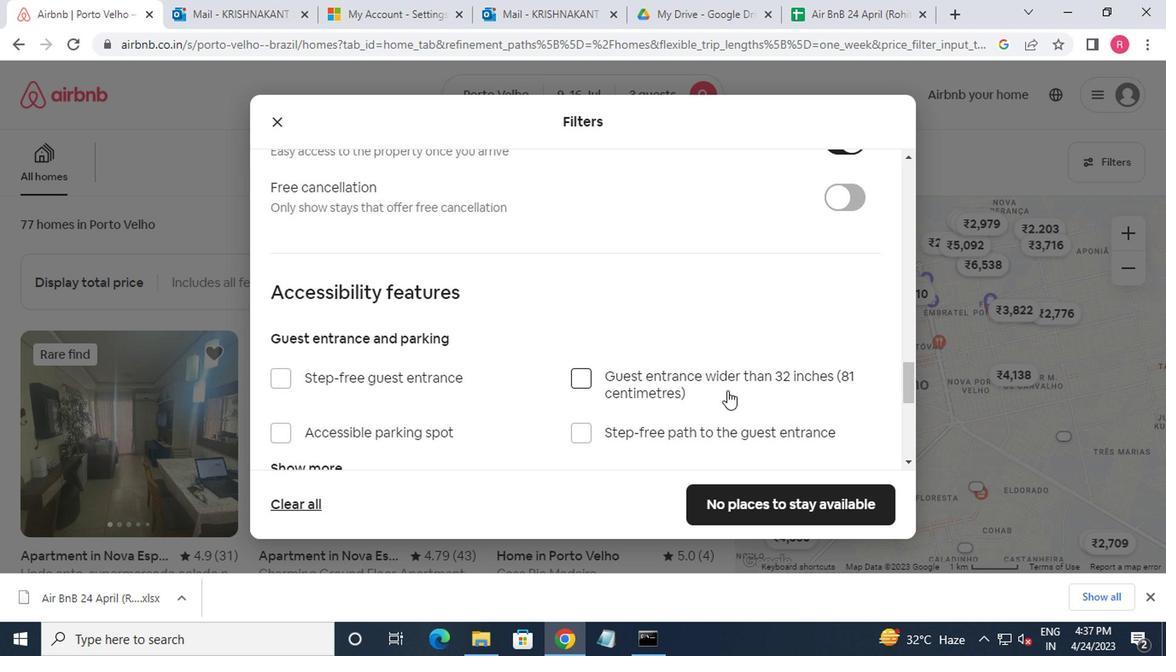 
Action: Mouse scrolled (718, 389) with delta (0, -1)
Screenshot: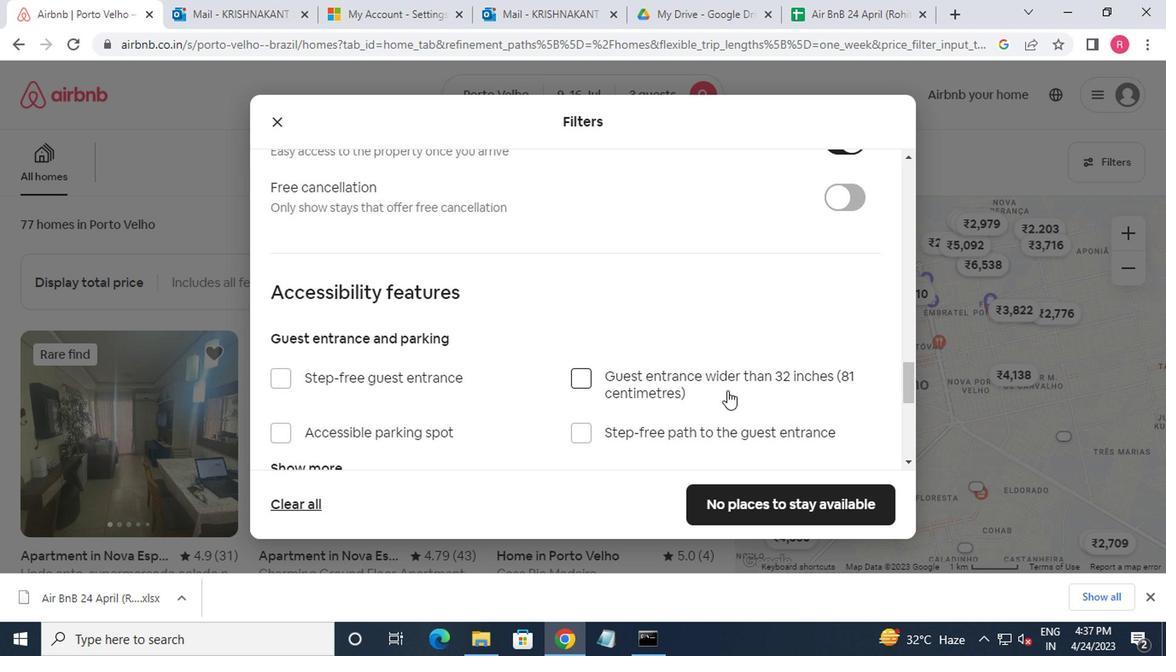 
Action: Mouse moved to (714, 391)
Screenshot: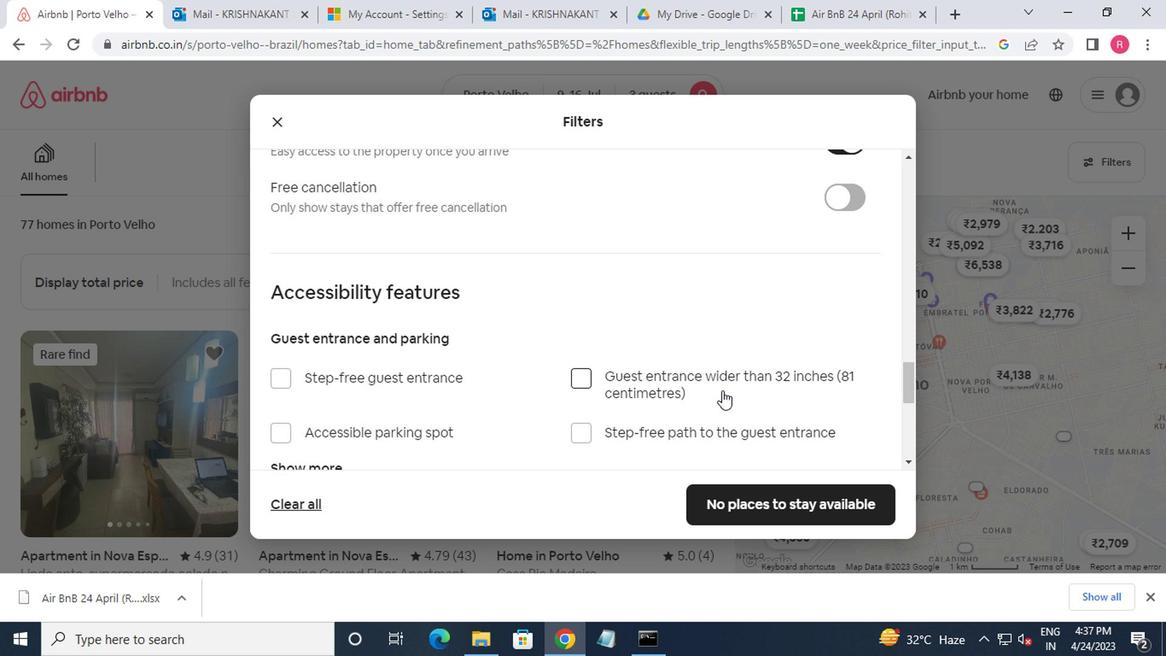 
Action: Mouse scrolled (714, 391) with delta (0, 0)
Screenshot: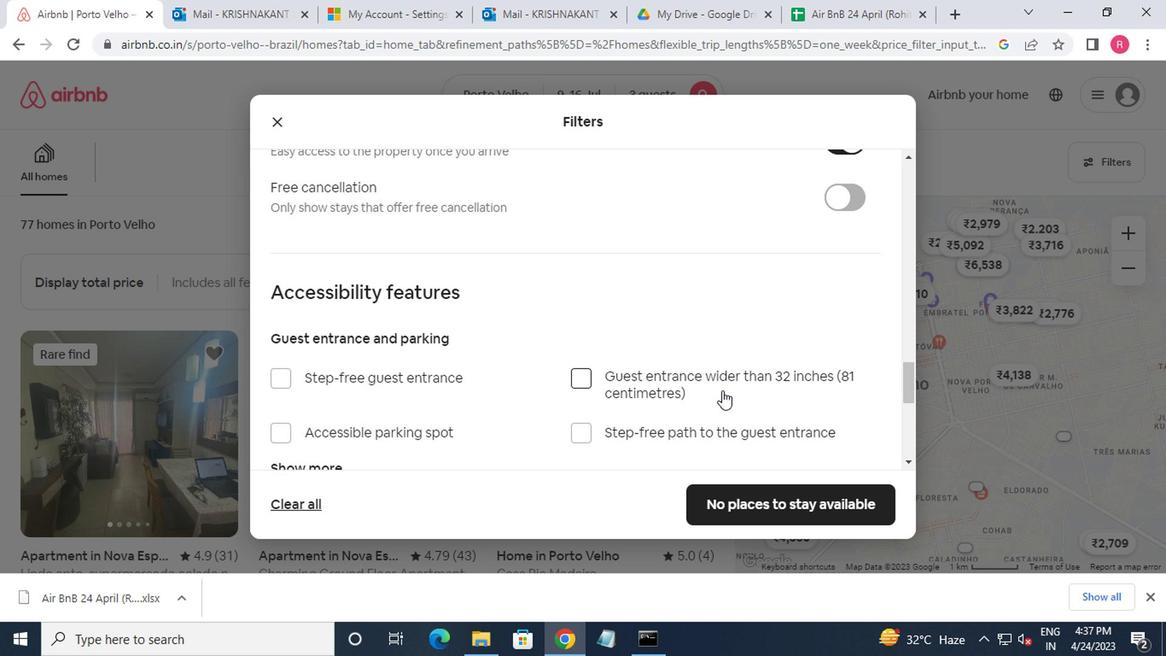 
Action: Mouse moved to (705, 396)
Screenshot: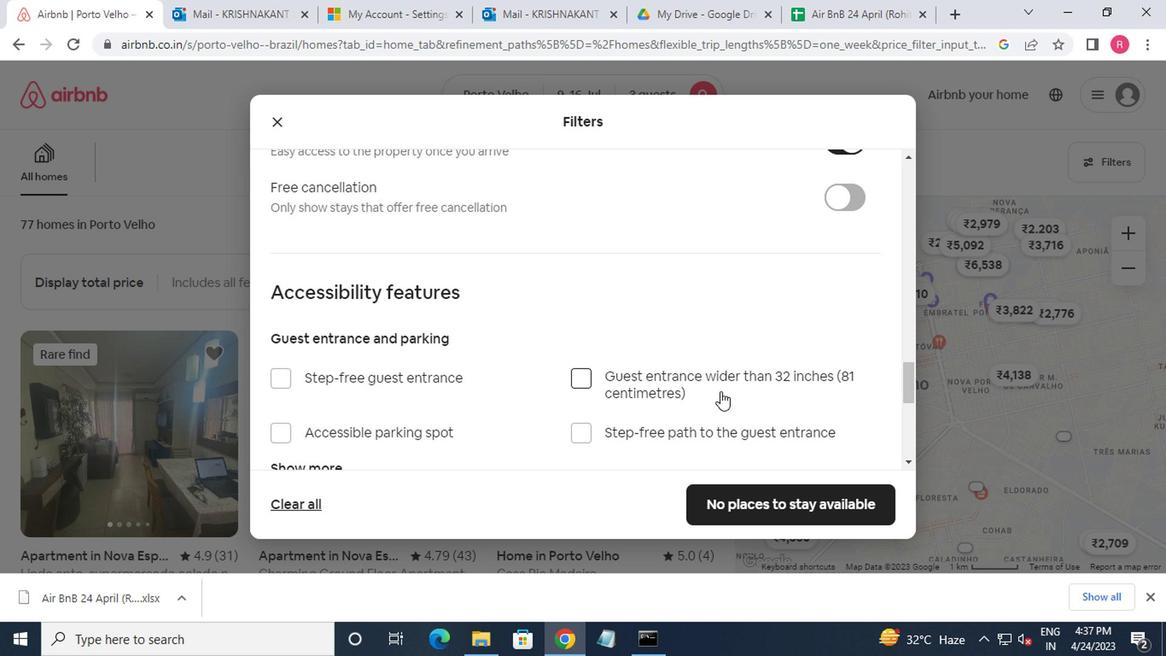 
Action: Mouse scrolled (705, 395) with delta (0, 0)
Screenshot: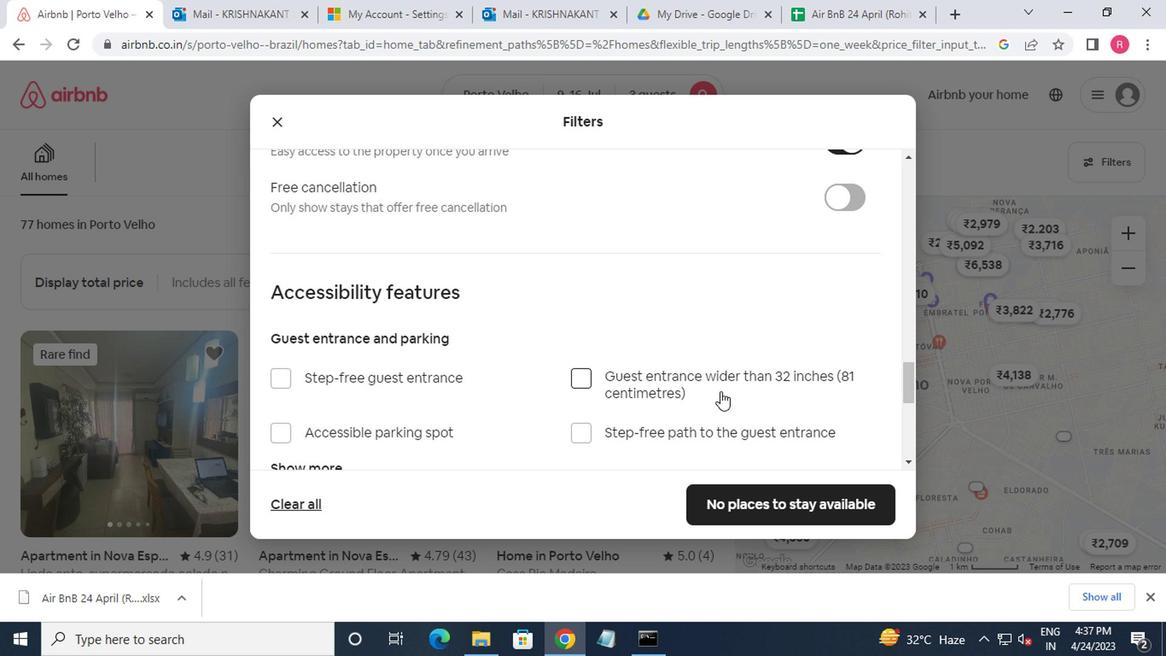 
Action: Mouse moved to (625, 403)
Screenshot: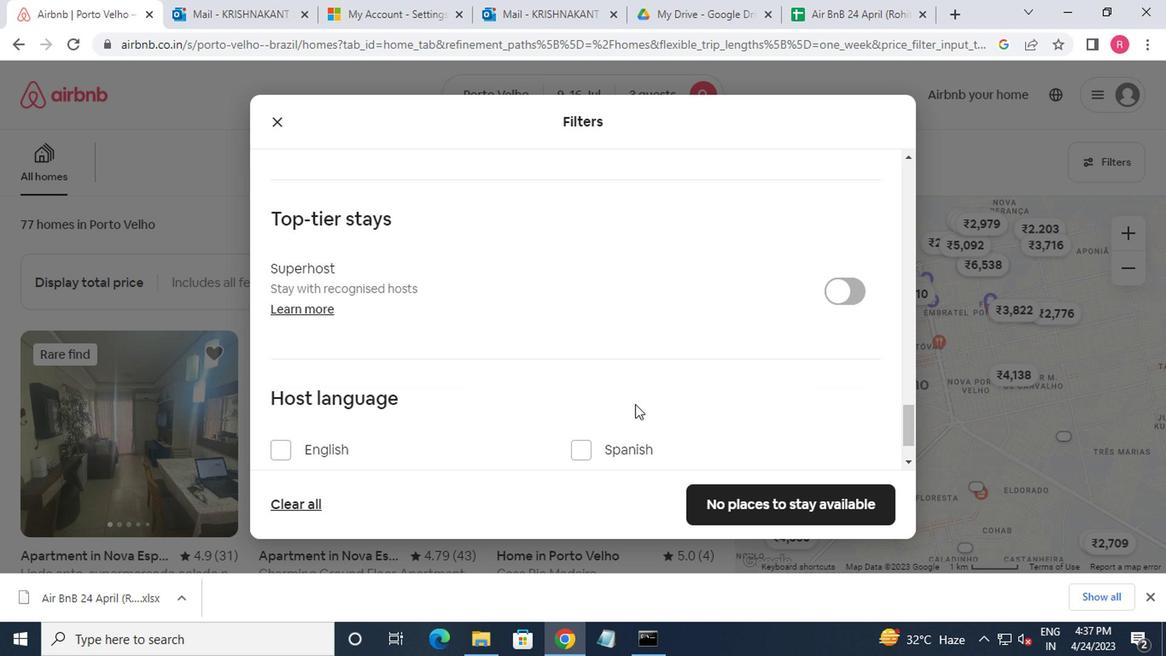 
Action: Mouse scrolled (625, 402) with delta (0, -1)
Screenshot: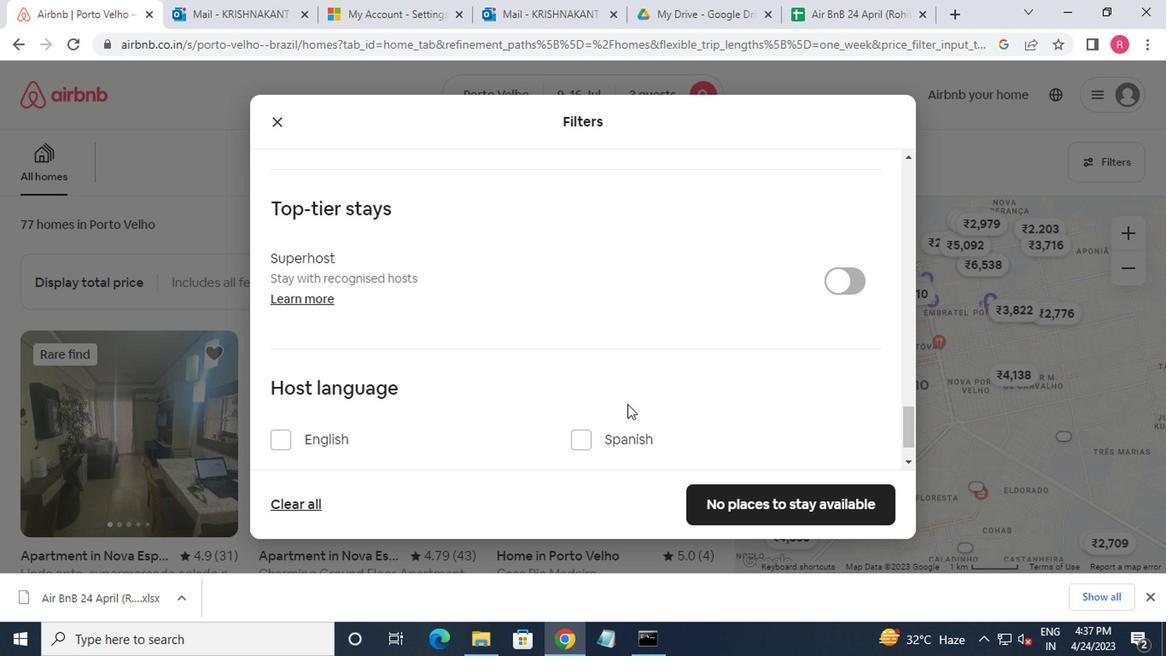 
Action: Mouse moved to (622, 403)
Screenshot: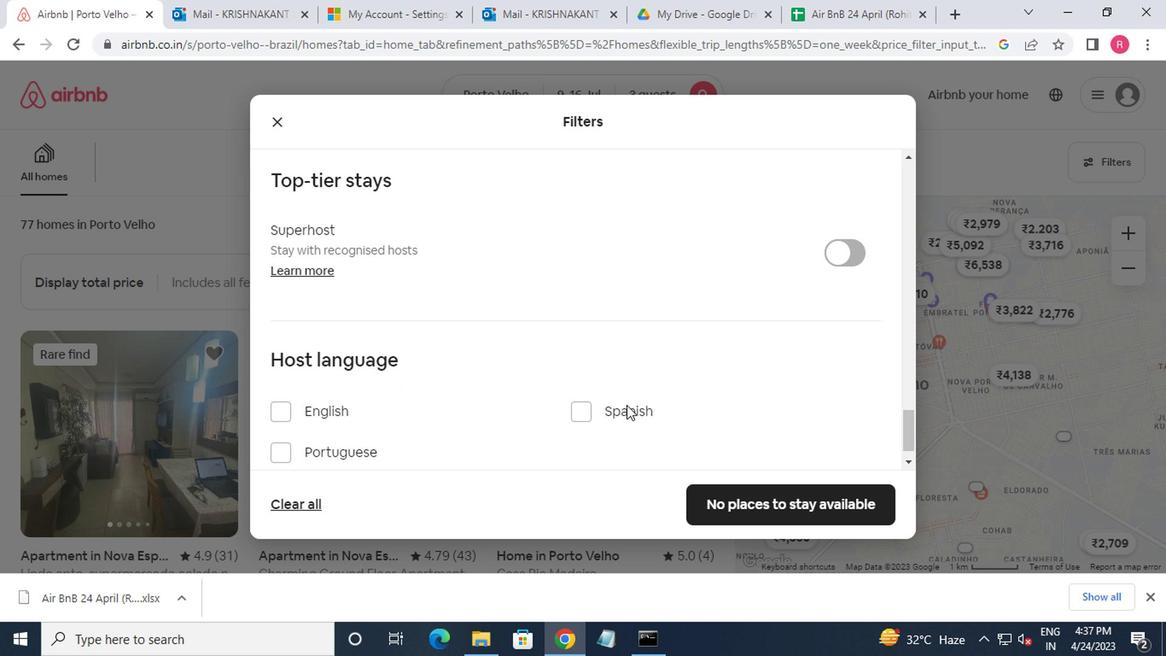 
Action: Mouse scrolled (622, 402) with delta (0, -1)
Screenshot: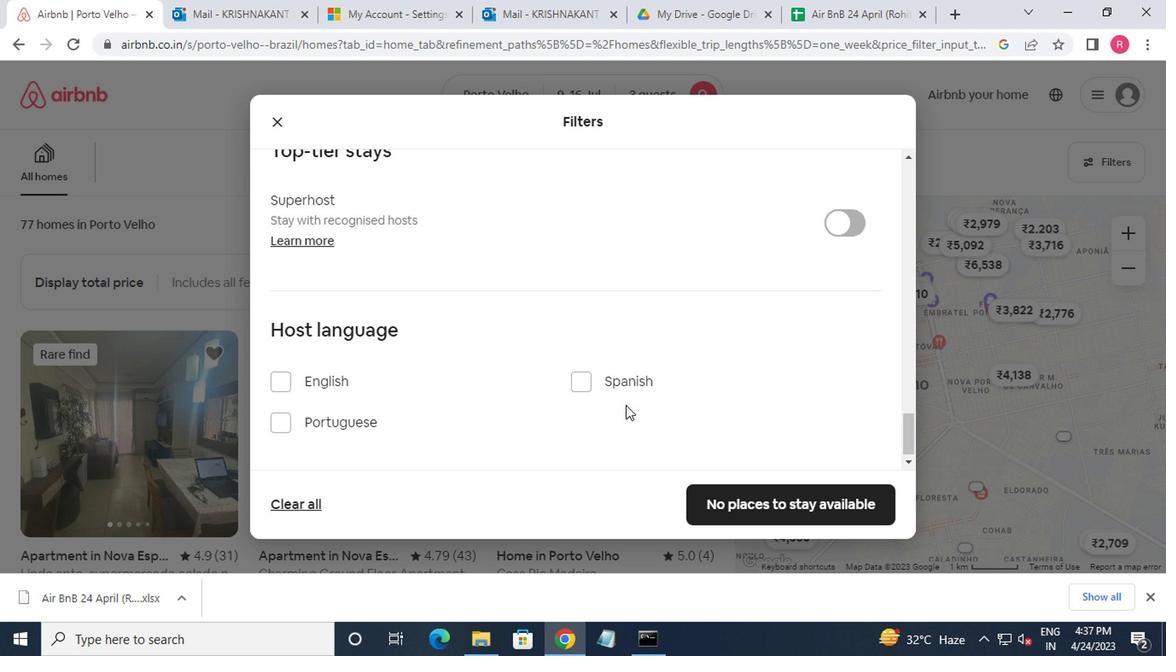 
Action: Mouse scrolled (622, 402) with delta (0, -1)
Screenshot: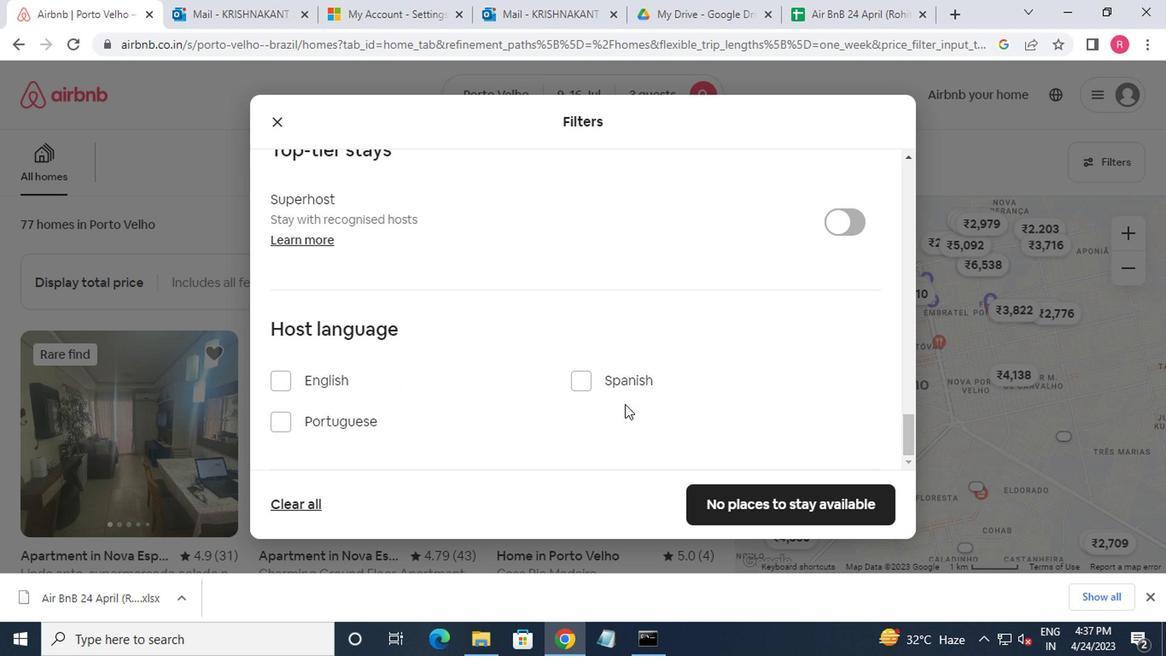 
Action: Mouse moved to (580, 375)
Screenshot: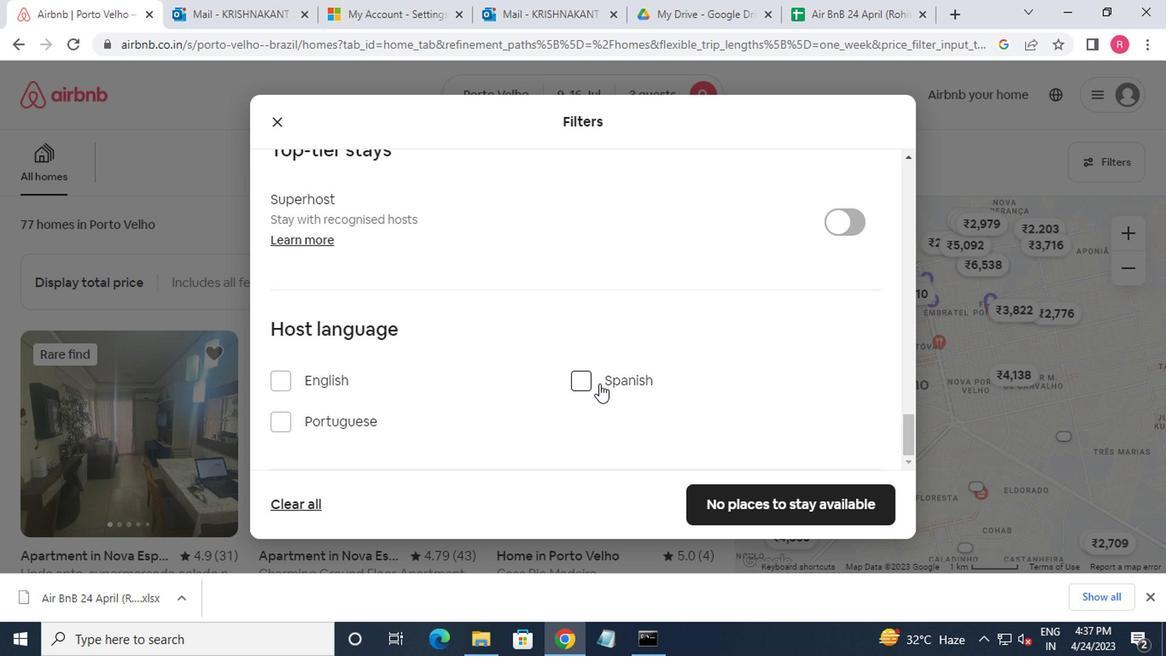 
Action: Mouse pressed left at (580, 375)
Screenshot: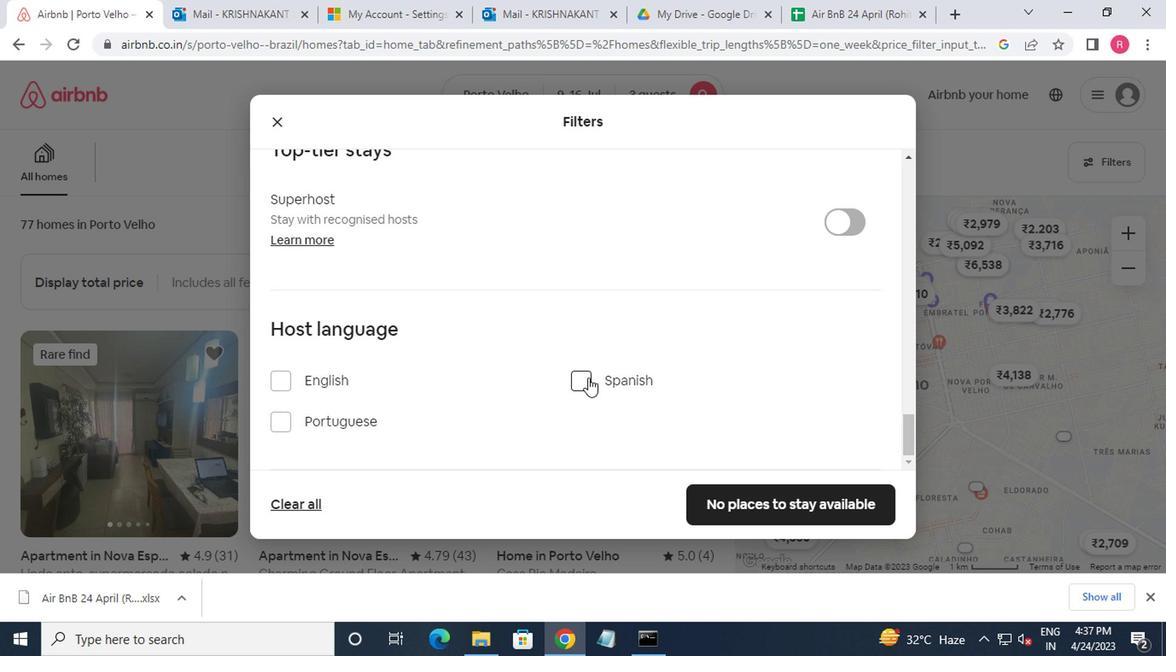 
Action: Mouse moved to (780, 504)
Screenshot: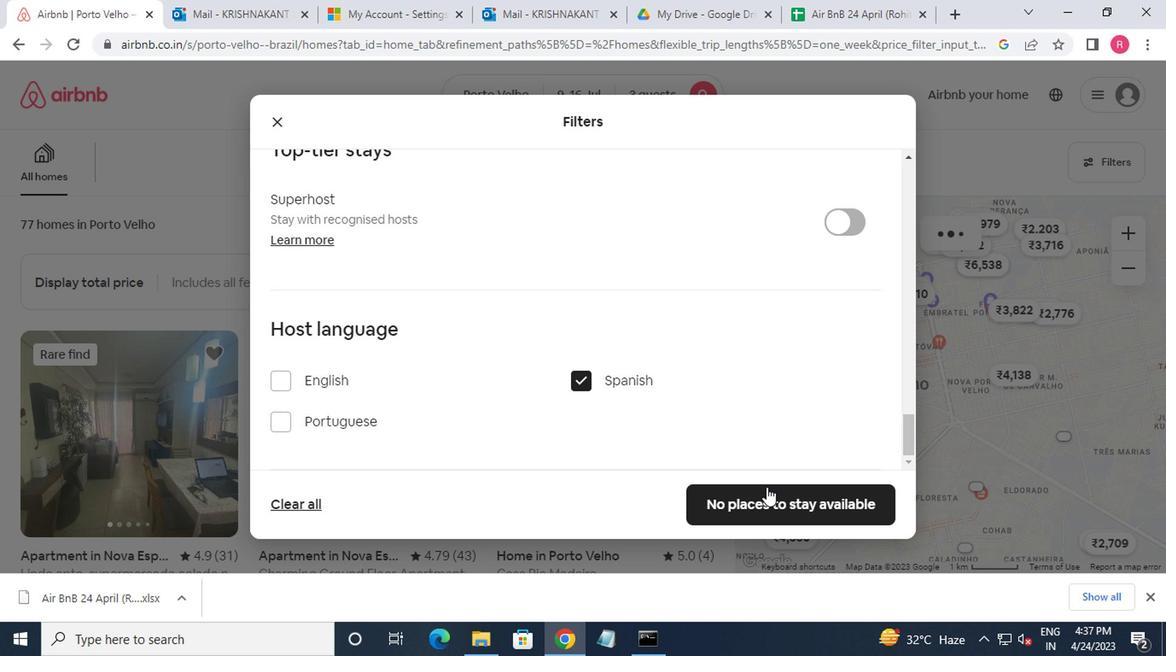 
Action: Mouse pressed left at (780, 504)
Screenshot: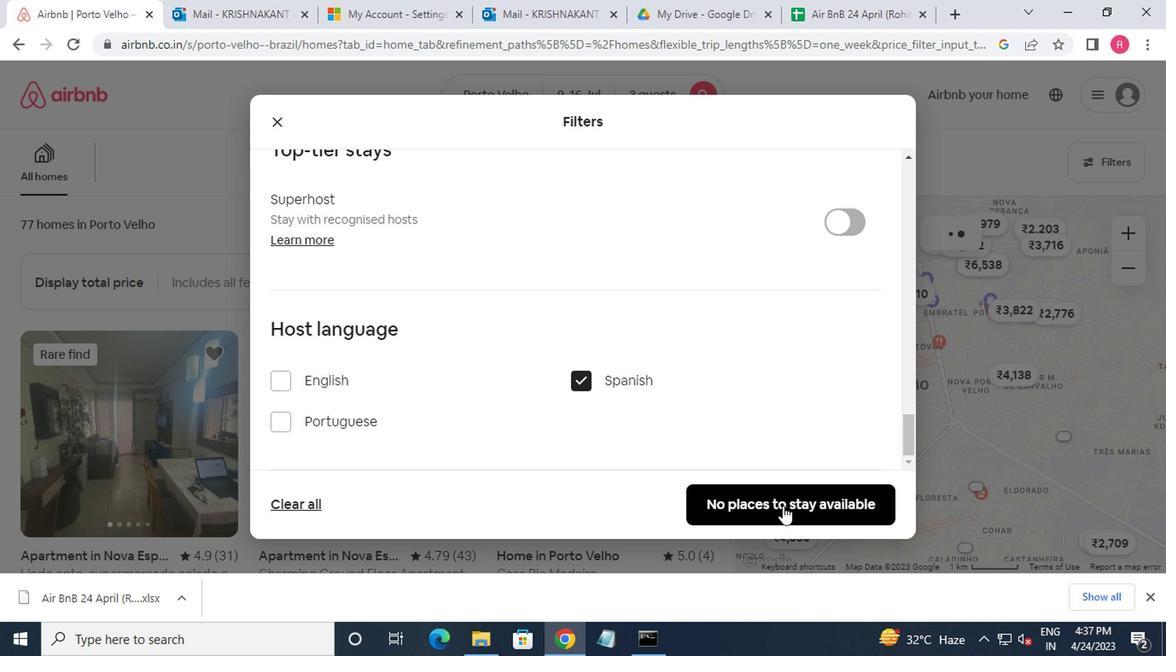 
Action: Mouse moved to (780, 504)
Screenshot: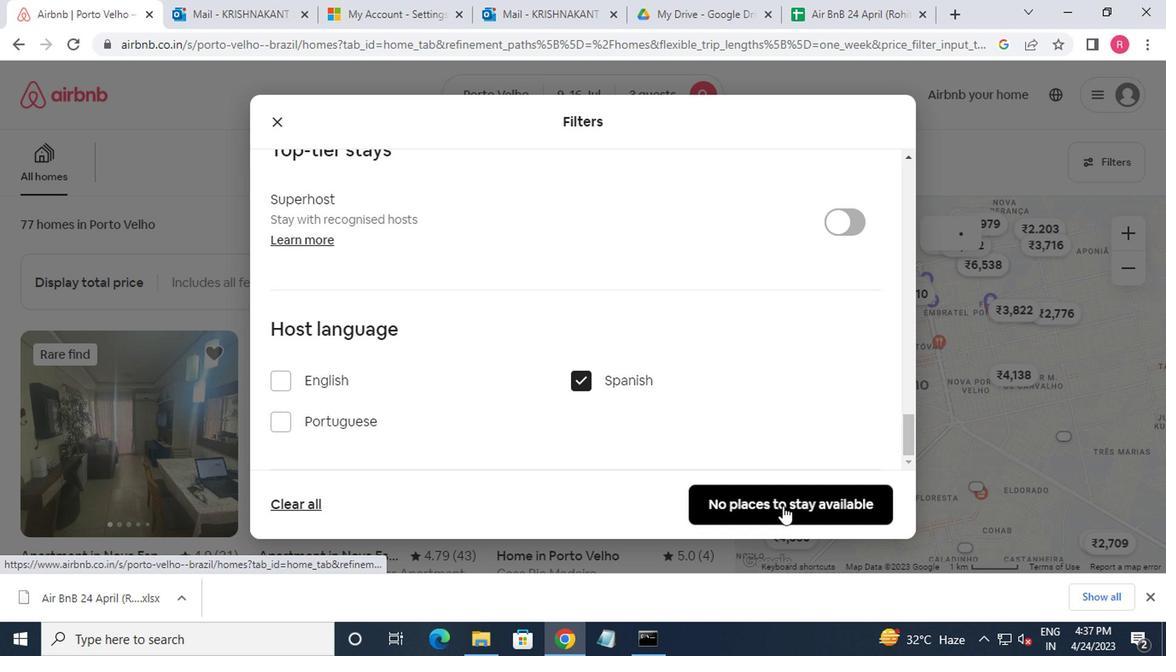 
